 Task: Find connections with filter location Srīnagar with filter topic #Socialnetworkingwith filter profile language Potuguese with filter current company DHL Express India with filter school Kallam Harinatha Reddy Institute of Technology with filter industry Janitorial Services with filter service category Writing with filter keywords title Auditing Clerk
Action: Mouse moved to (650, 85)
Screenshot: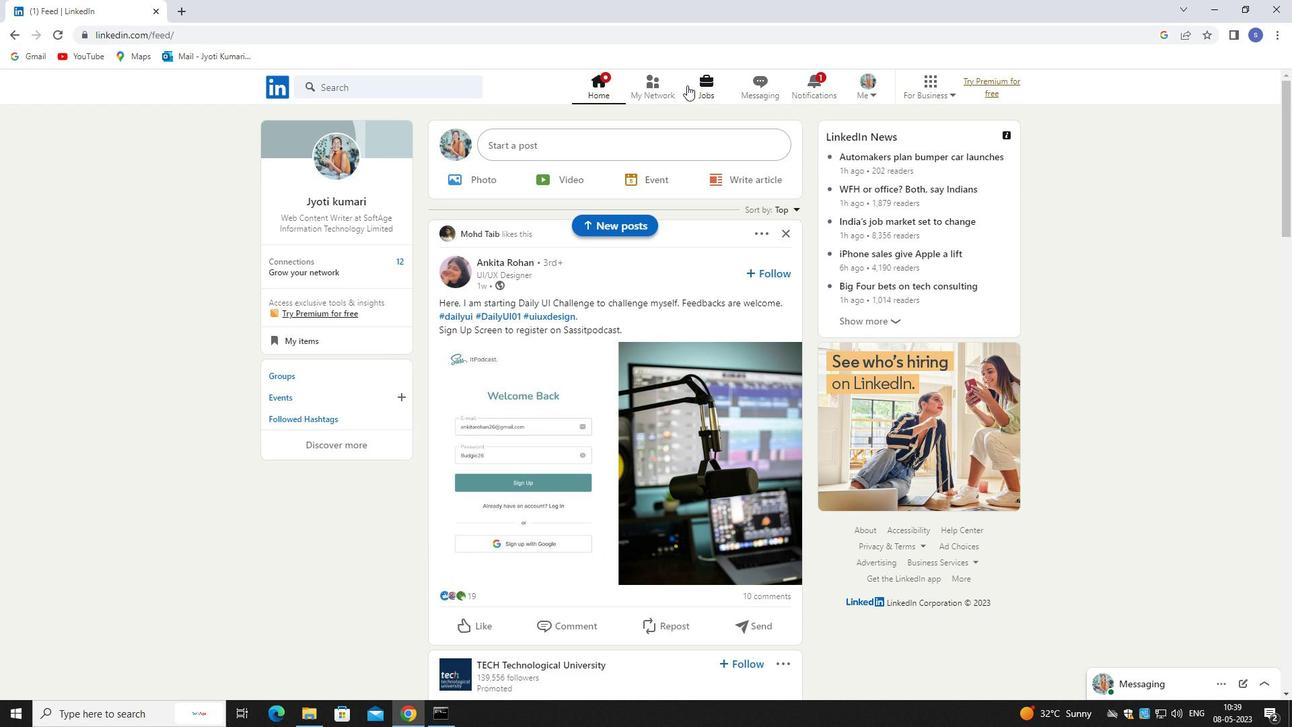 
Action: Mouse pressed left at (650, 85)
Screenshot: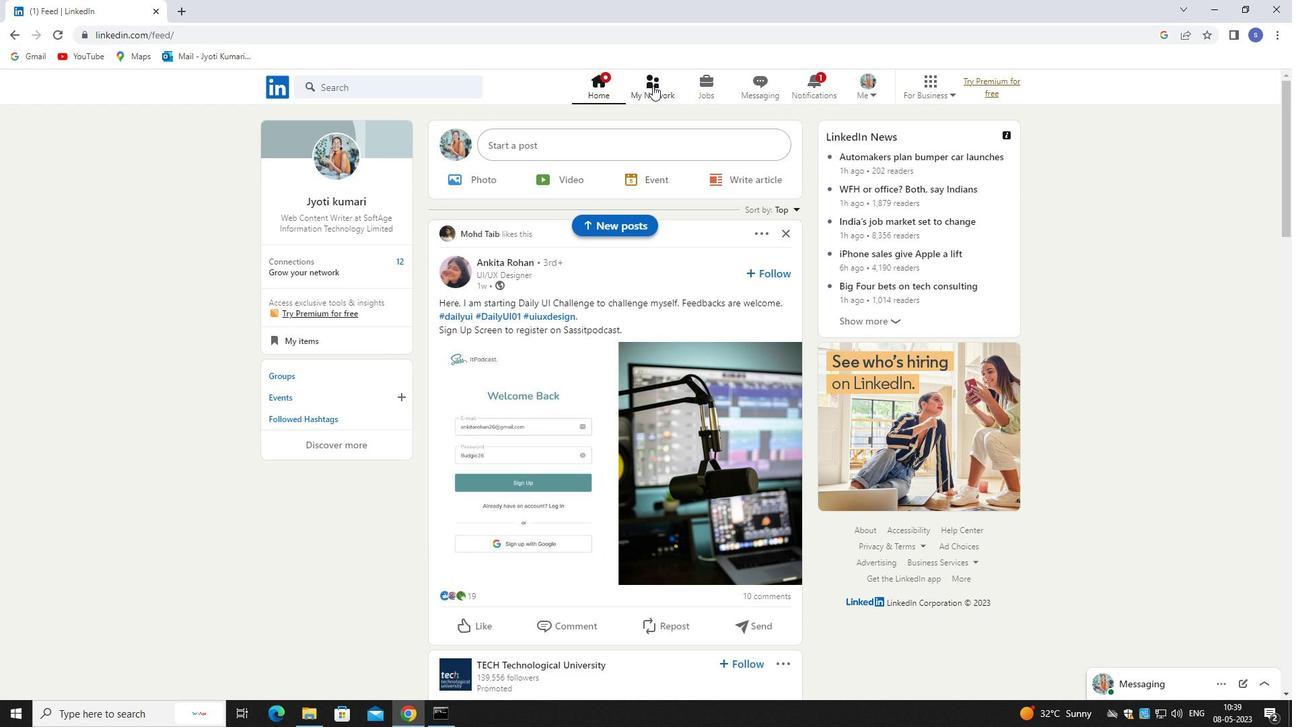 
Action: Mouse pressed left at (650, 85)
Screenshot: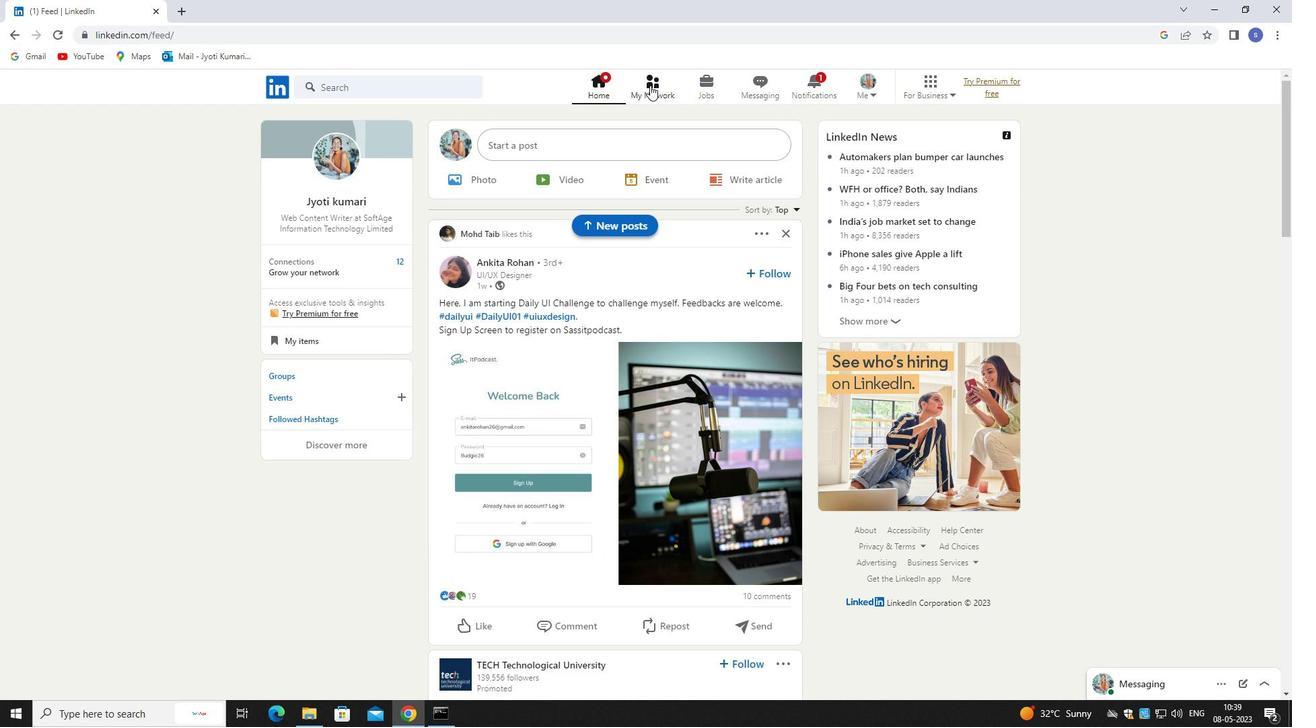 
Action: Mouse moved to (424, 154)
Screenshot: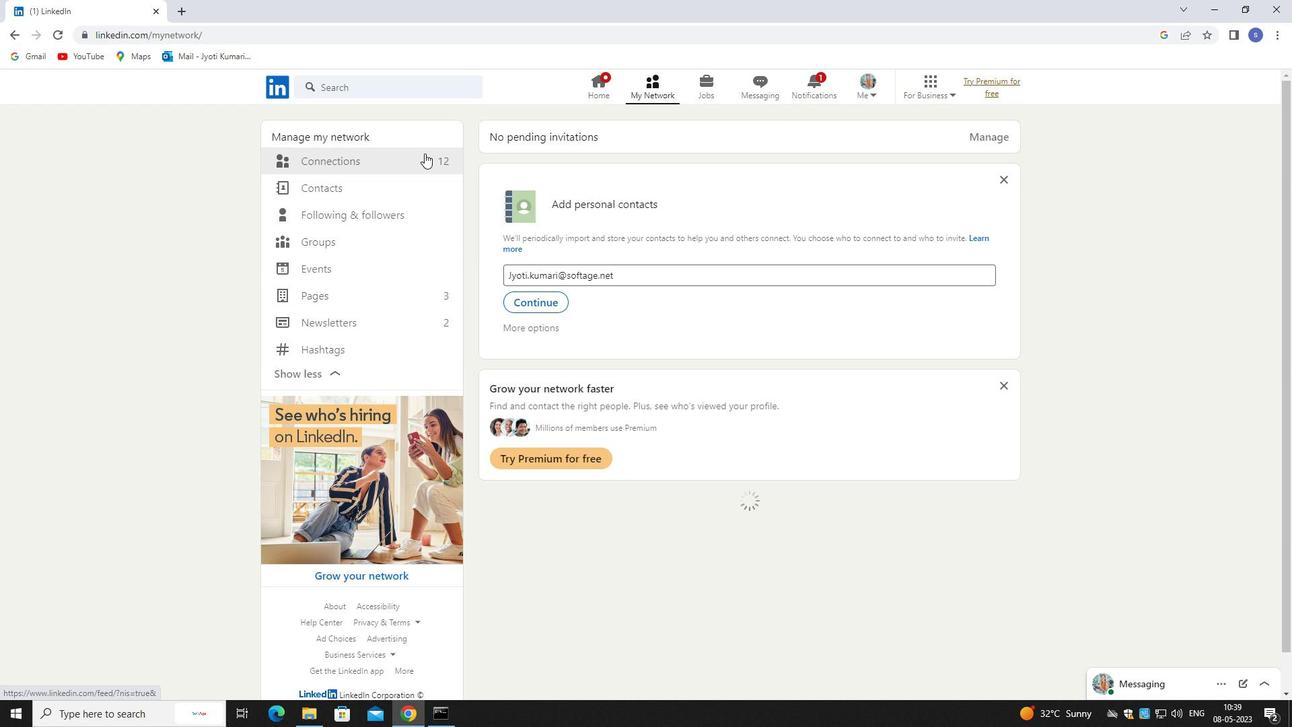 
Action: Mouse pressed left at (424, 154)
Screenshot: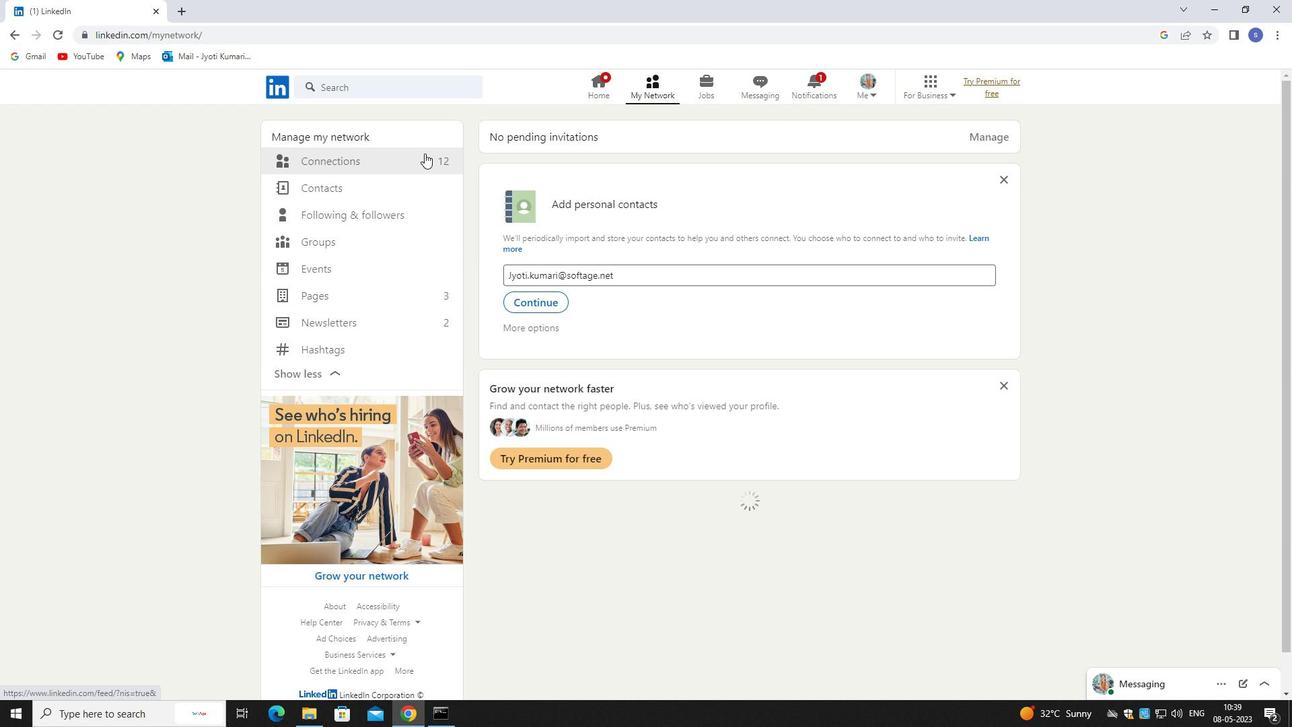 
Action: Mouse pressed left at (424, 154)
Screenshot: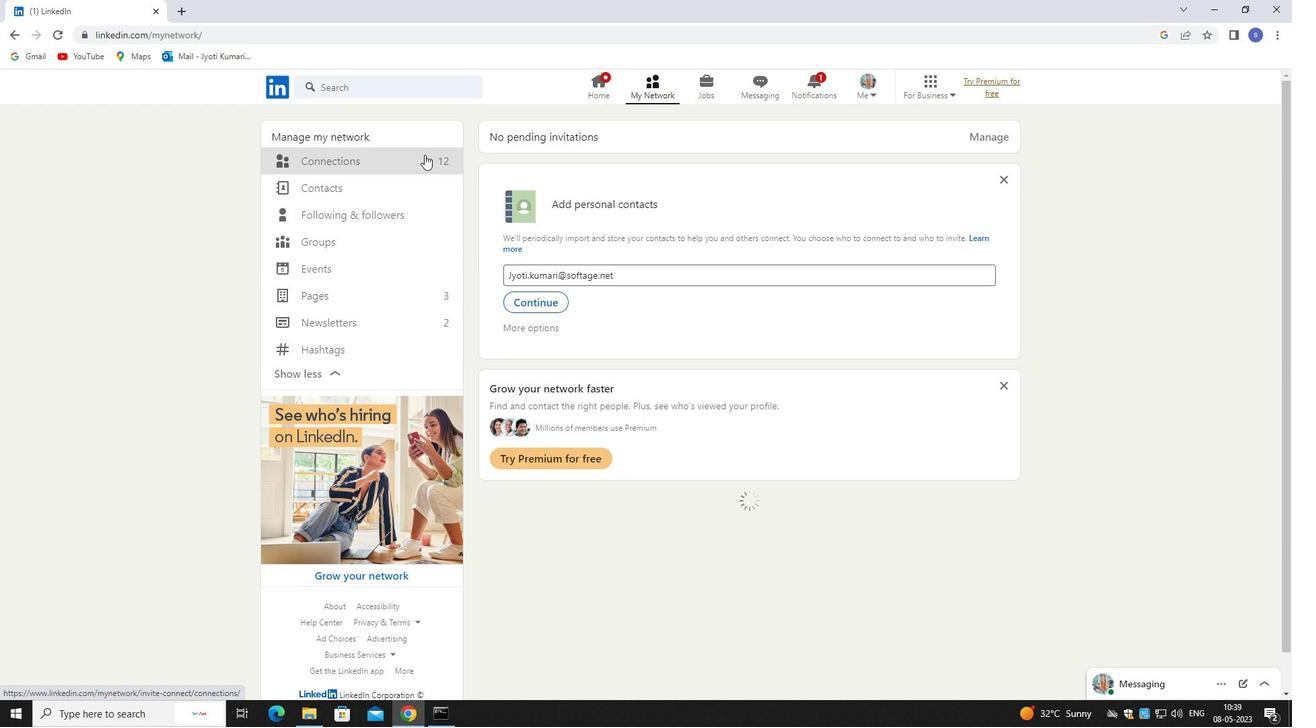 
Action: Mouse moved to (739, 156)
Screenshot: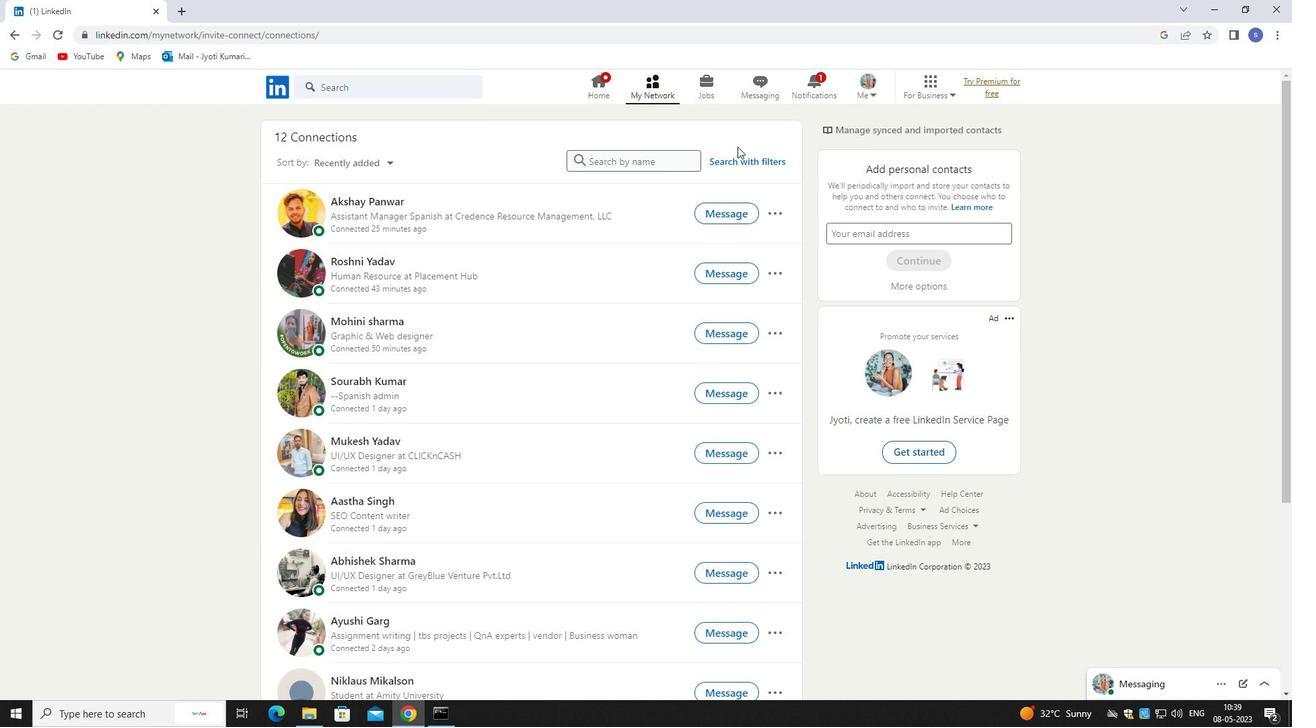 
Action: Mouse pressed left at (739, 156)
Screenshot: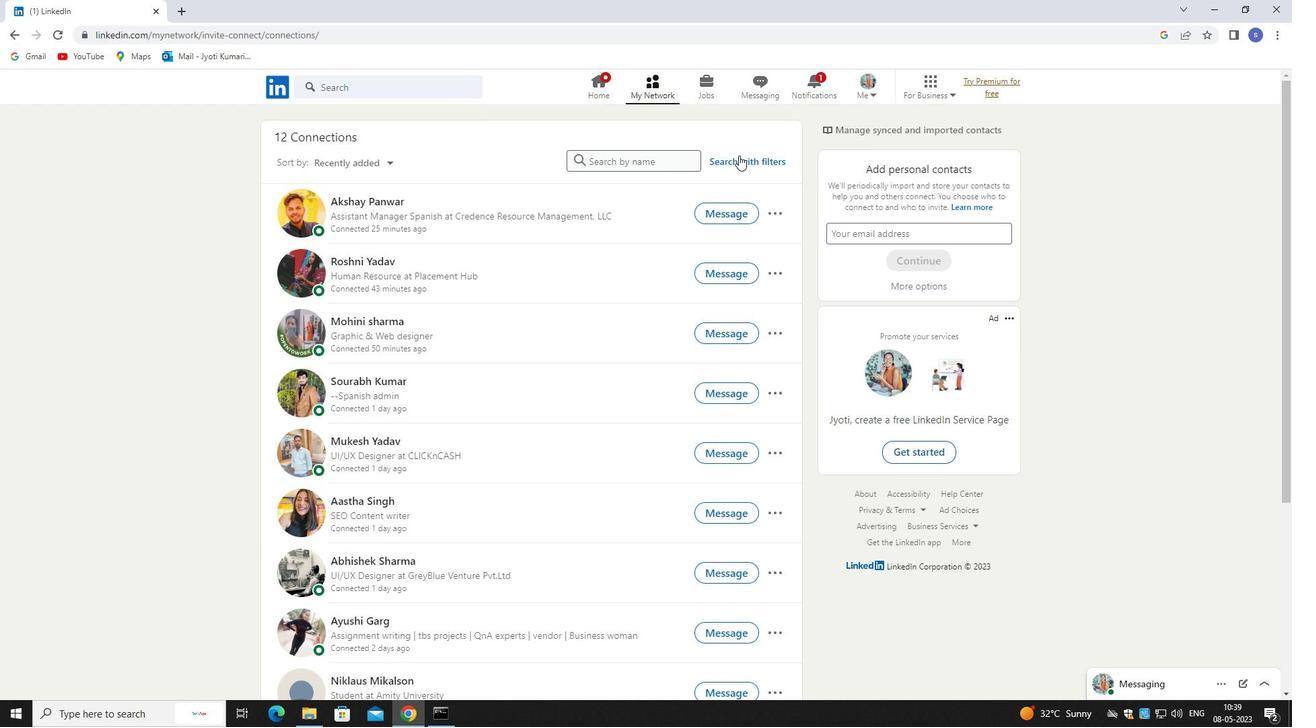 
Action: Mouse moved to (679, 123)
Screenshot: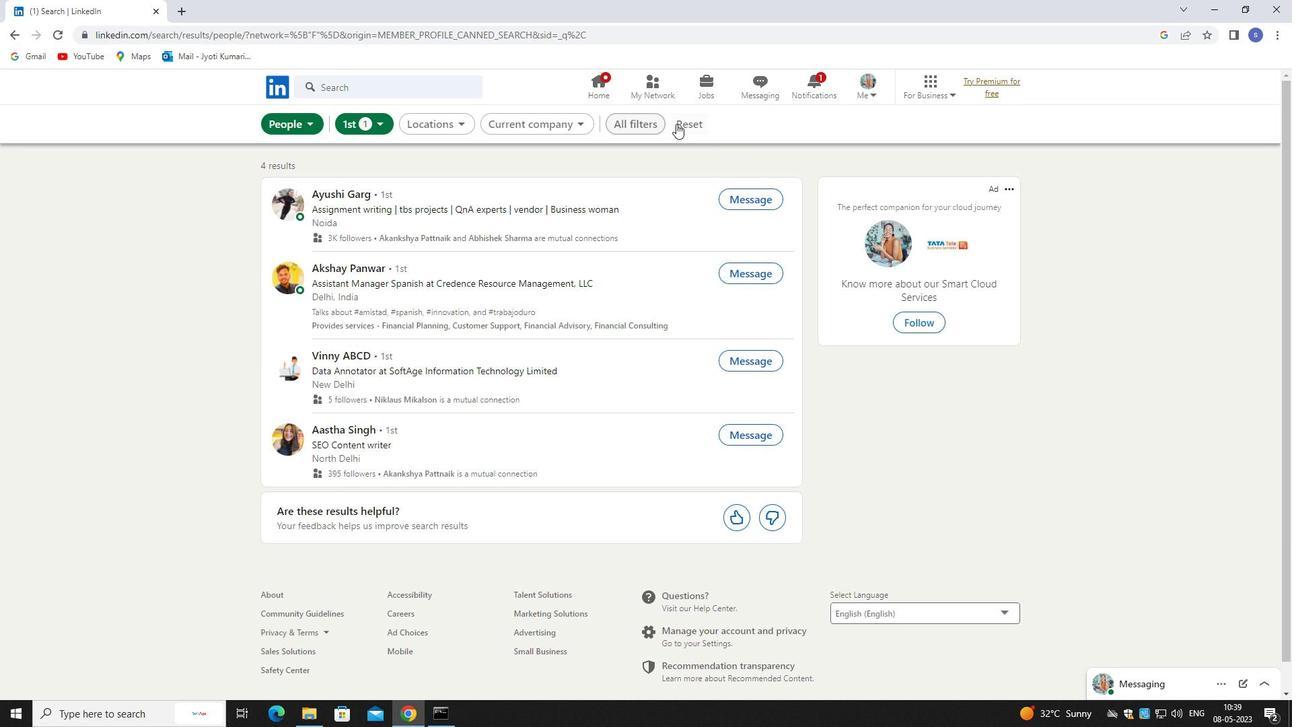 
Action: Mouse pressed left at (679, 123)
Screenshot: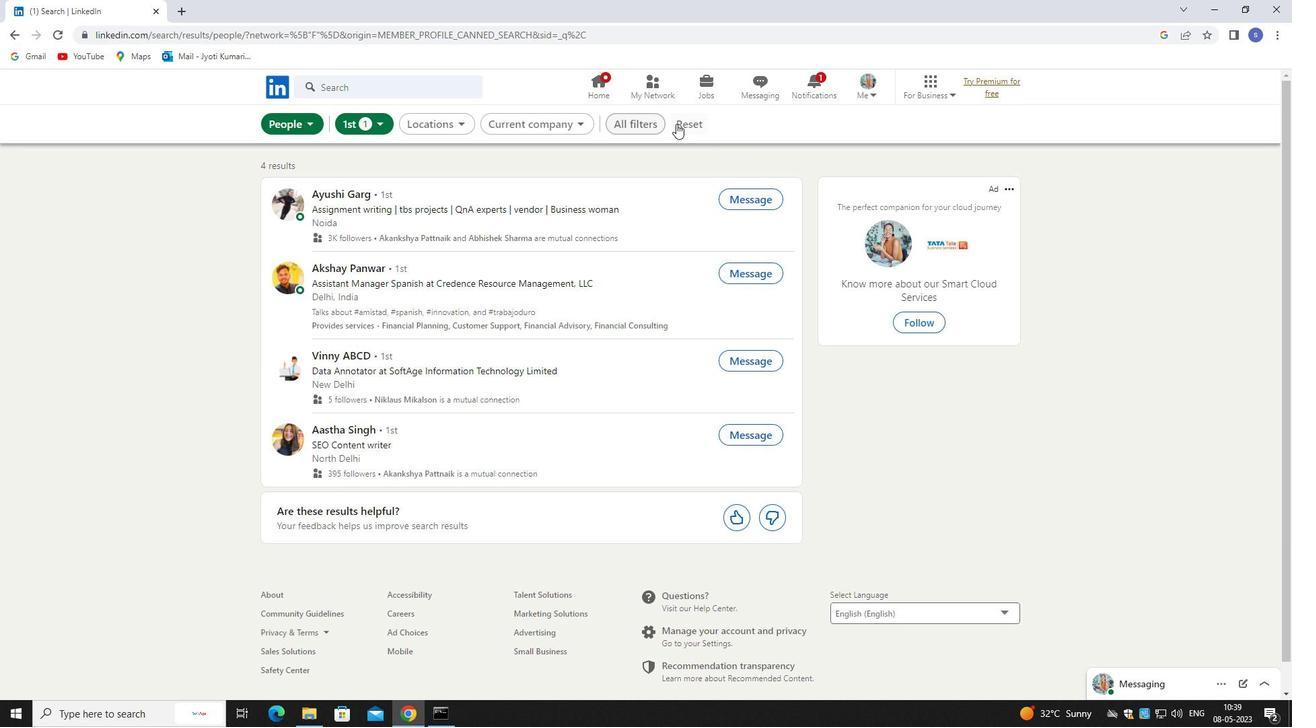 
Action: Mouse moved to (657, 121)
Screenshot: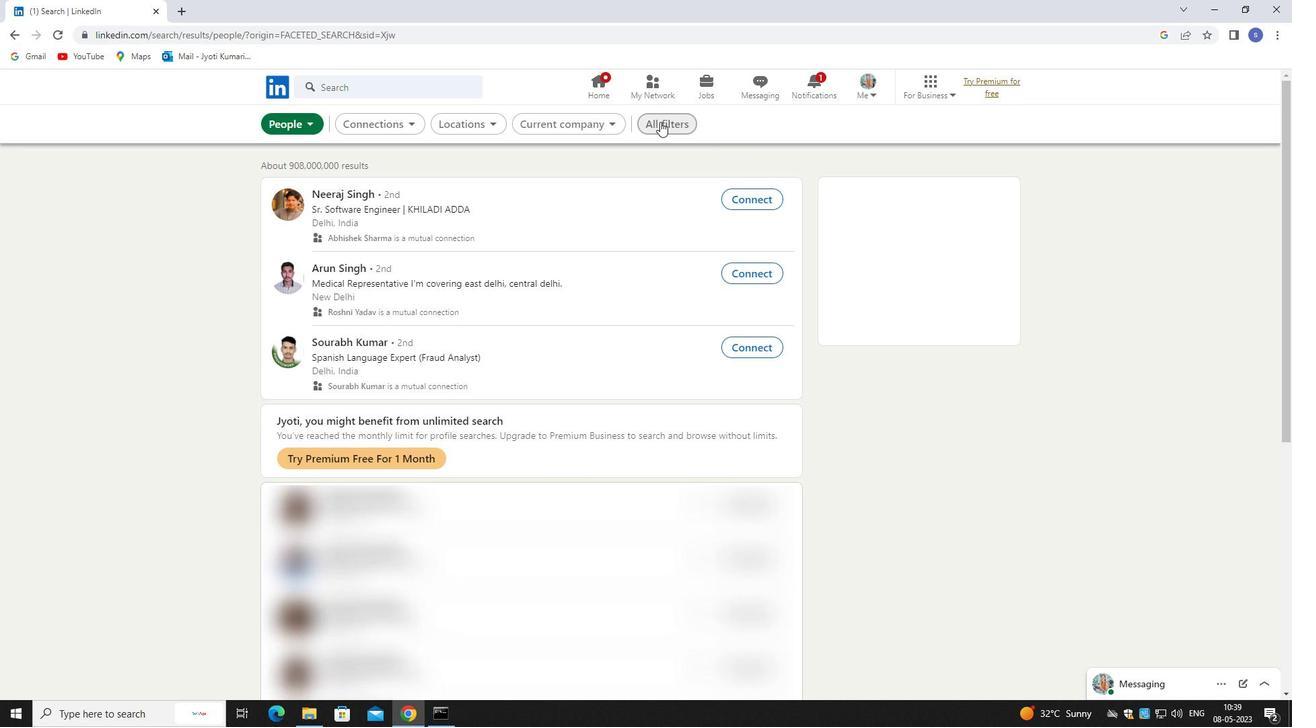 
Action: Mouse pressed left at (657, 121)
Screenshot: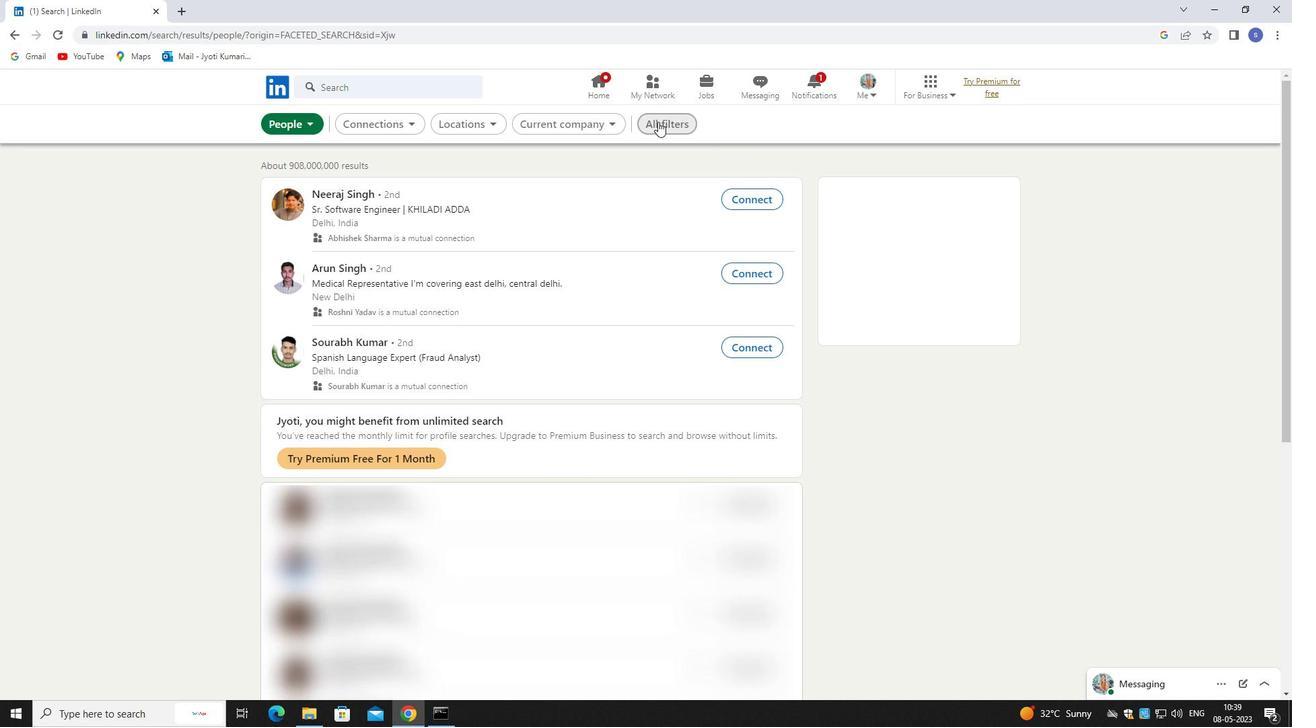 
Action: Mouse moved to (1141, 533)
Screenshot: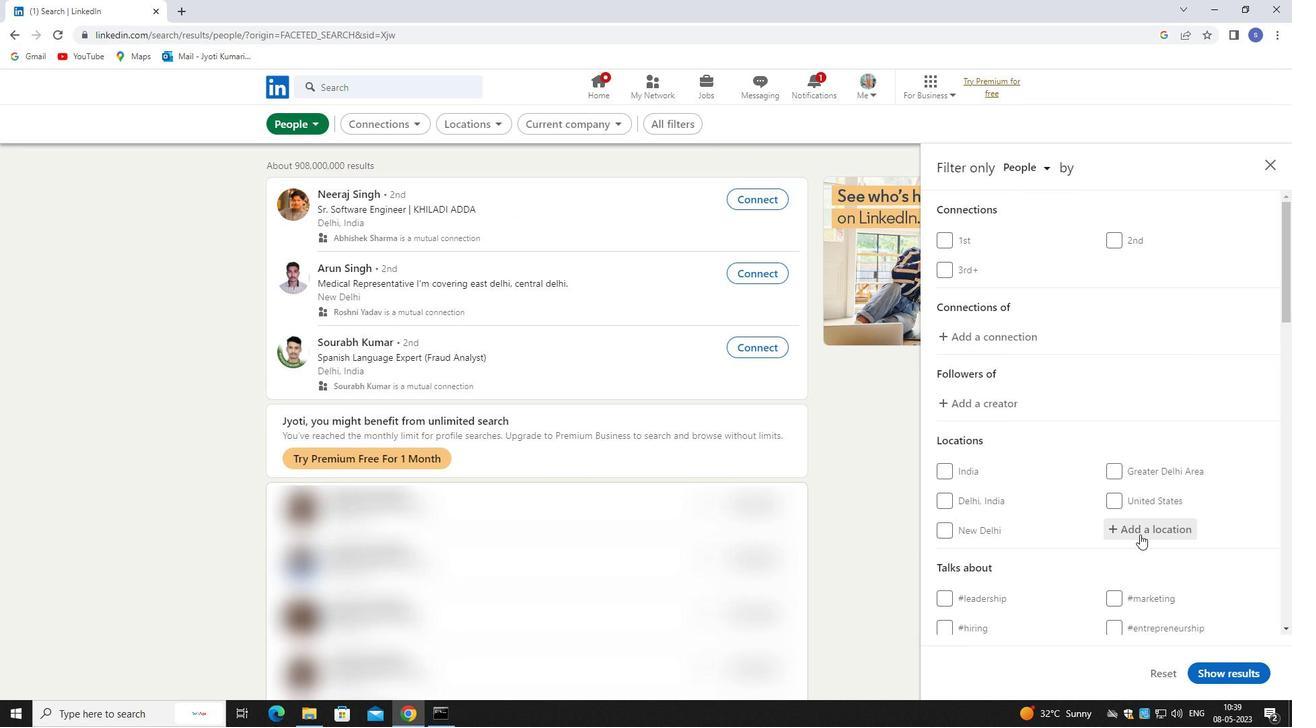 
Action: Mouse pressed left at (1141, 533)
Screenshot: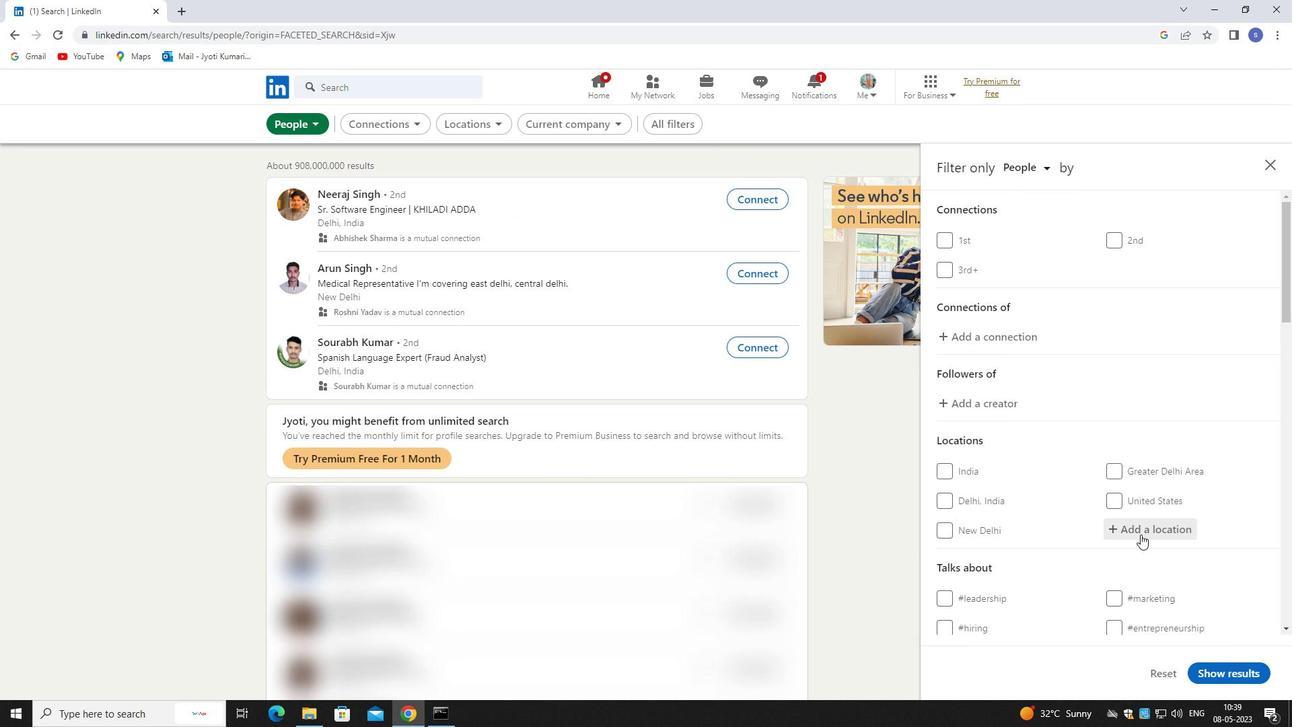 
Action: Mouse moved to (1141, 533)
Screenshot: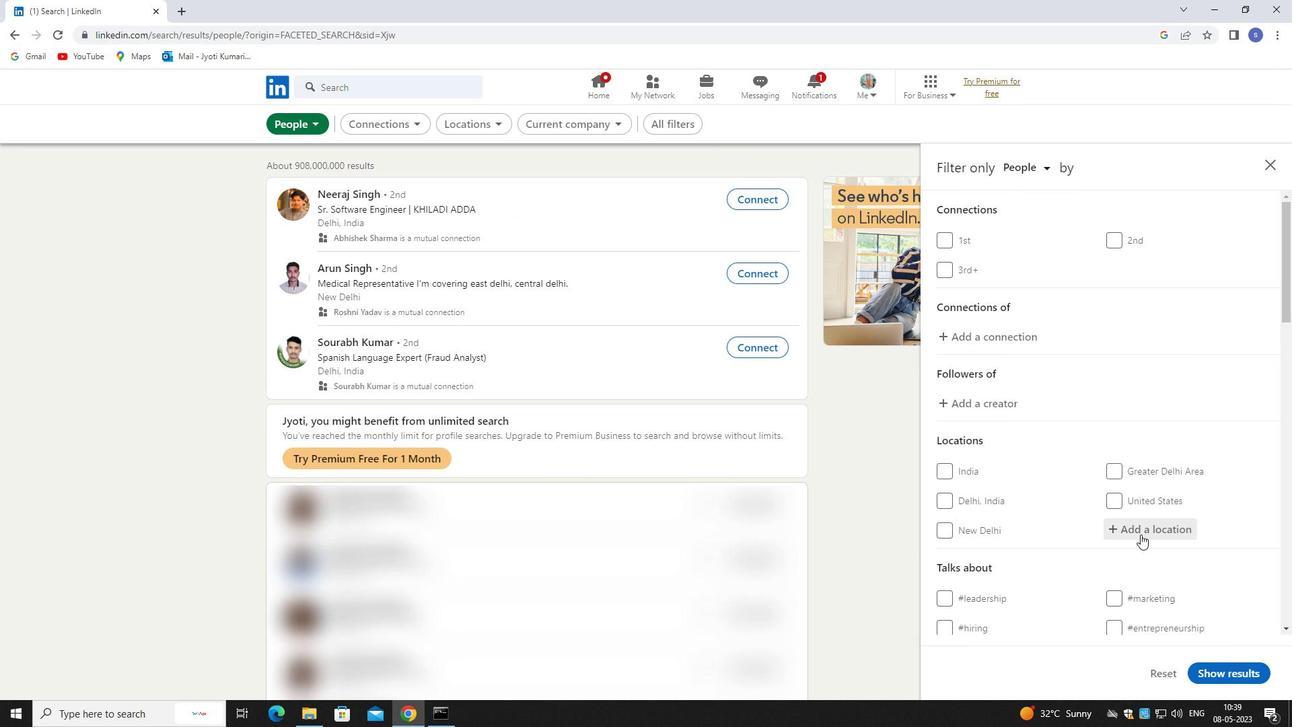 
Action: Key pressed srinag
Screenshot: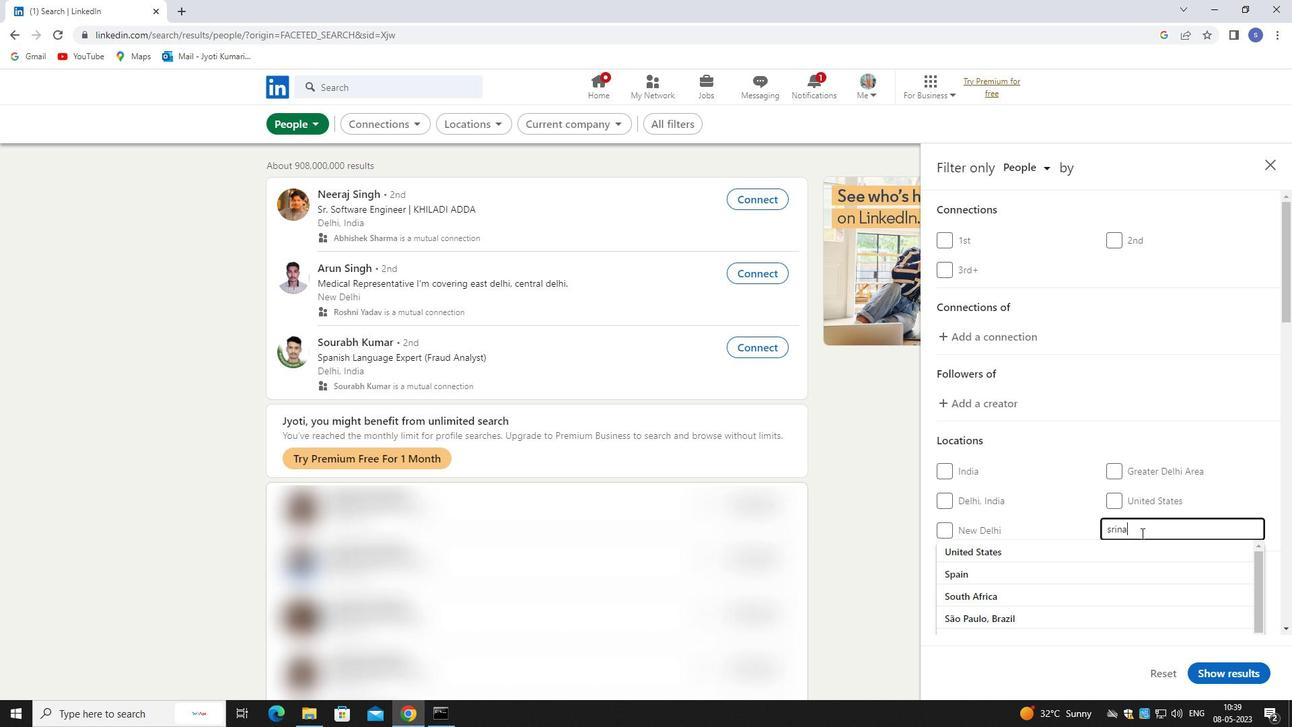 
Action: Mouse moved to (1143, 549)
Screenshot: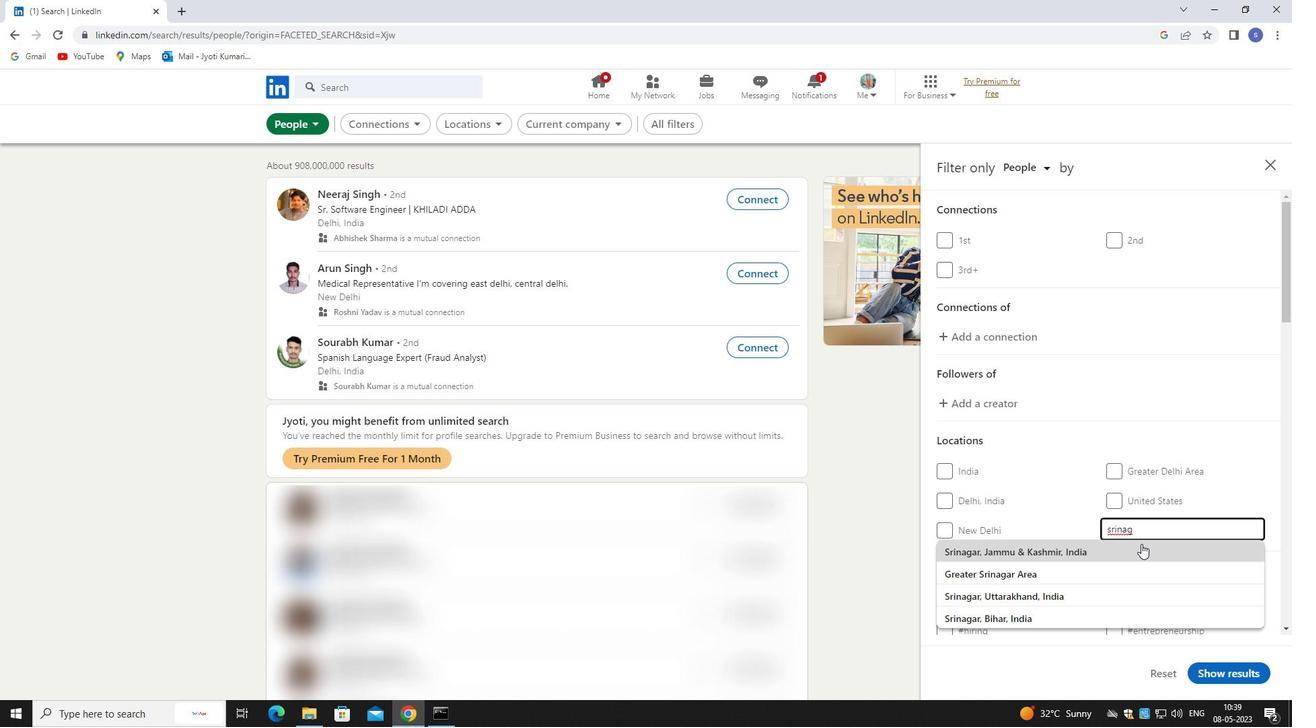 
Action: Mouse pressed left at (1143, 549)
Screenshot: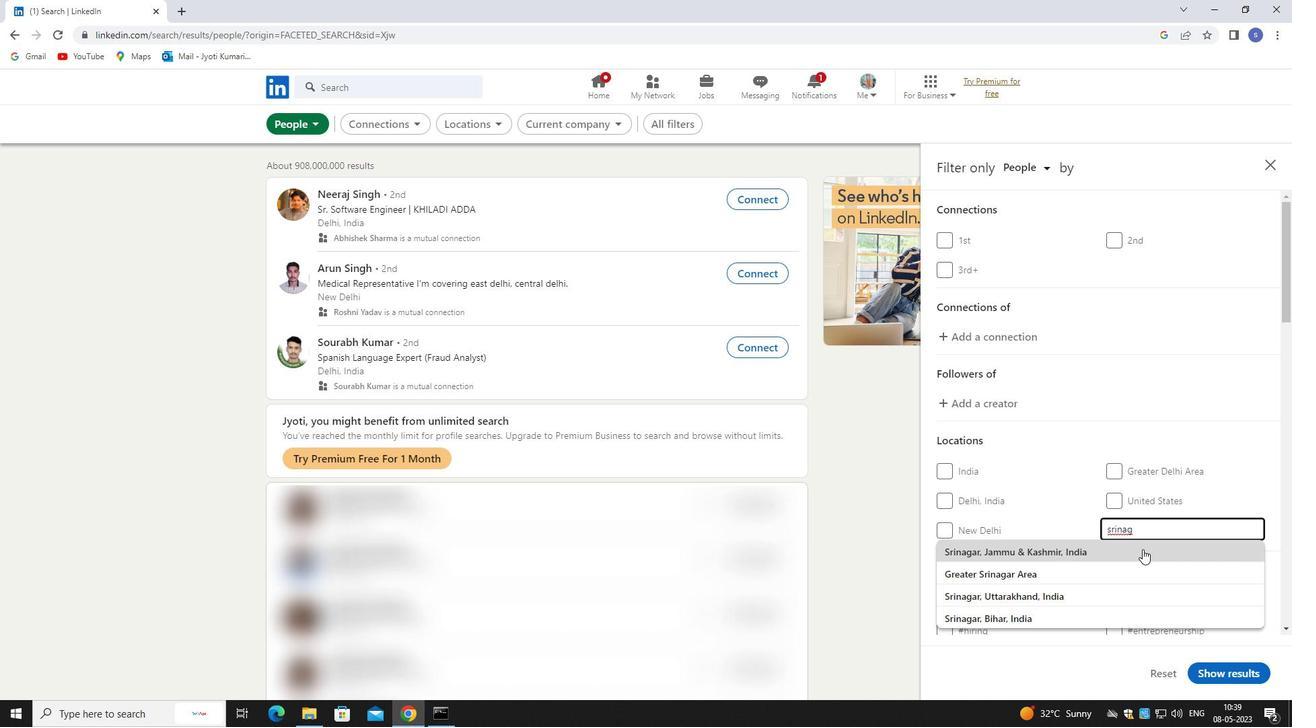 
Action: Mouse moved to (1143, 549)
Screenshot: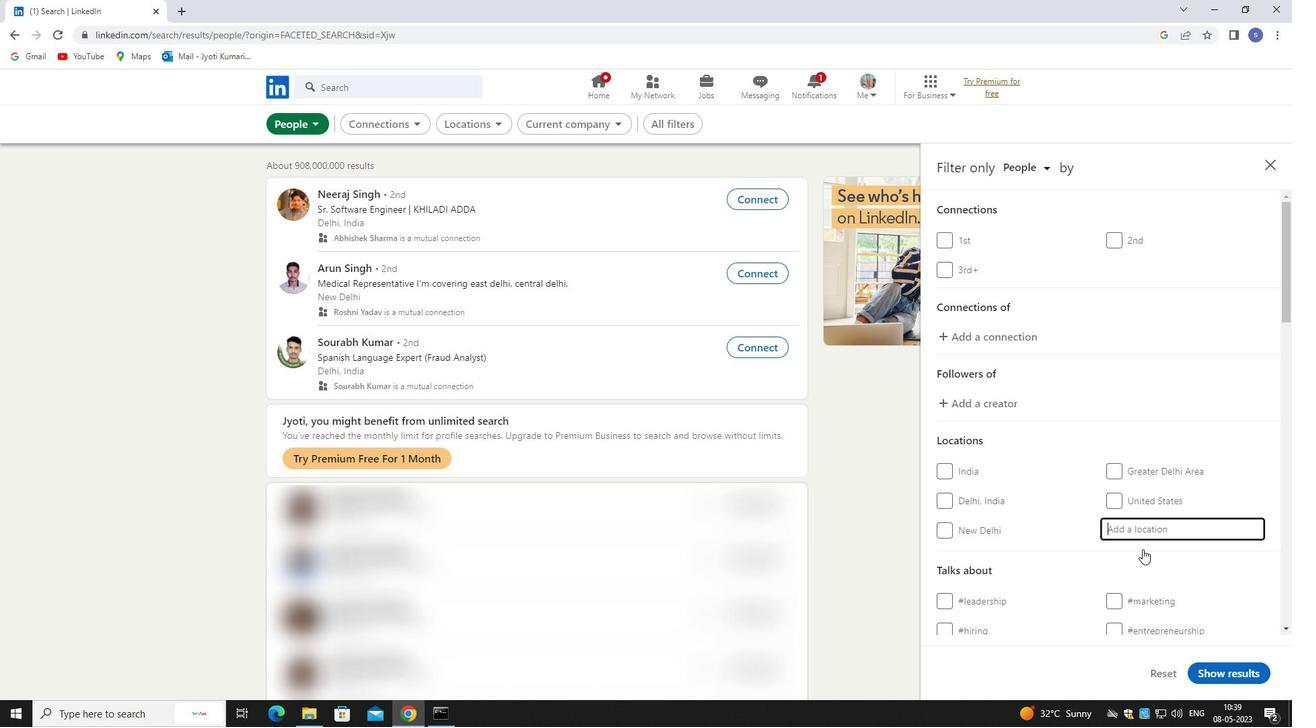 
Action: Mouse scrolled (1143, 548) with delta (0, 0)
Screenshot: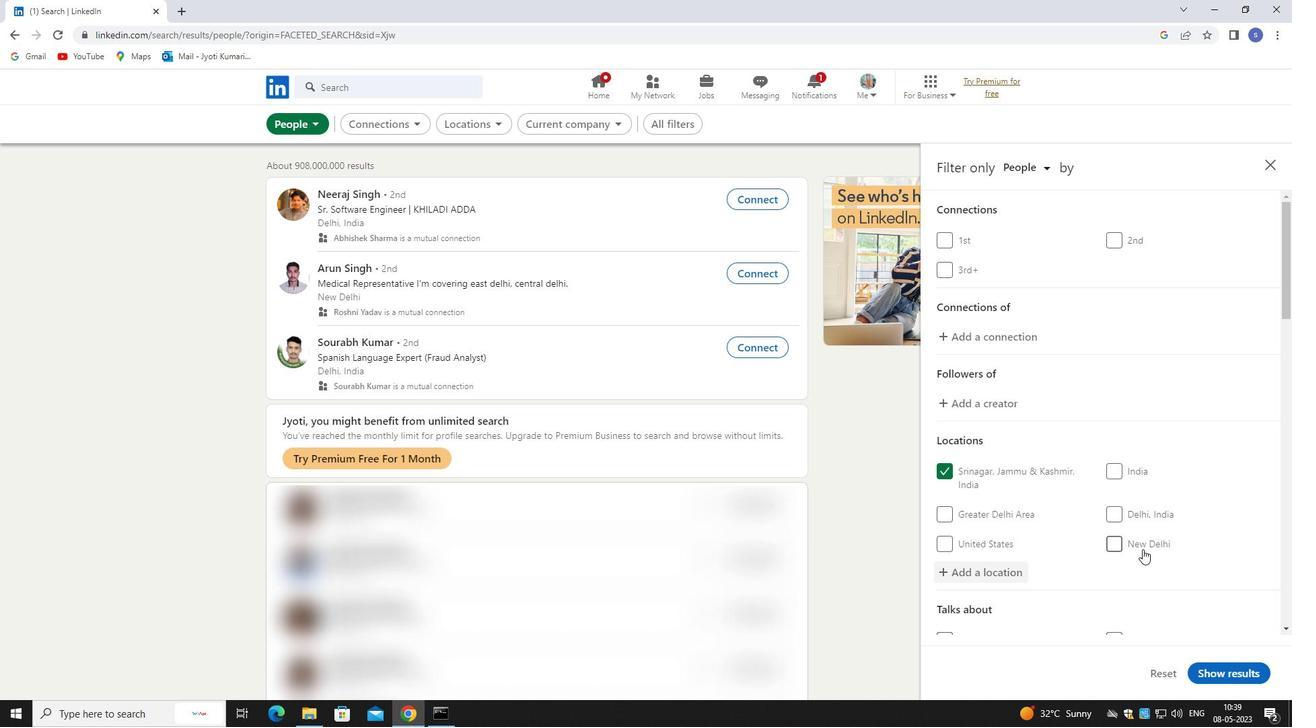 
Action: Mouse scrolled (1143, 548) with delta (0, 0)
Screenshot: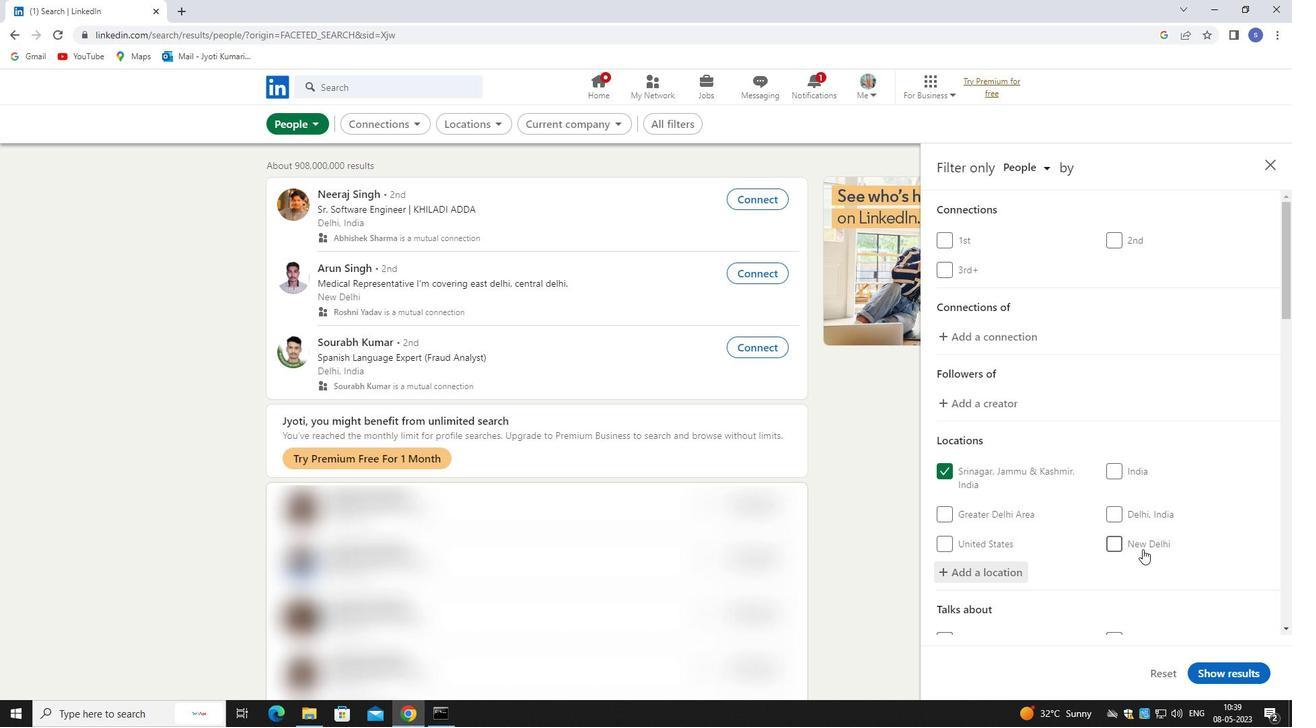 
Action: Mouse scrolled (1143, 548) with delta (0, 0)
Screenshot: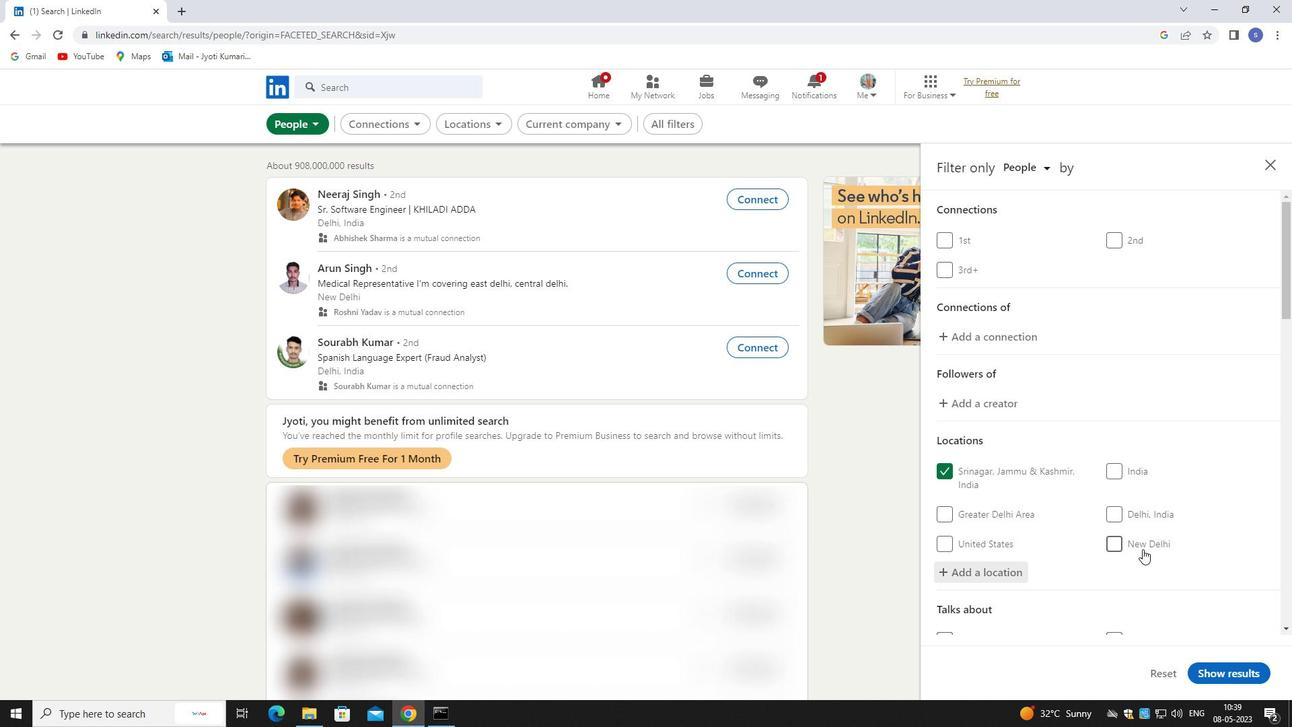 
Action: Mouse scrolled (1143, 548) with delta (0, 0)
Screenshot: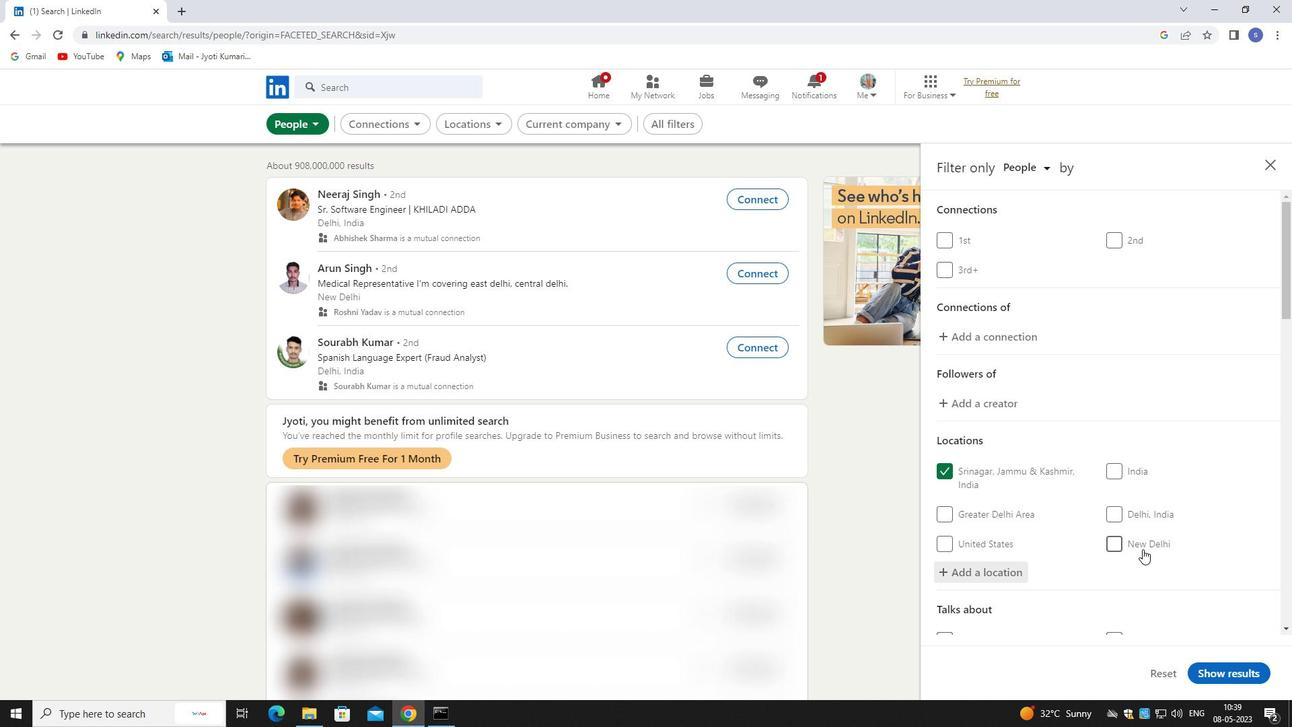 
Action: Mouse moved to (1167, 431)
Screenshot: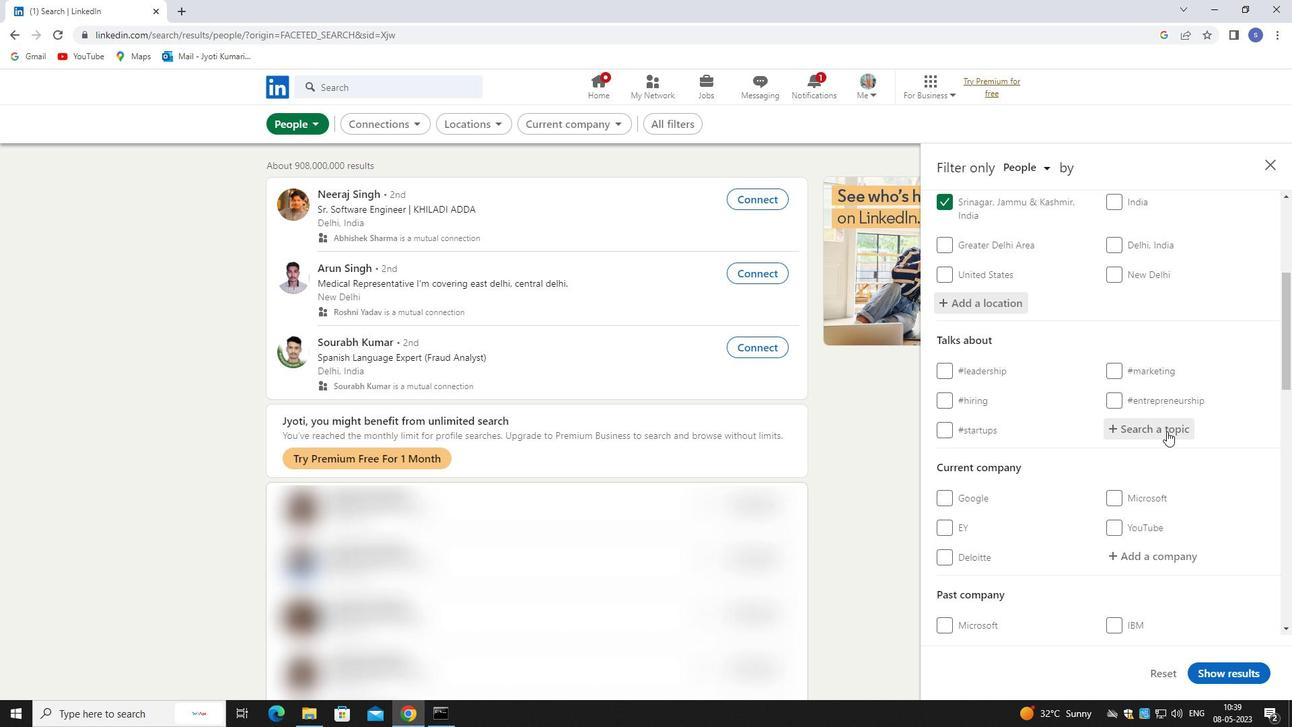 
Action: Mouse pressed left at (1167, 431)
Screenshot: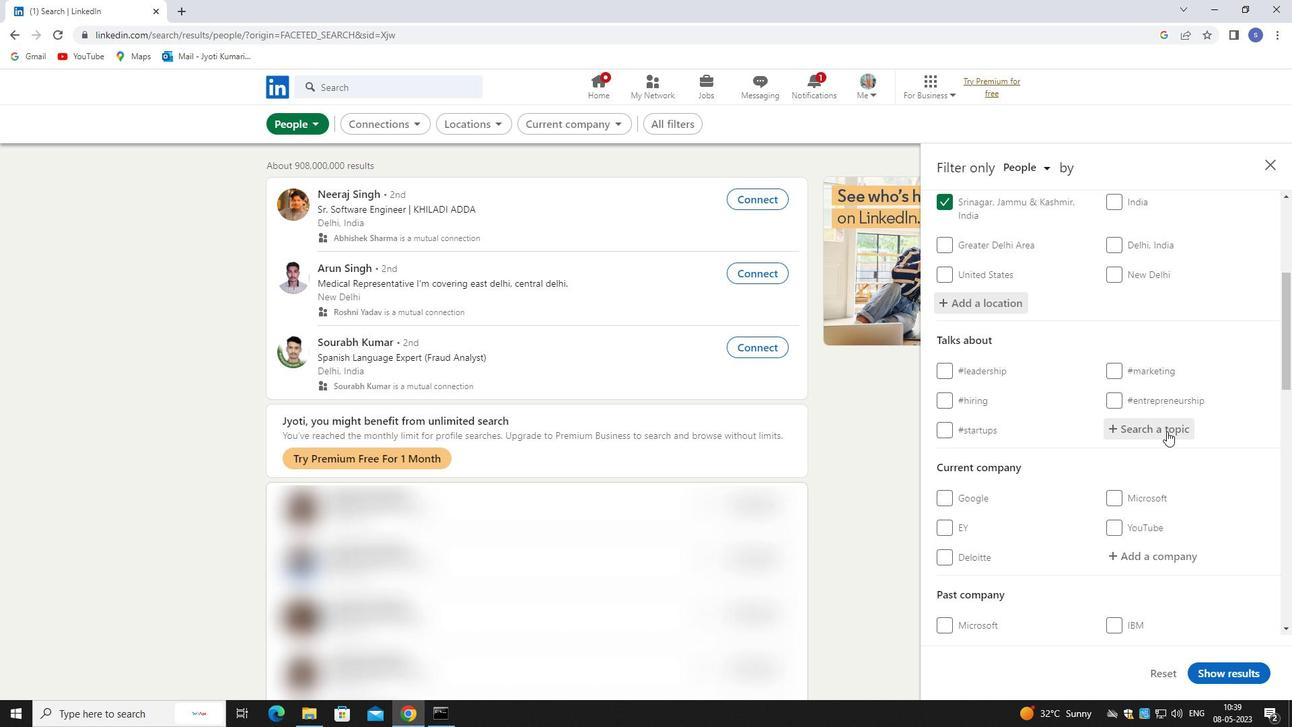 
Action: Key pressed soialne\<Key.backspace><Key.backspace><Key.backspace><Key.backspace><Key.backspace><Key.backspace>cialn
Screenshot: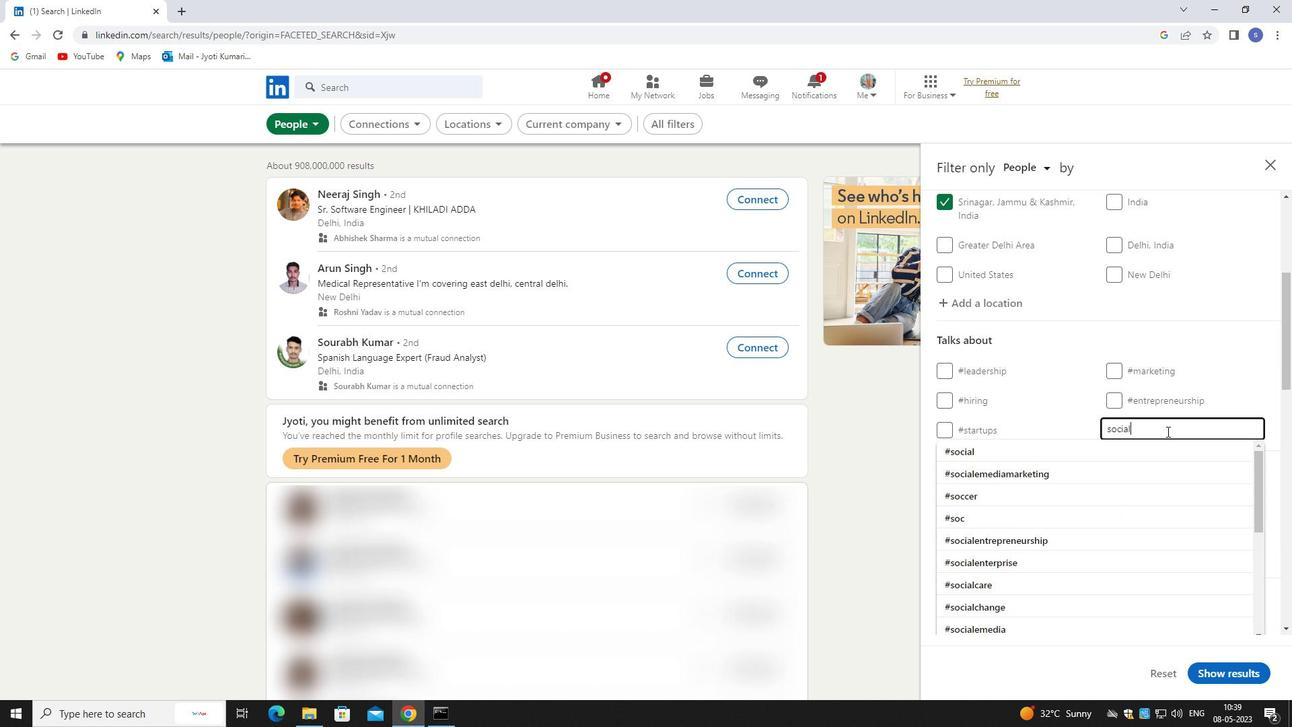 
Action: Mouse moved to (1162, 448)
Screenshot: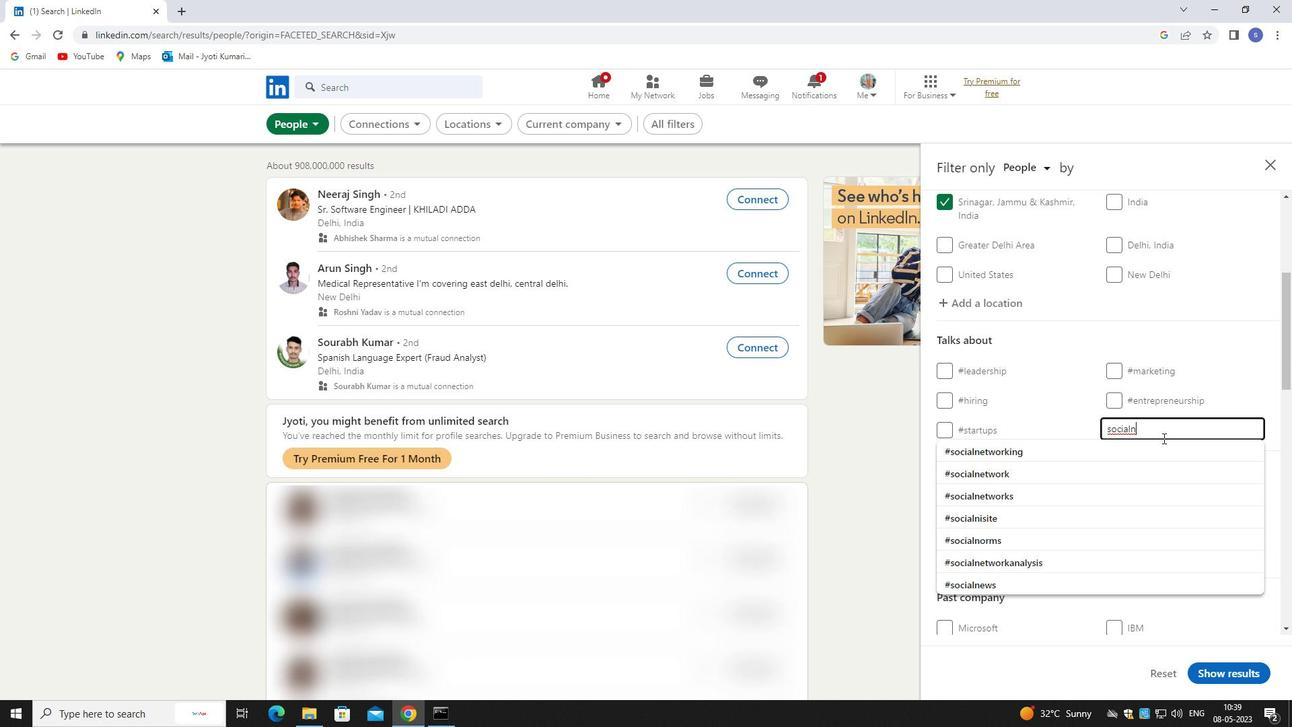 
Action: Mouse pressed left at (1162, 448)
Screenshot: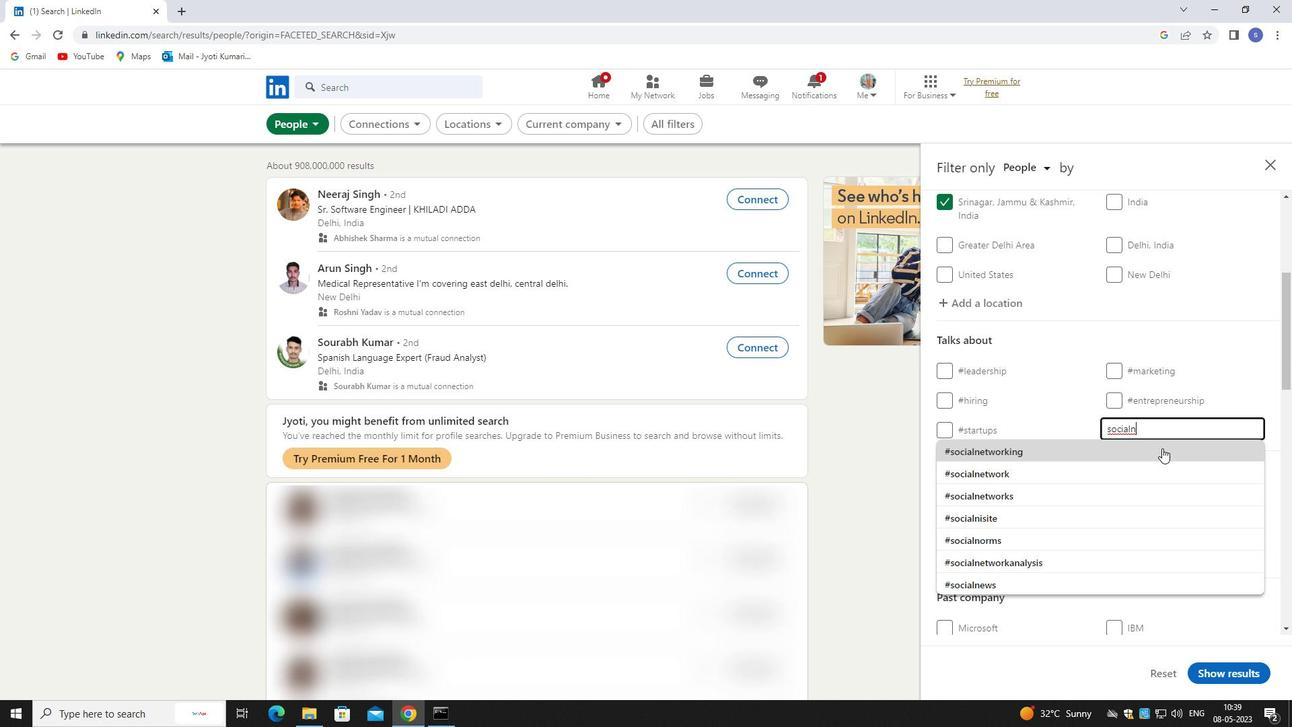 
Action: Mouse moved to (1162, 448)
Screenshot: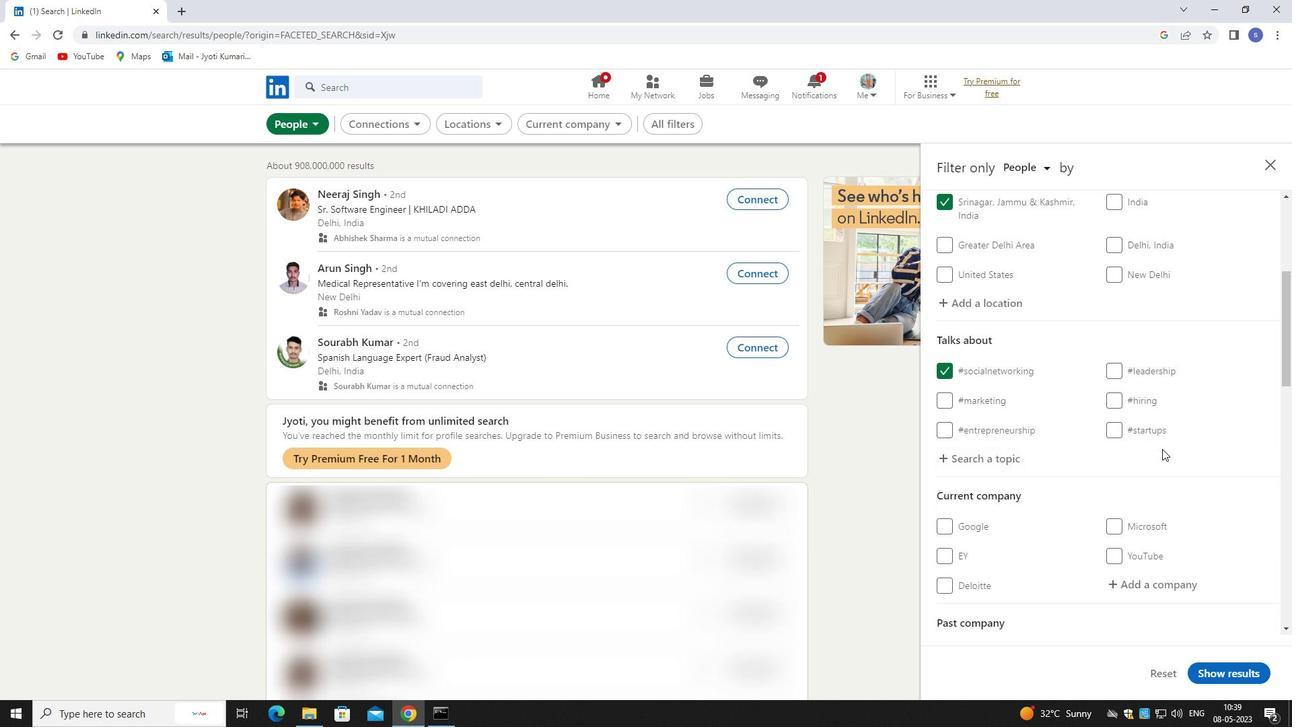 
Action: Mouse scrolled (1162, 447) with delta (0, 0)
Screenshot: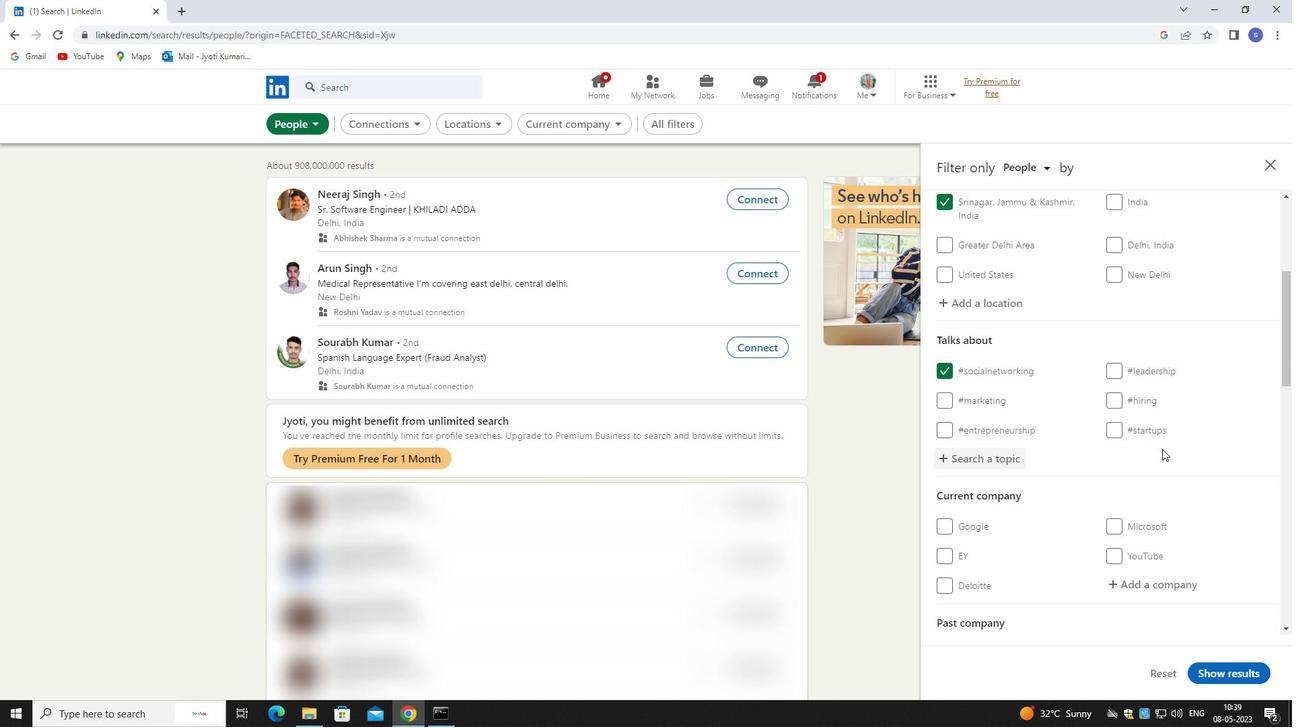 
Action: Mouse moved to (1162, 448)
Screenshot: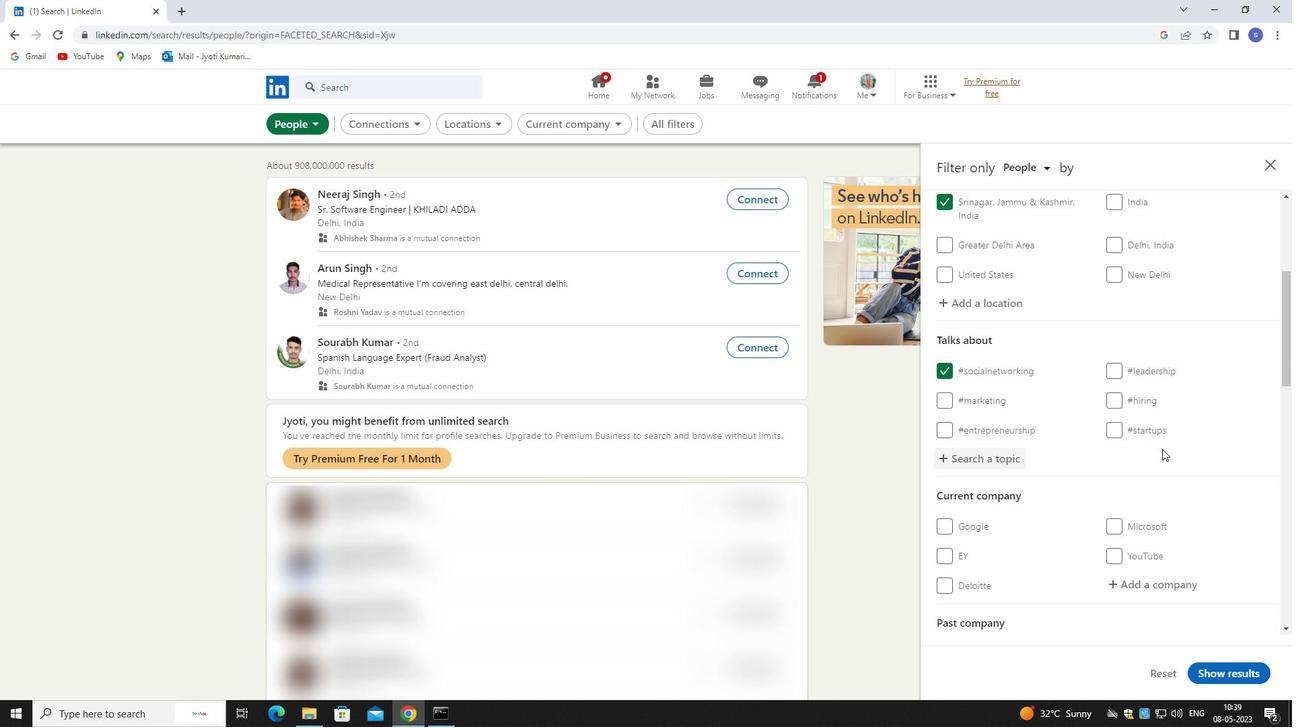 
Action: Mouse scrolled (1162, 447) with delta (0, 0)
Screenshot: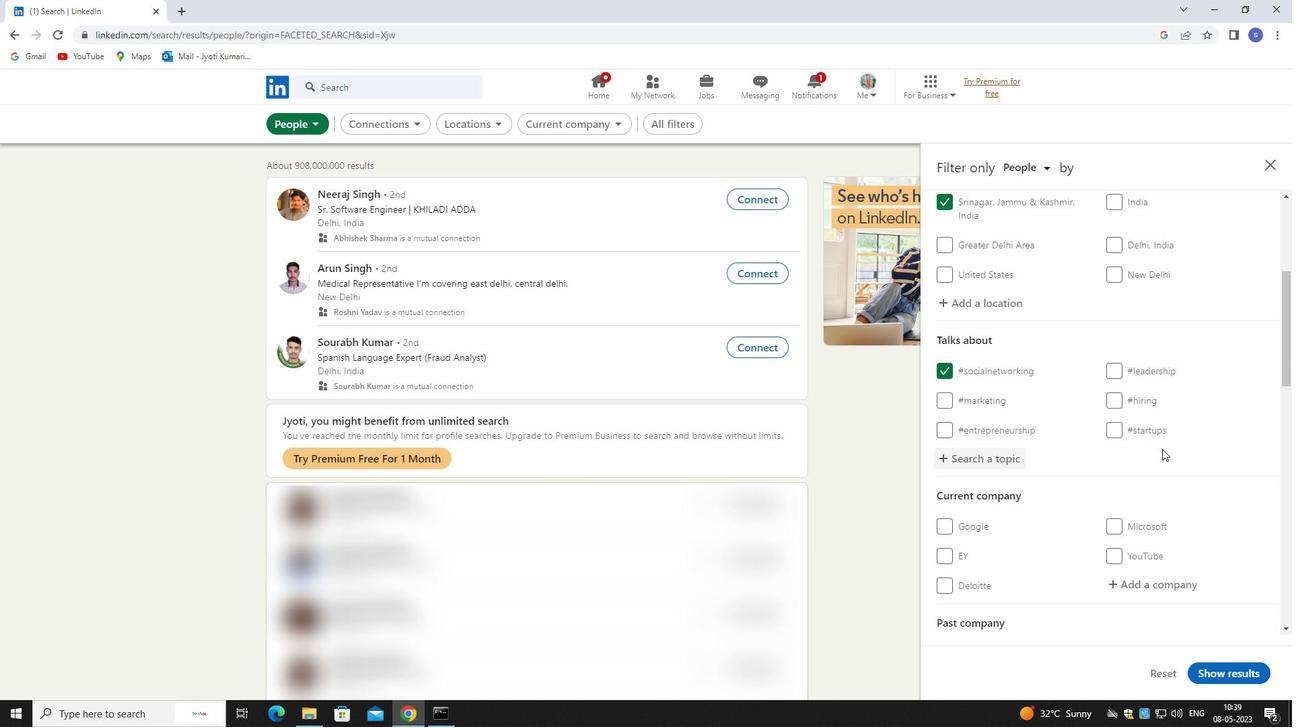 
Action: Mouse moved to (1163, 448)
Screenshot: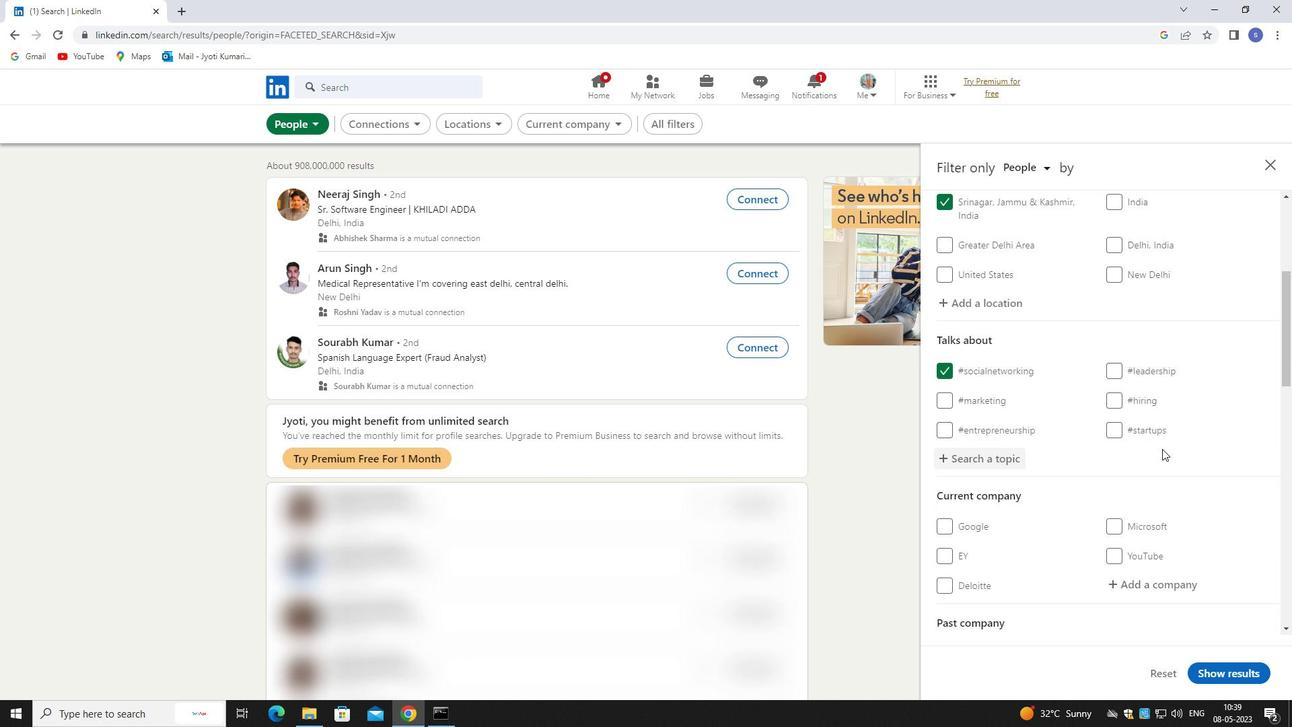 
Action: Mouse scrolled (1163, 447) with delta (0, 0)
Screenshot: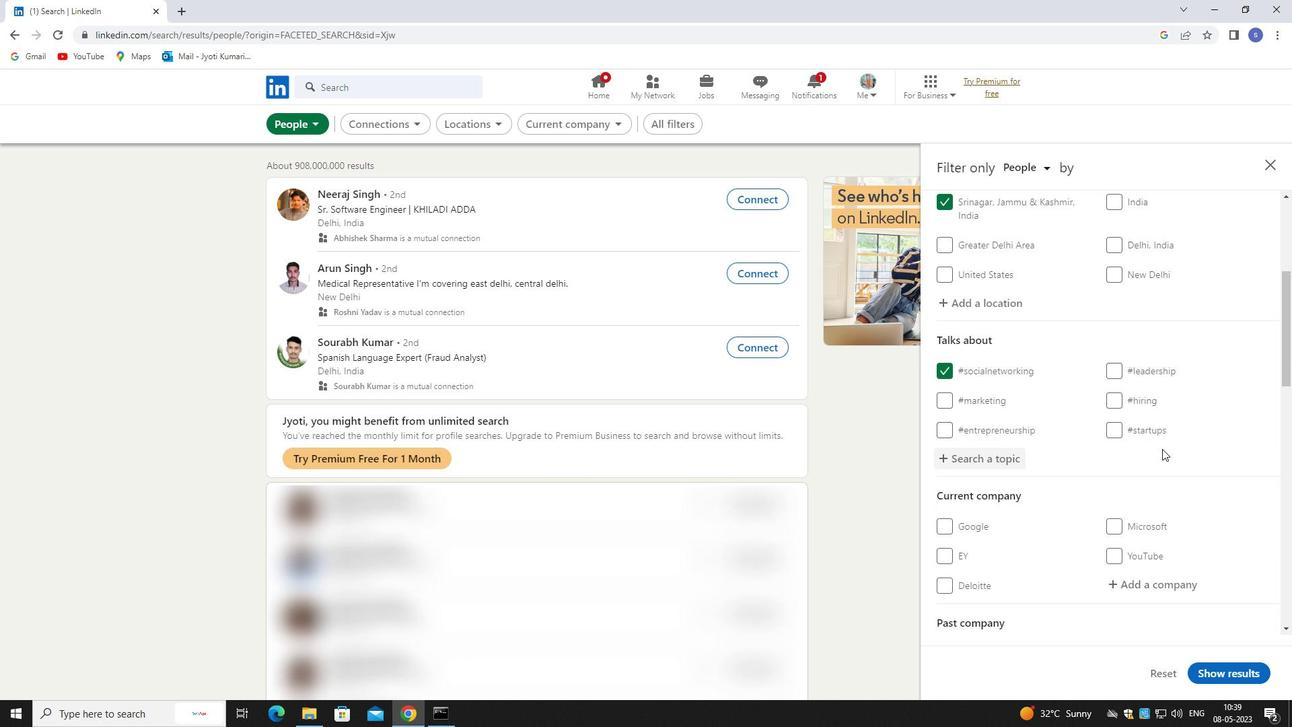 
Action: Mouse moved to (1163, 448)
Screenshot: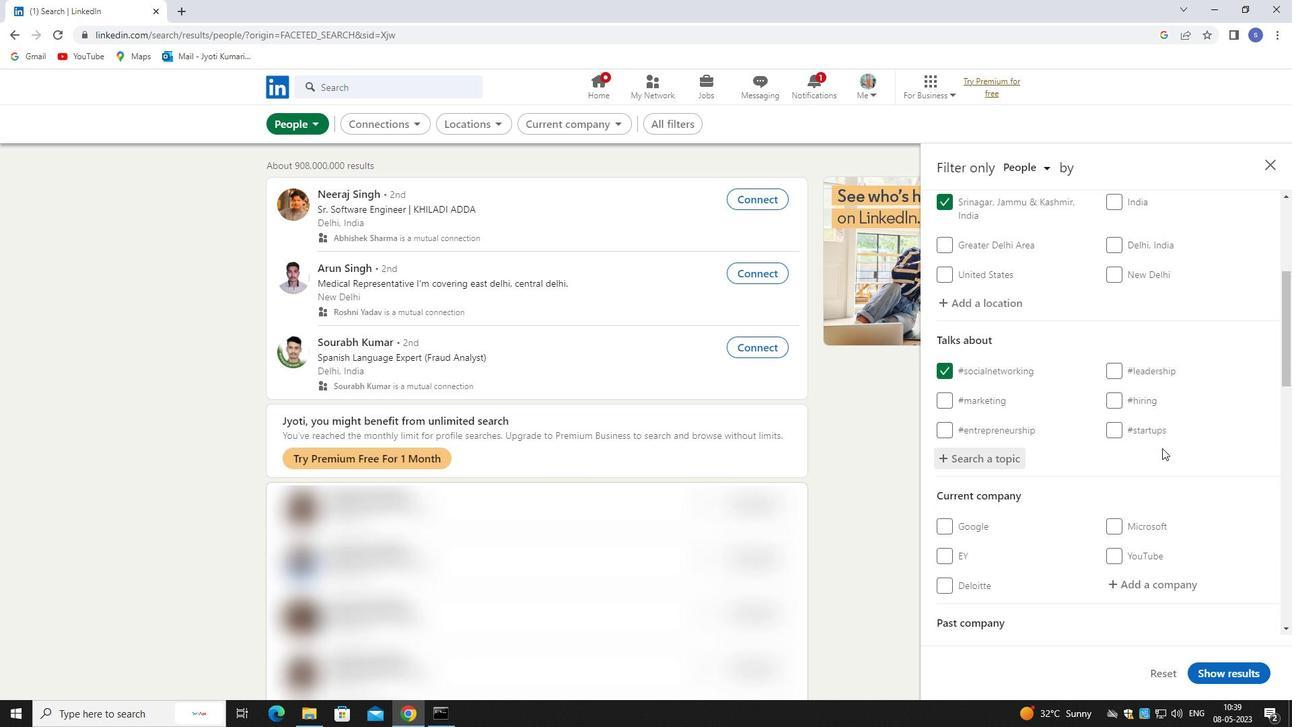 
Action: Mouse scrolled (1163, 447) with delta (0, 0)
Screenshot: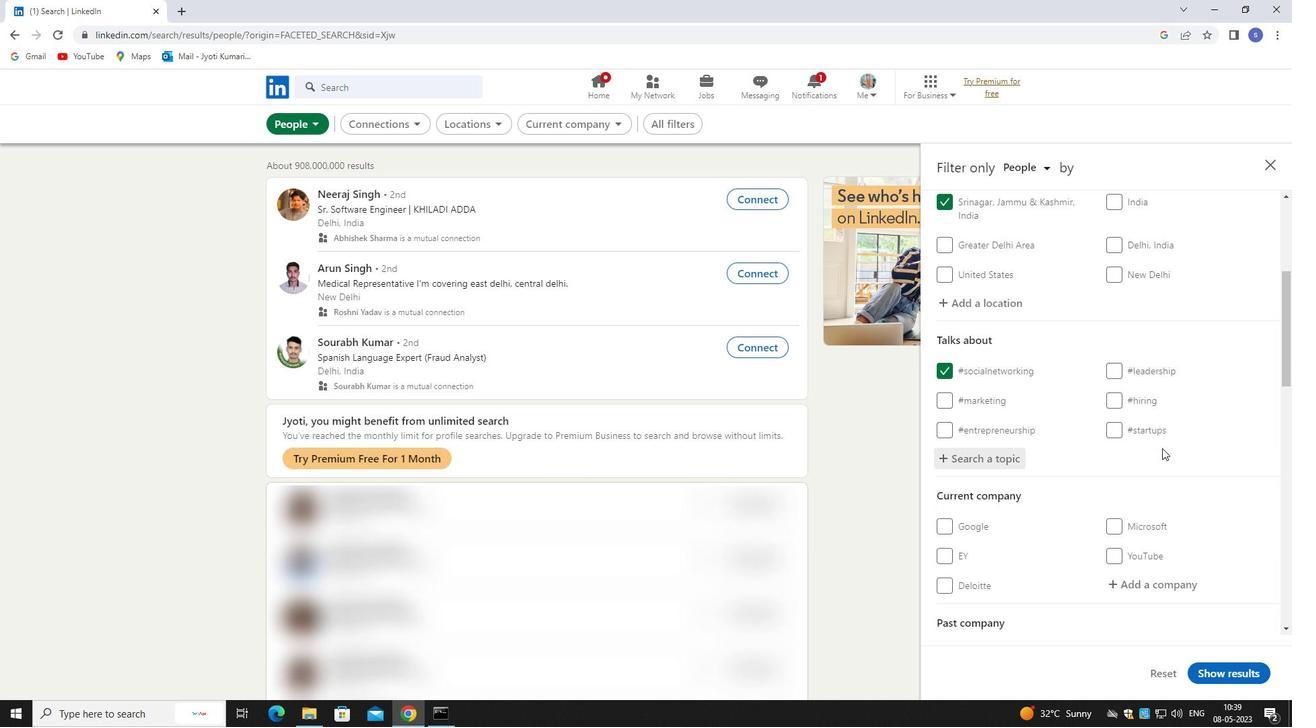 
Action: Mouse moved to (1157, 318)
Screenshot: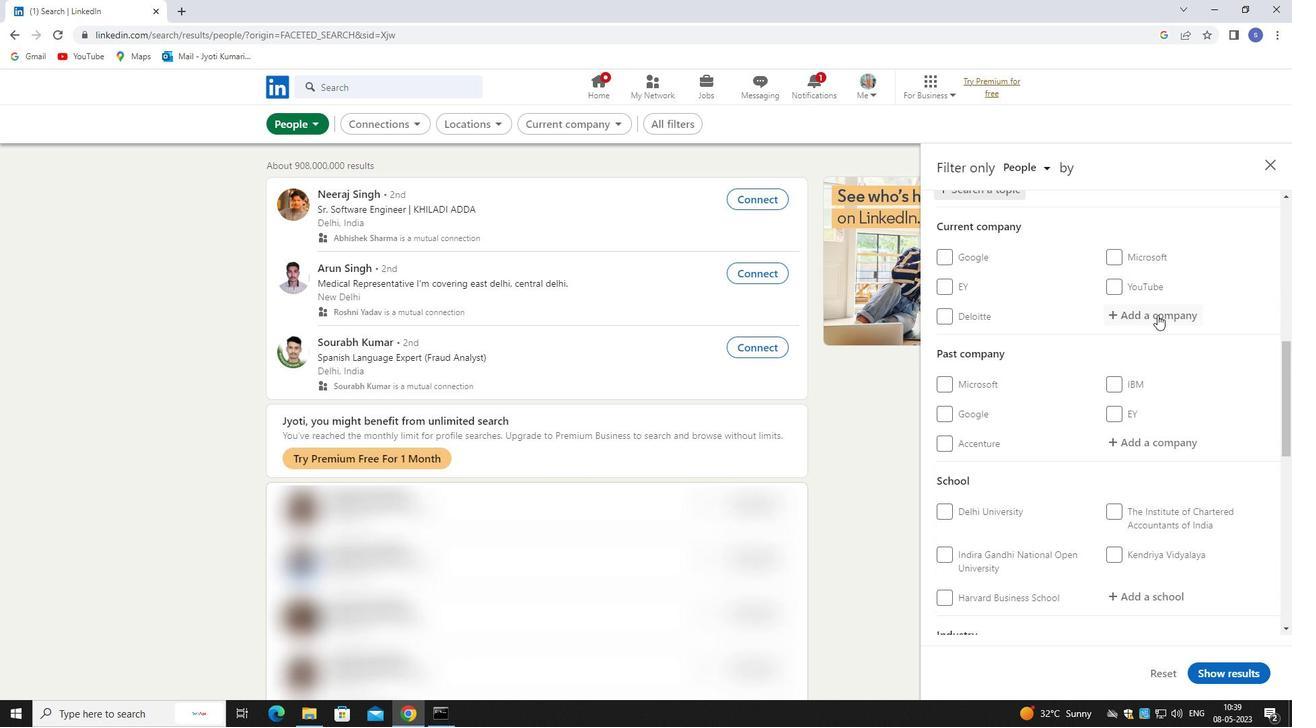 
Action: Mouse scrolled (1157, 319) with delta (0, 0)
Screenshot: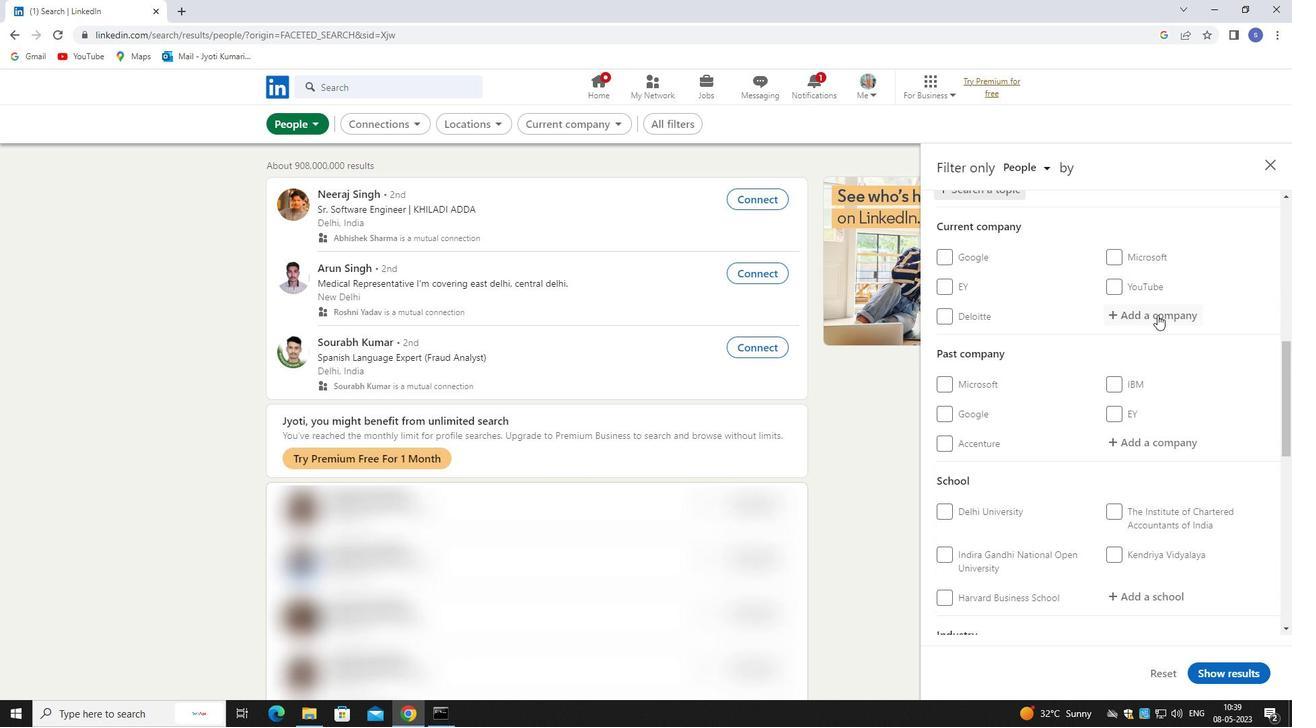 
Action: Mouse scrolled (1157, 319) with delta (0, 0)
Screenshot: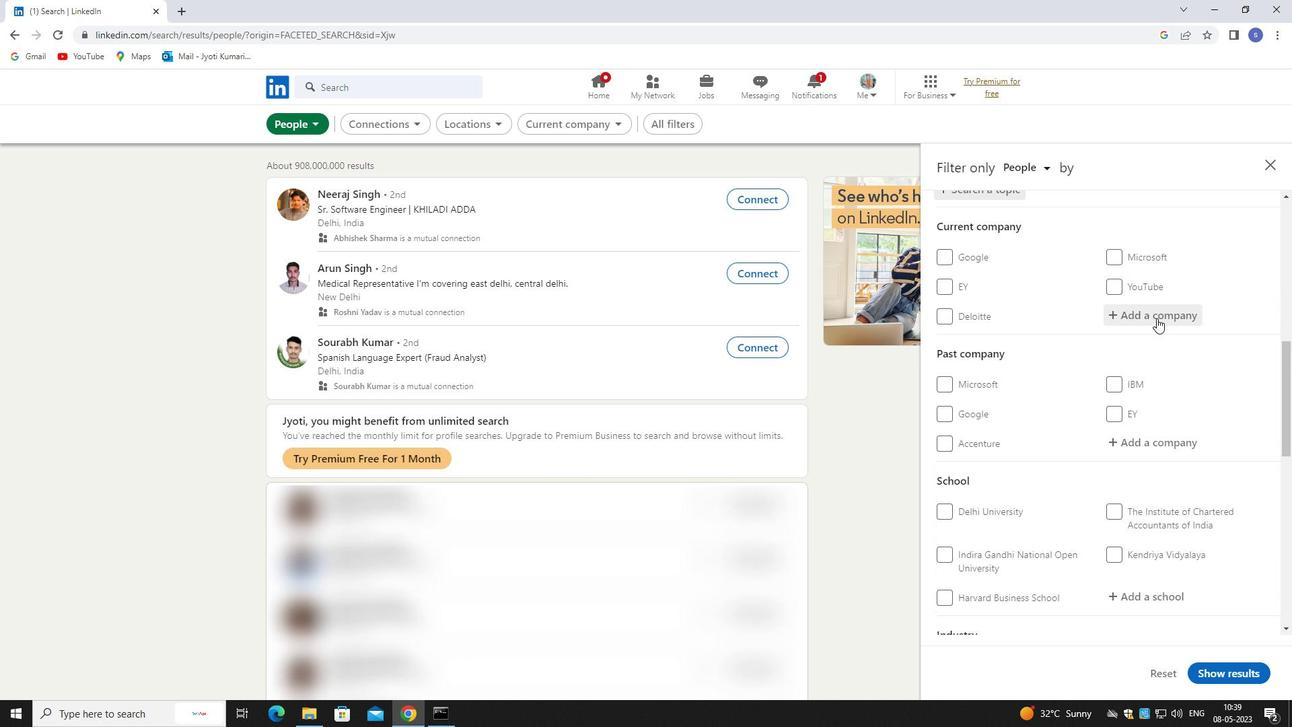 
Action: Mouse moved to (1159, 321)
Screenshot: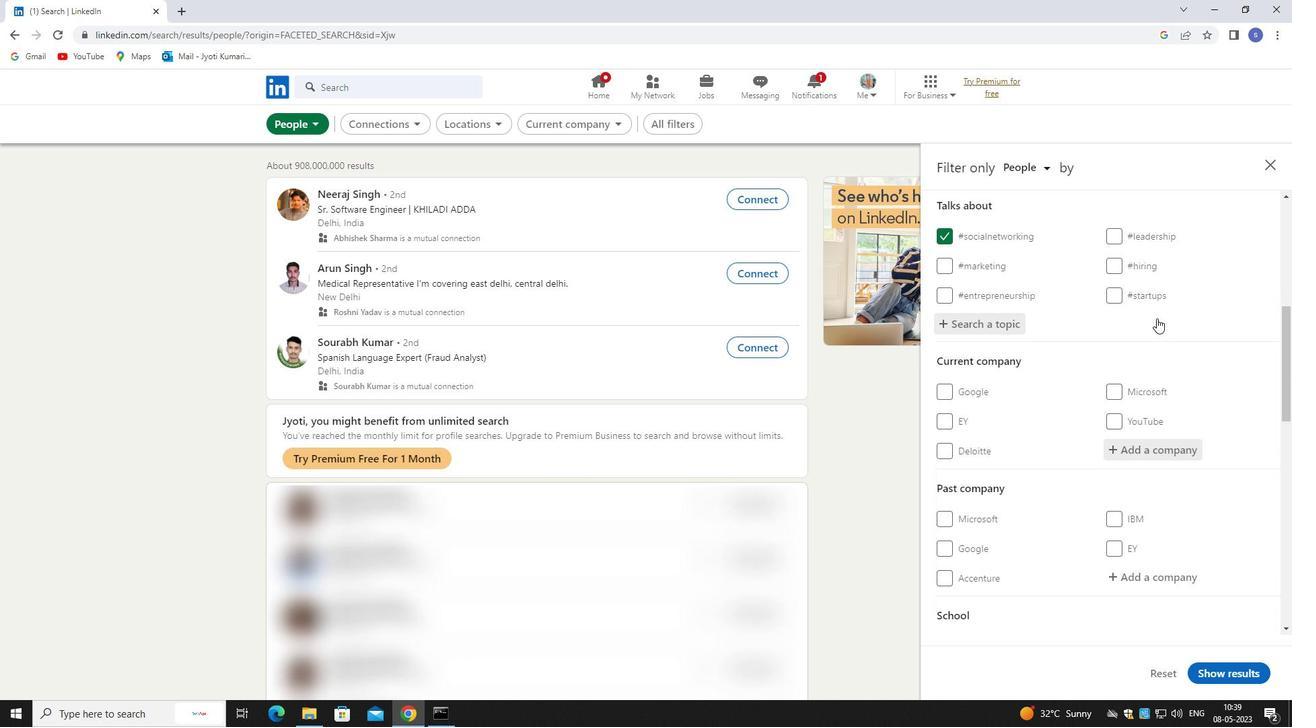 
Action: Mouse scrolled (1159, 320) with delta (0, 0)
Screenshot: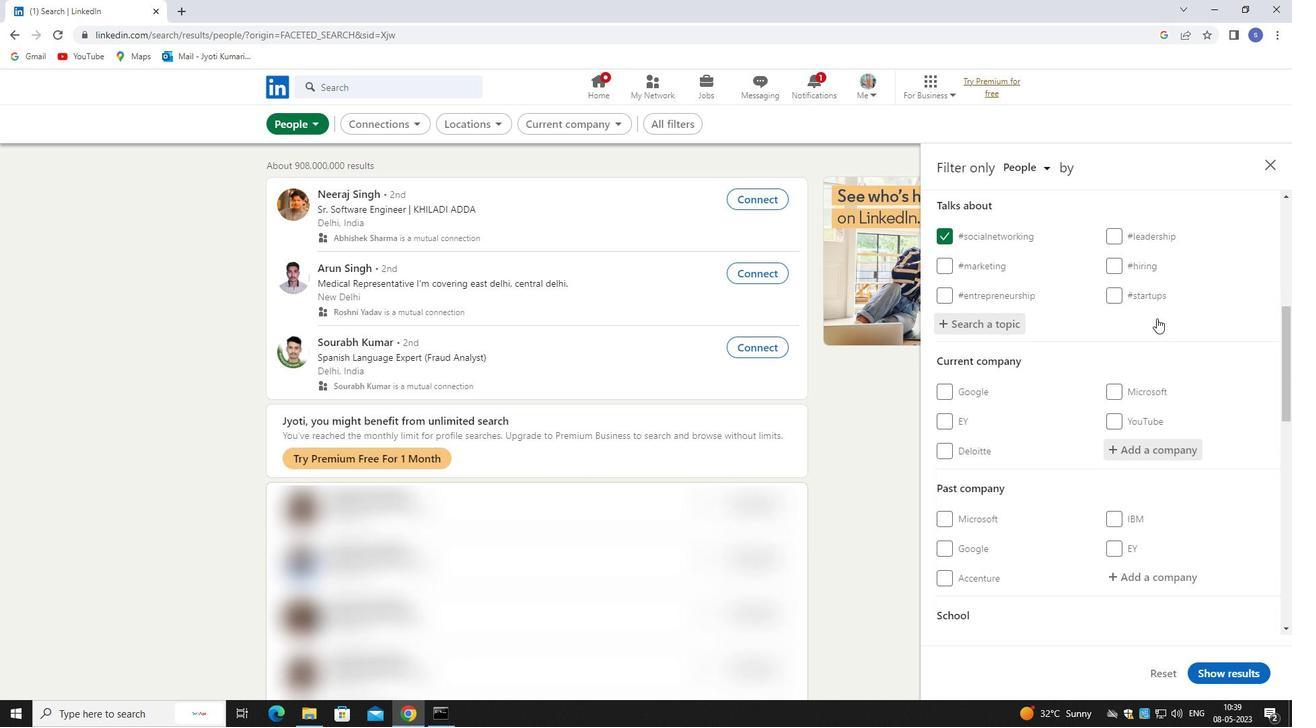 
Action: Mouse moved to (1160, 324)
Screenshot: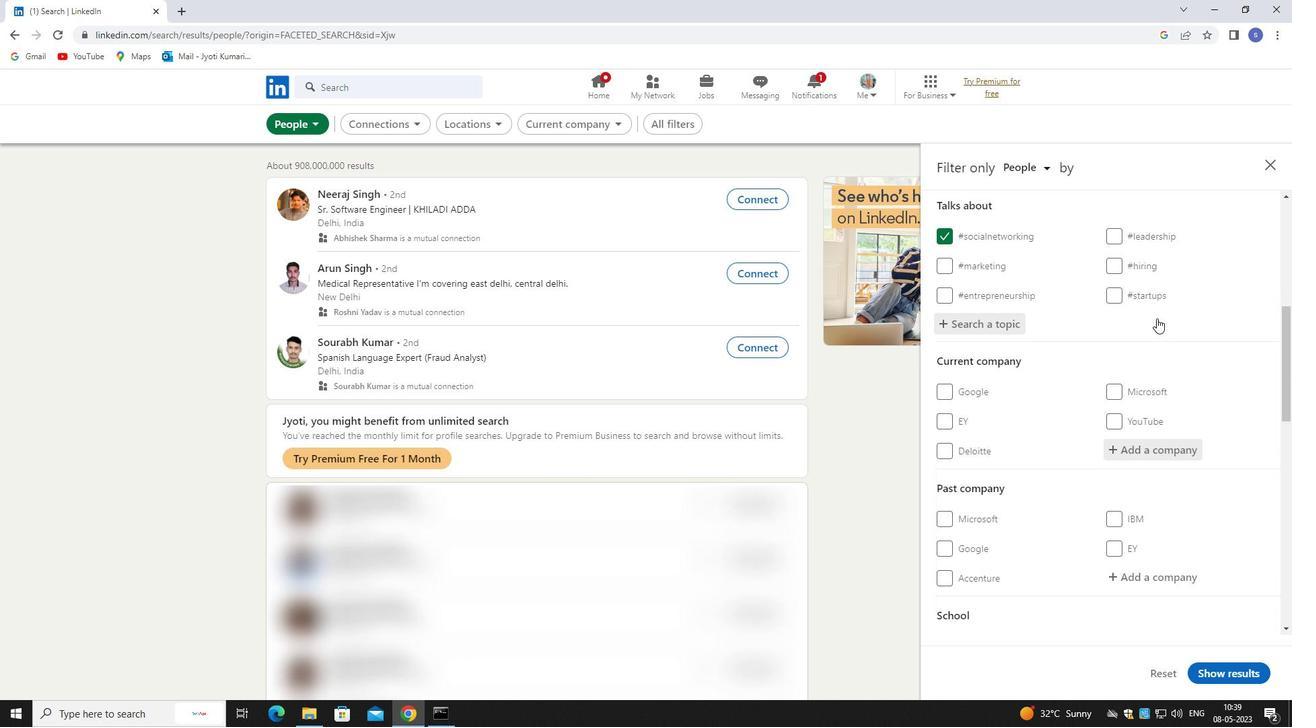 
Action: Mouse scrolled (1160, 323) with delta (0, 0)
Screenshot: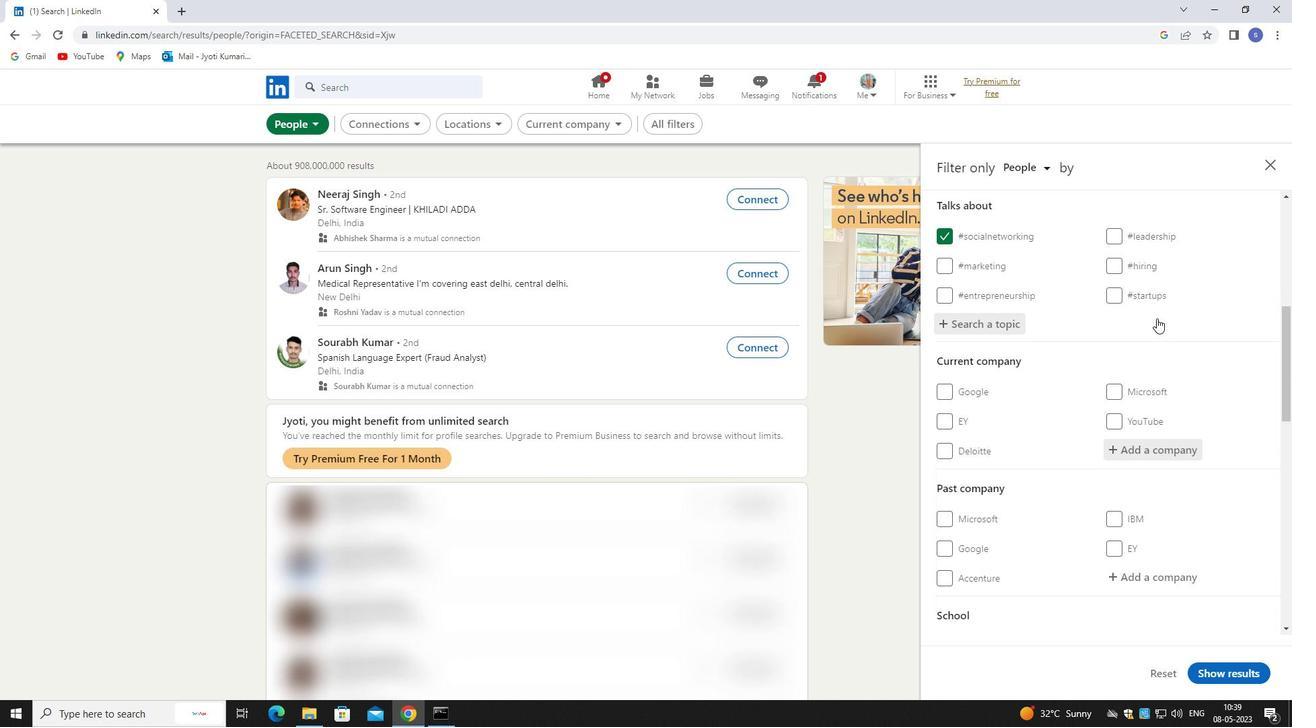 
Action: Mouse moved to (1168, 317)
Screenshot: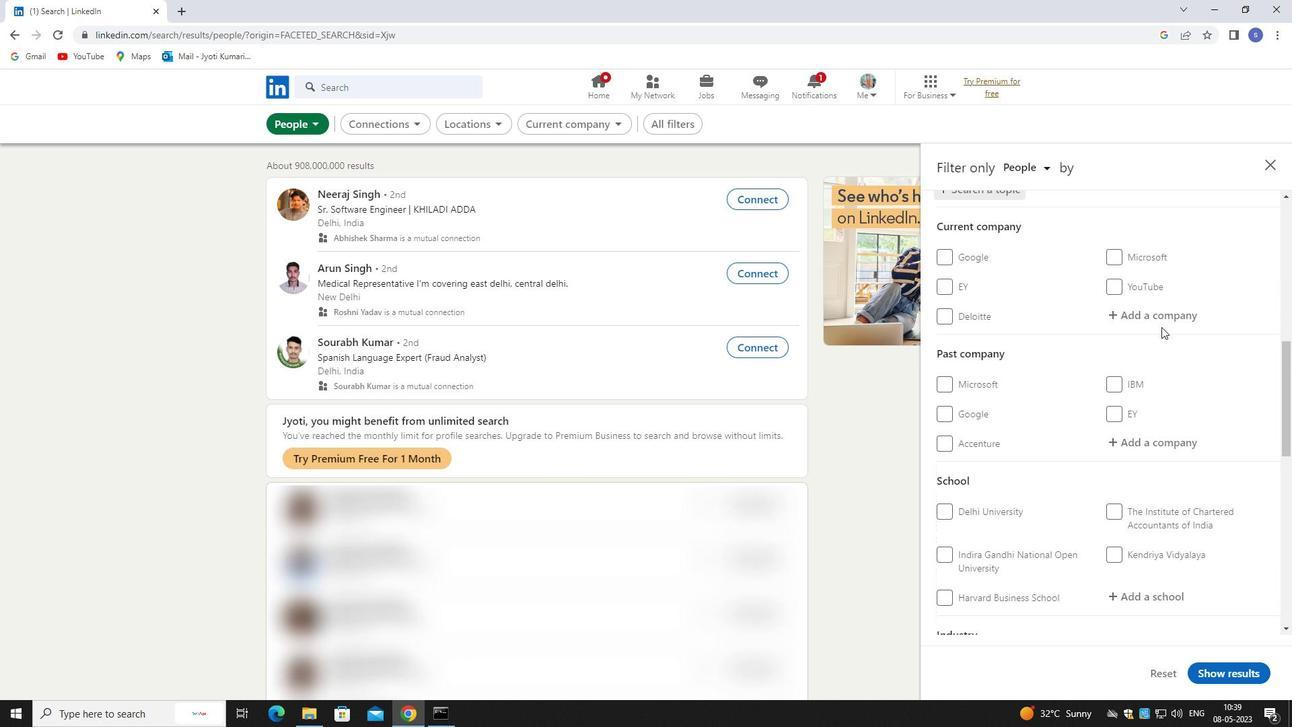 
Action: Mouse pressed left at (1168, 317)
Screenshot: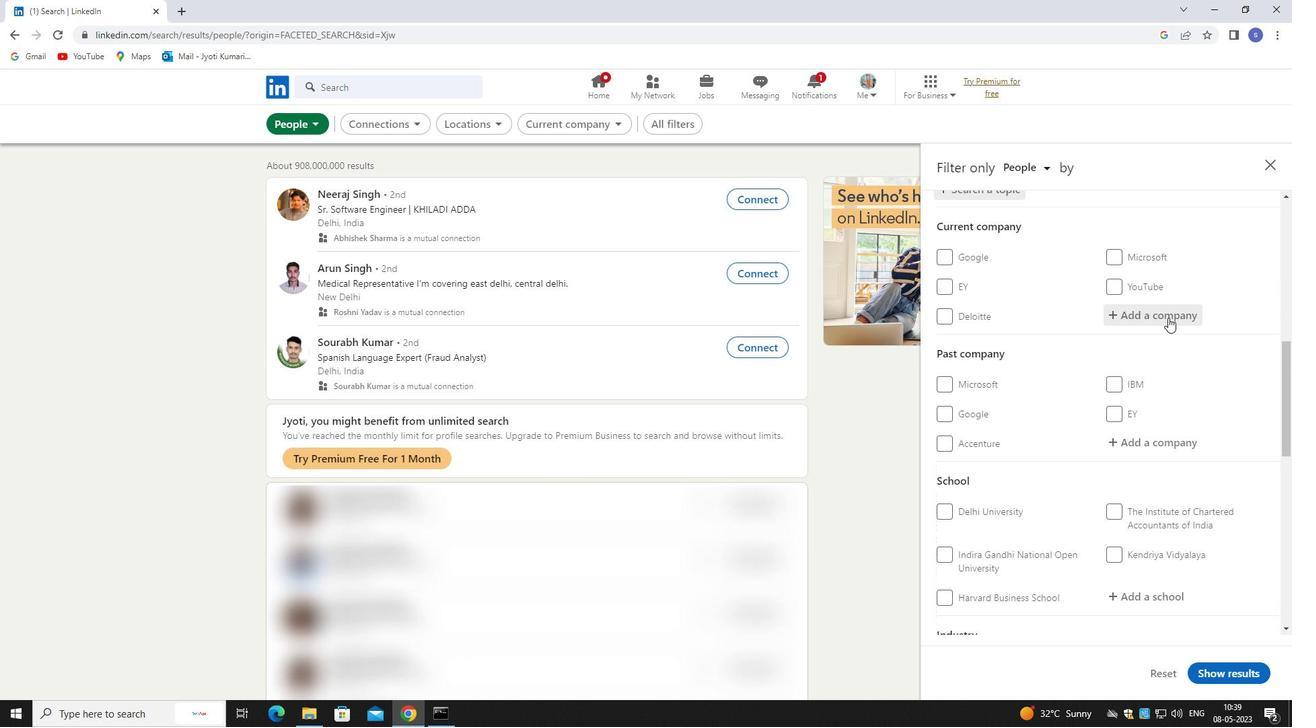 
Action: Mouse moved to (1168, 317)
Screenshot: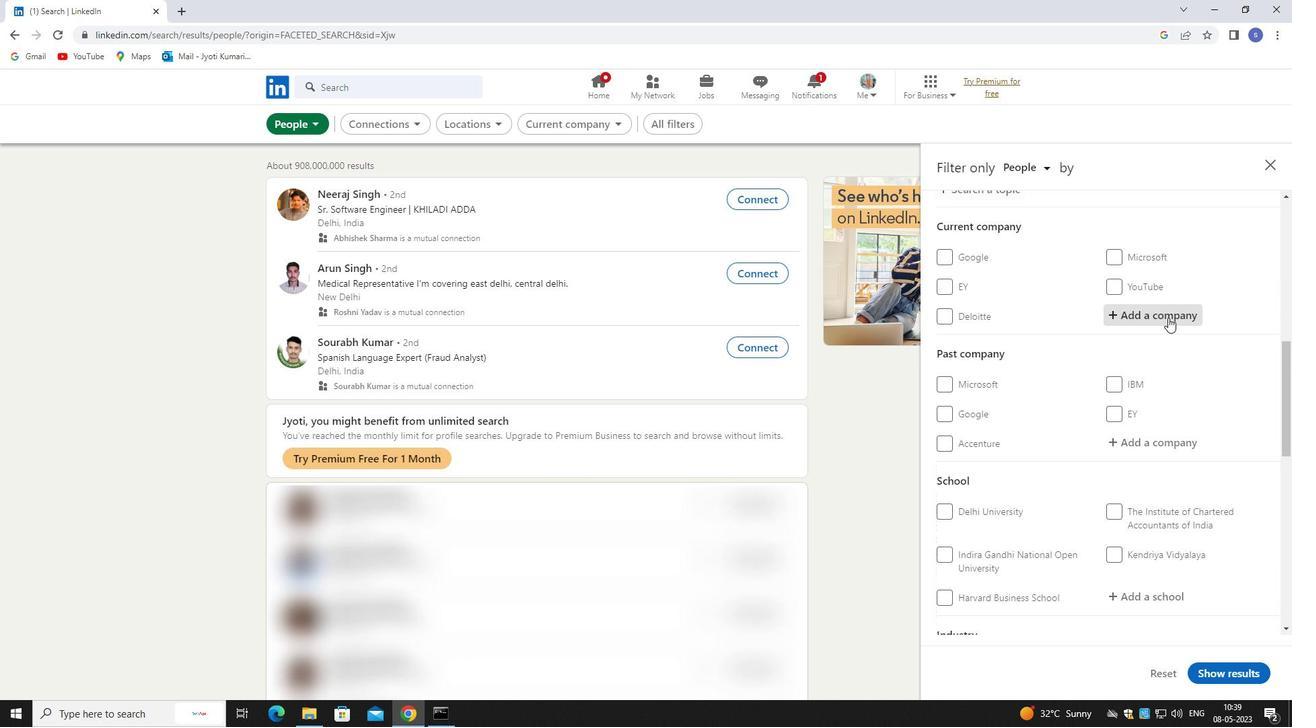 
Action: Key pressed dhl<Key.space>e
Screenshot: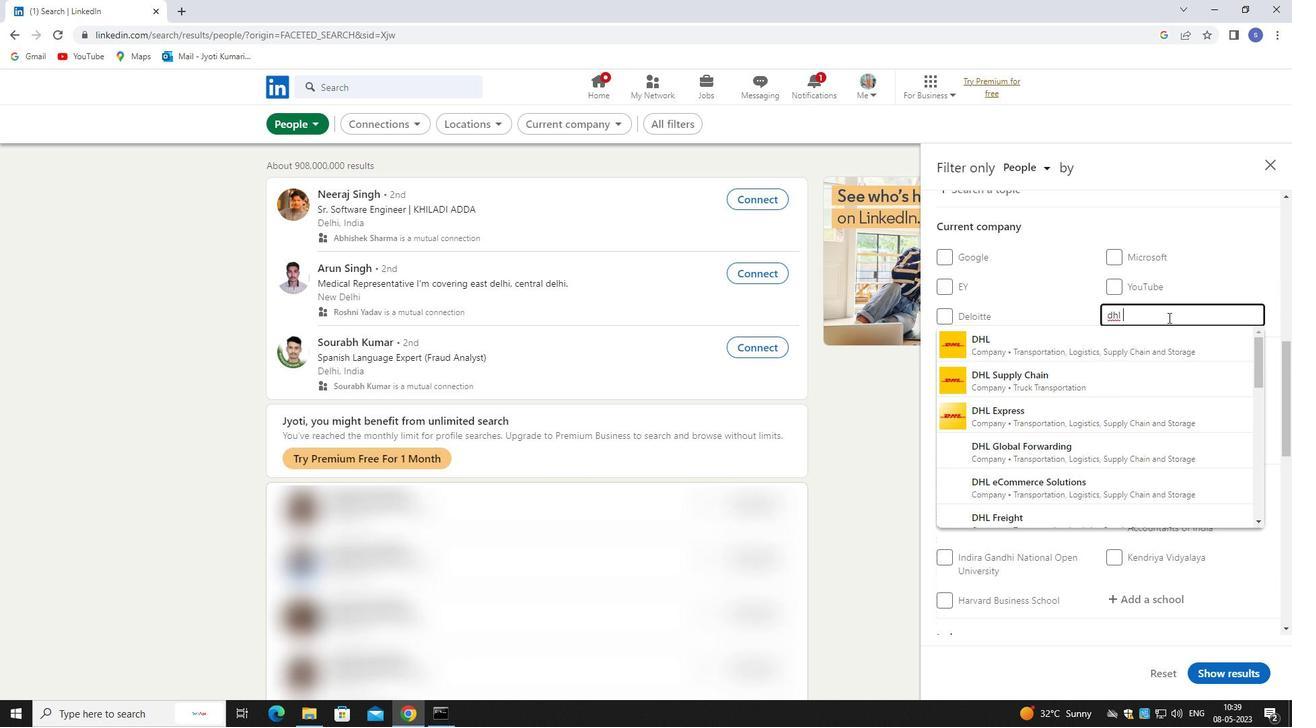 
Action: Mouse moved to (1127, 498)
Screenshot: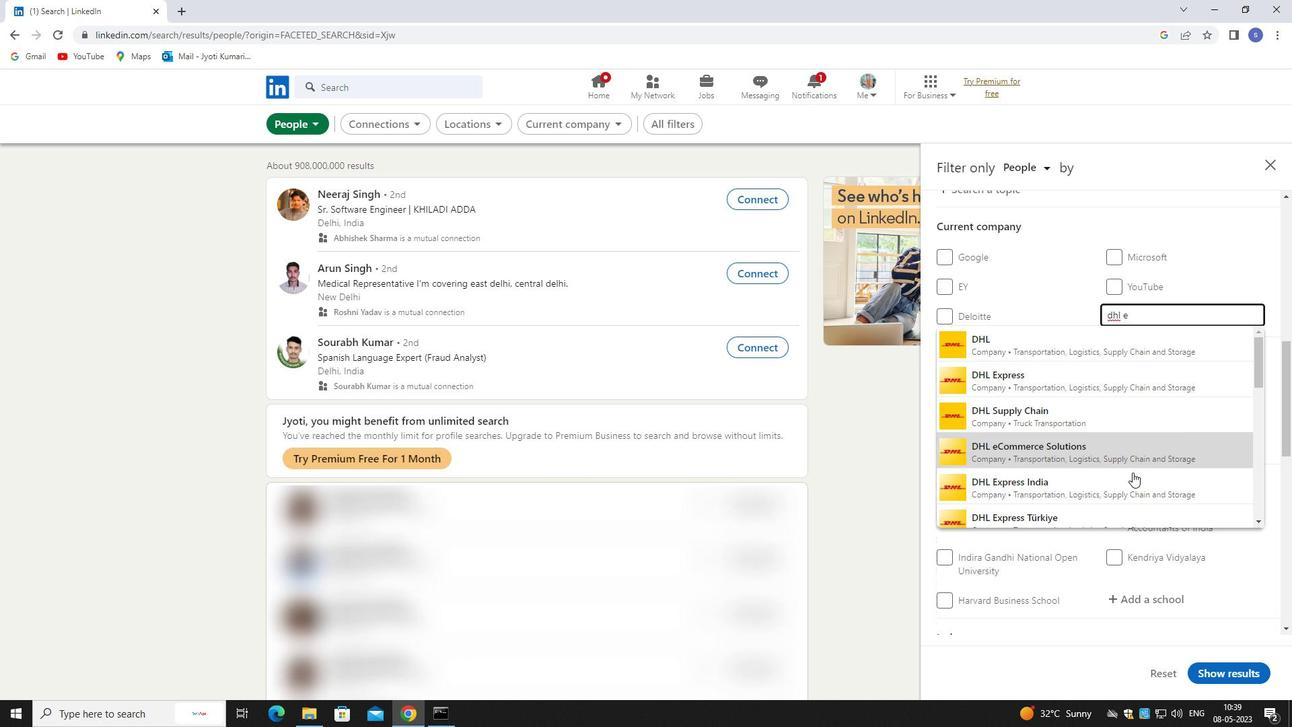
Action: Mouse pressed left at (1127, 498)
Screenshot: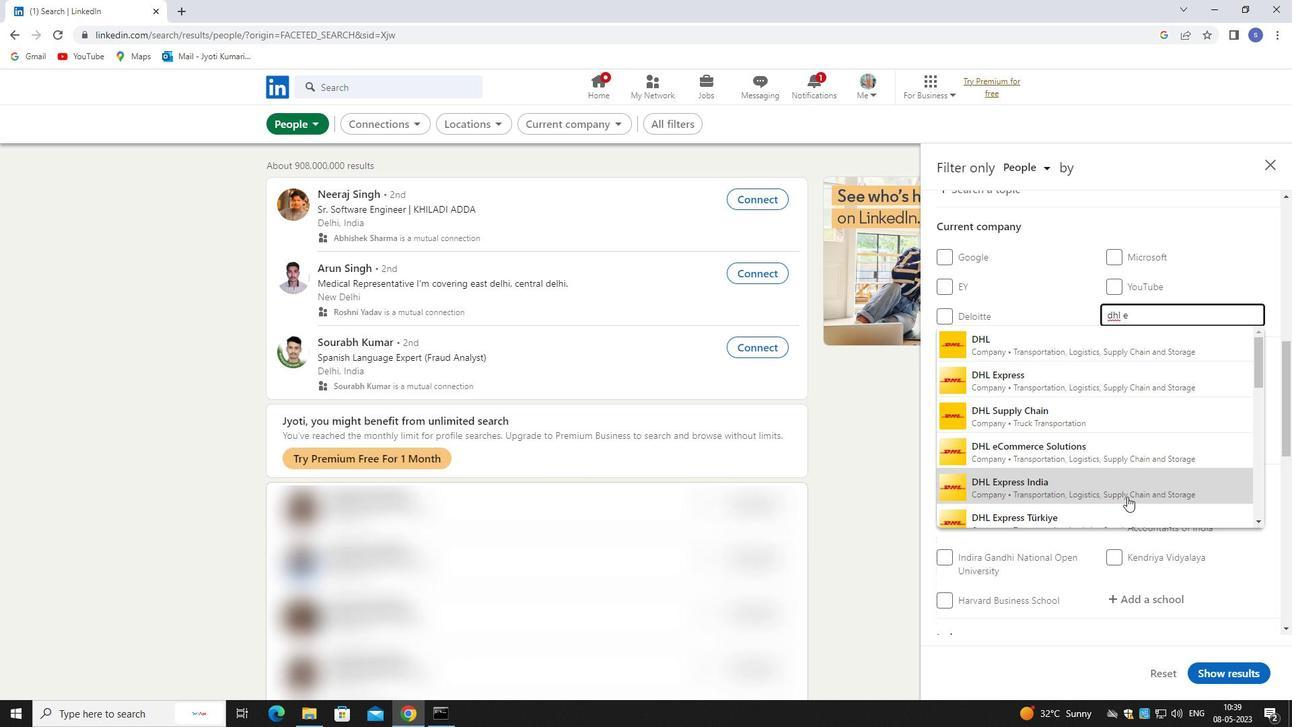 
Action: Mouse moved to (1126, 484)
Screenshot: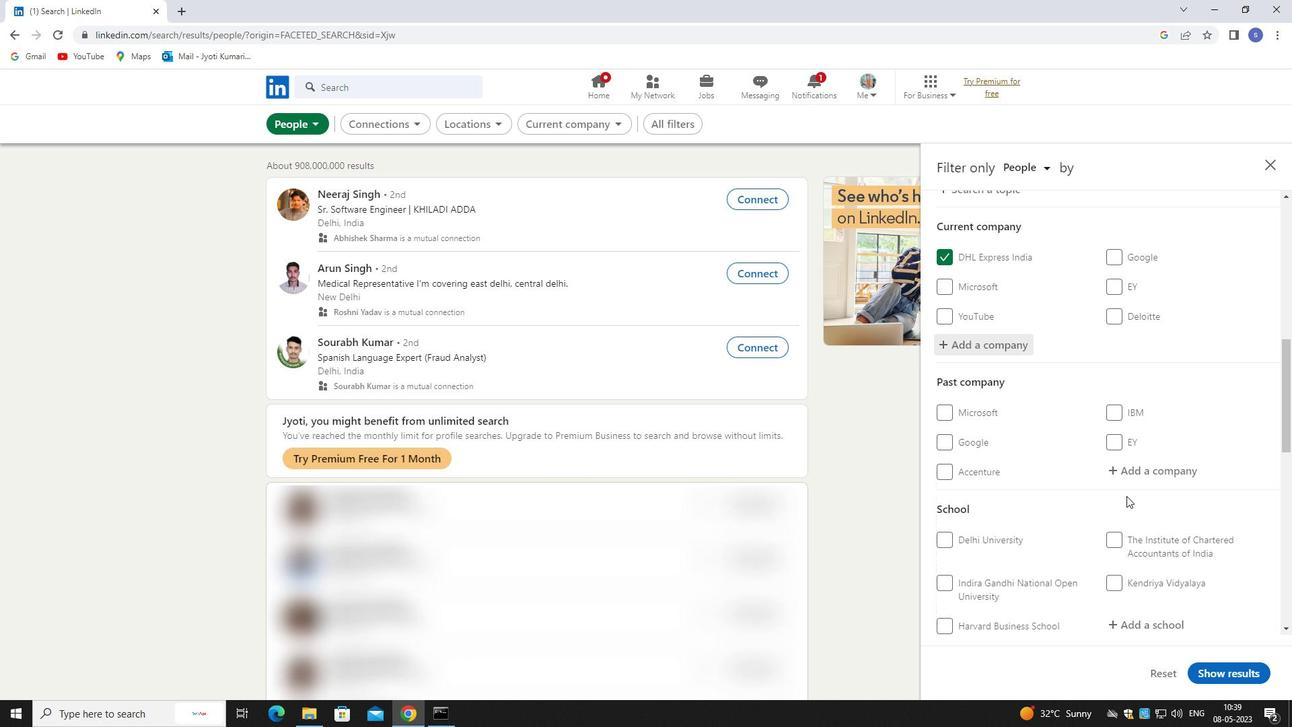 
Action: Mouse scrolled (1126, 483) with delta (0, 0)
Screenshot: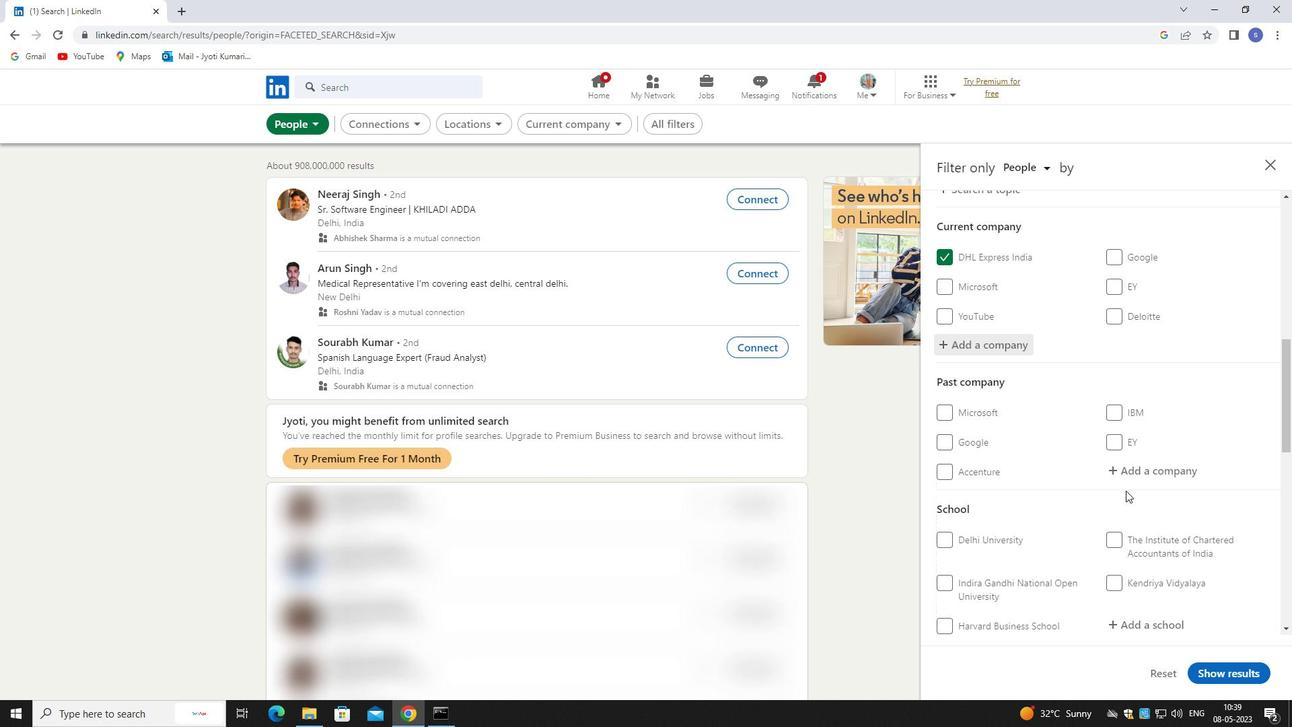 
Action: Mouse scrolled (1126, 483) with delta (0, 0)
Screenshot: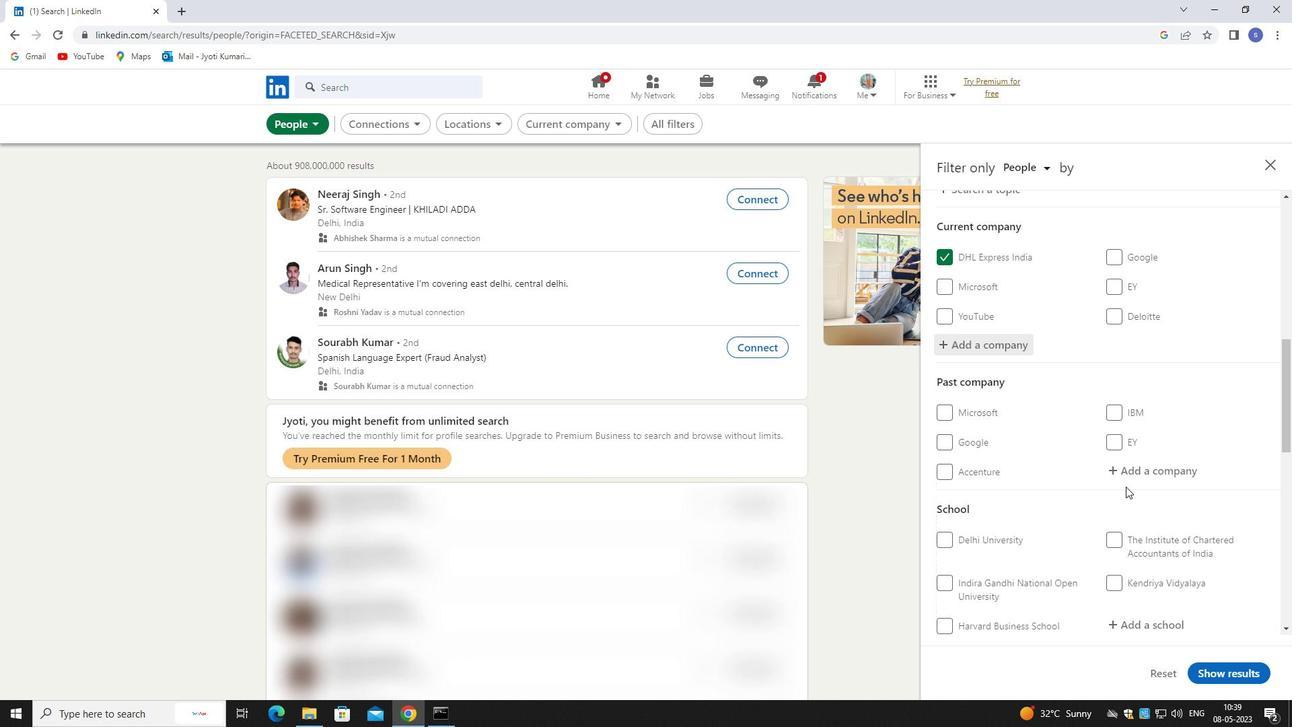 
Action: Mouse scrolled (1126, 483) with delta (0, 0)
Screenshot: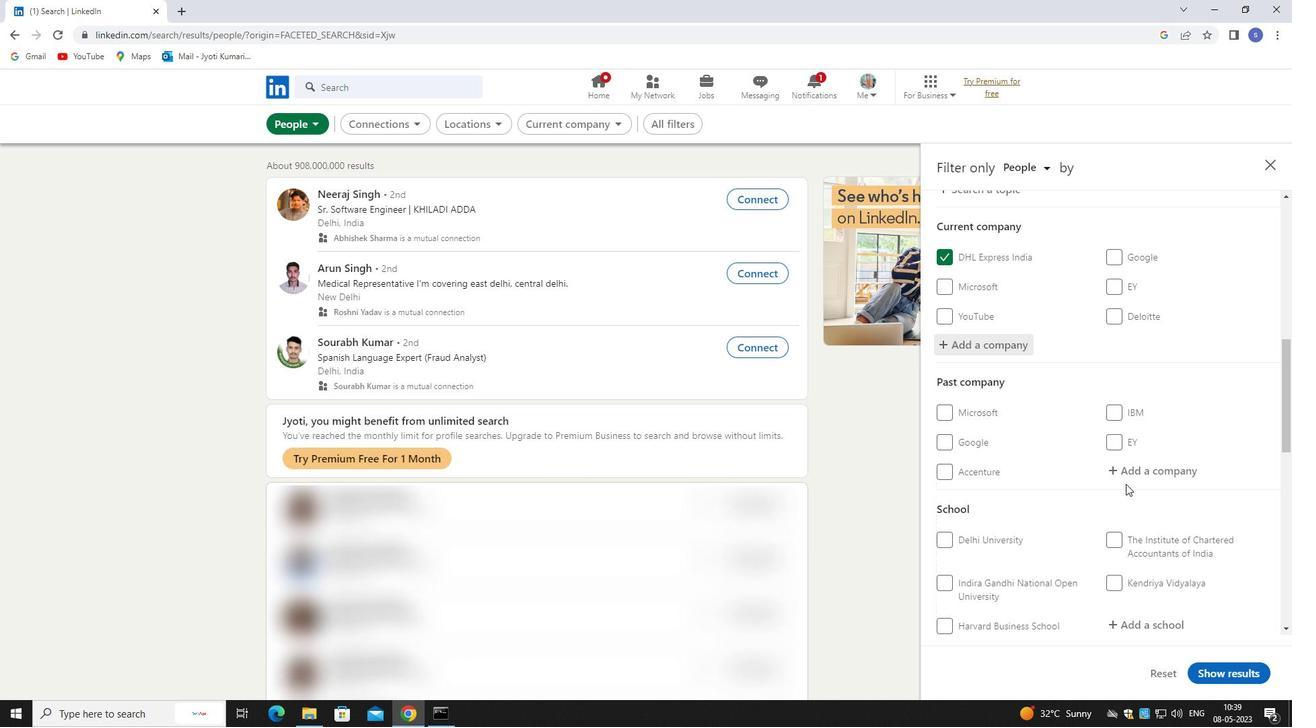 
Action: Mouse moved to (1130, 418)
Screenshot: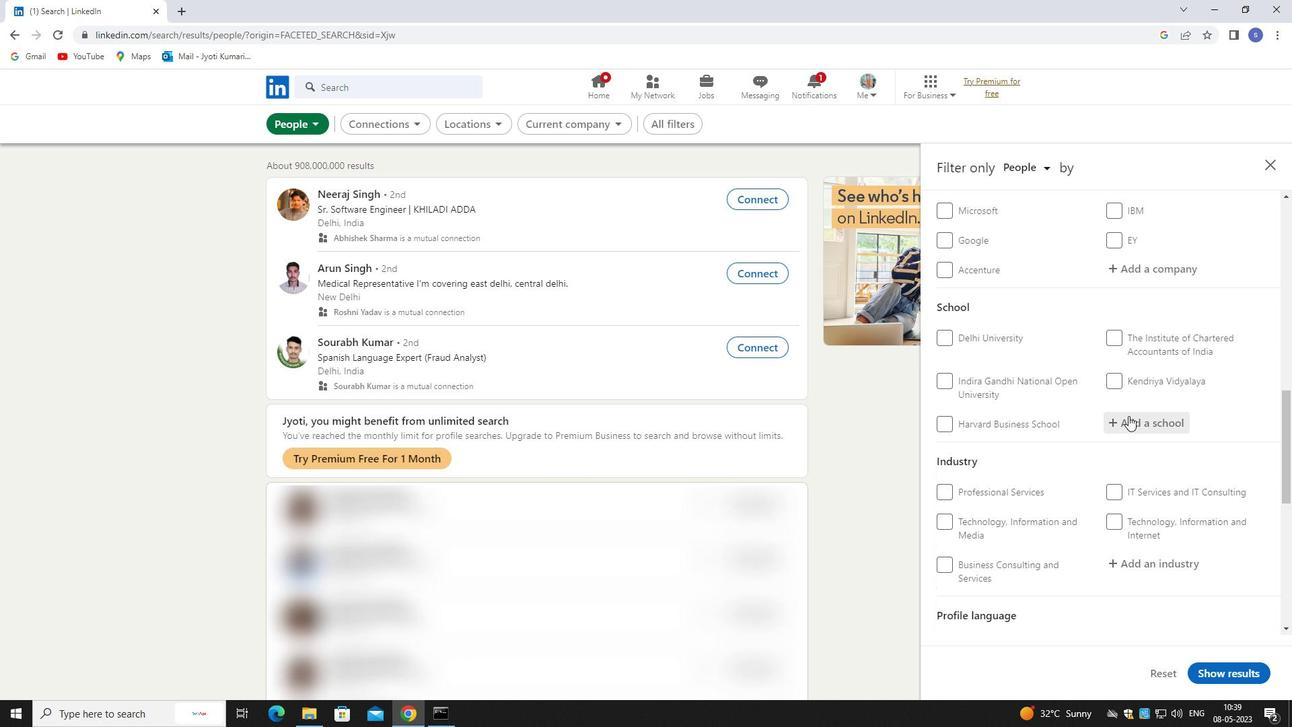 
Action: Mouse pressed left at (1130, 418)
Screenshot: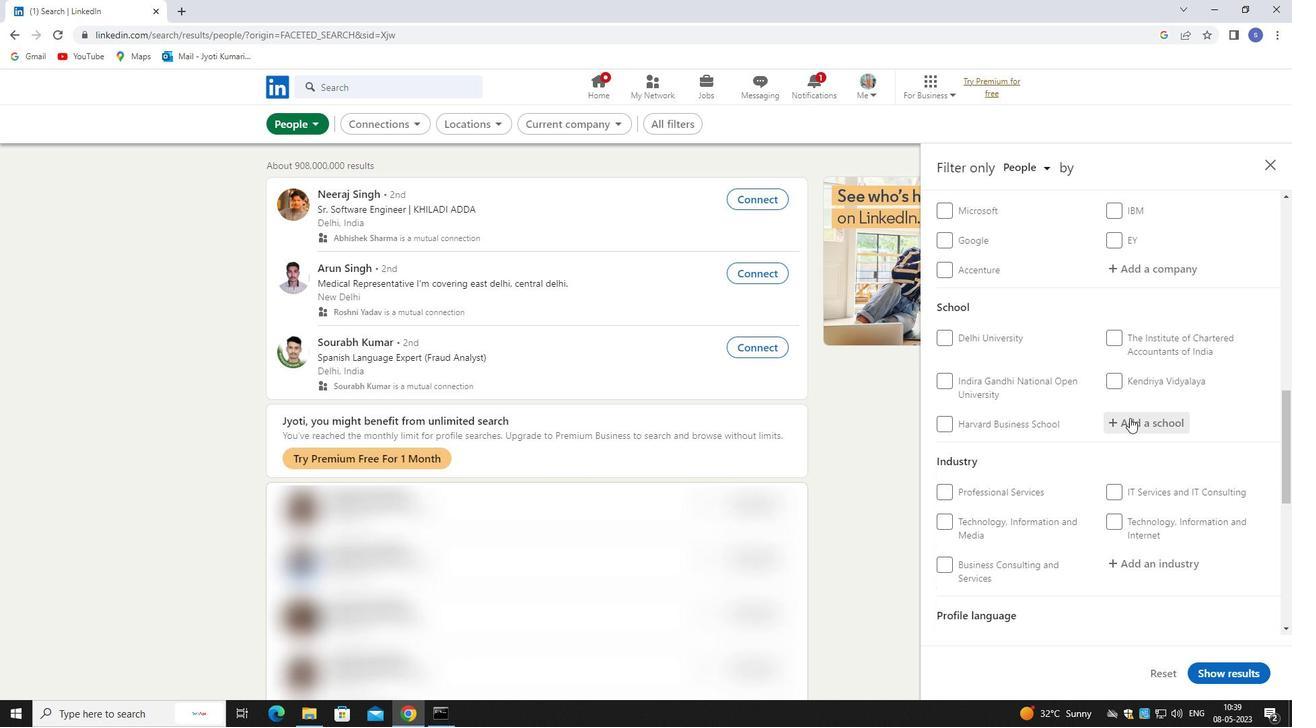 
Action: Mouse moved to (1130, 418)
Screenshot: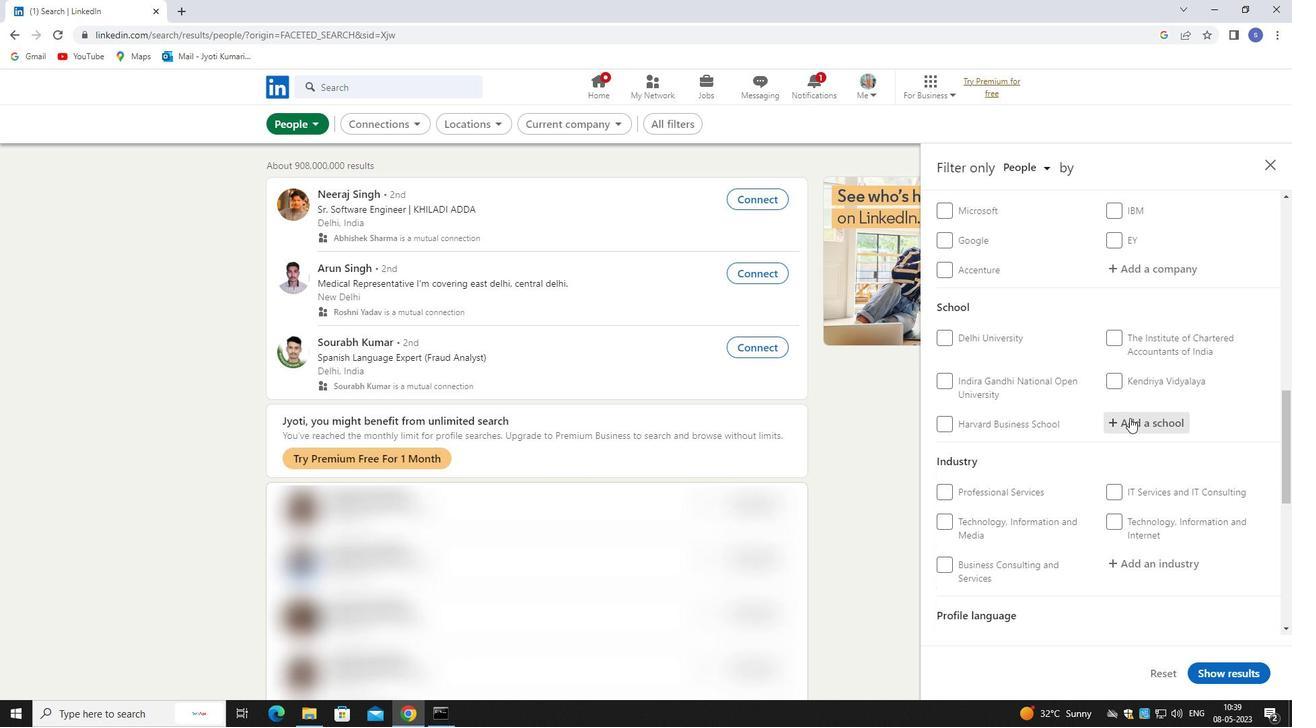 
Action: Key pressed kallam
Screenshot: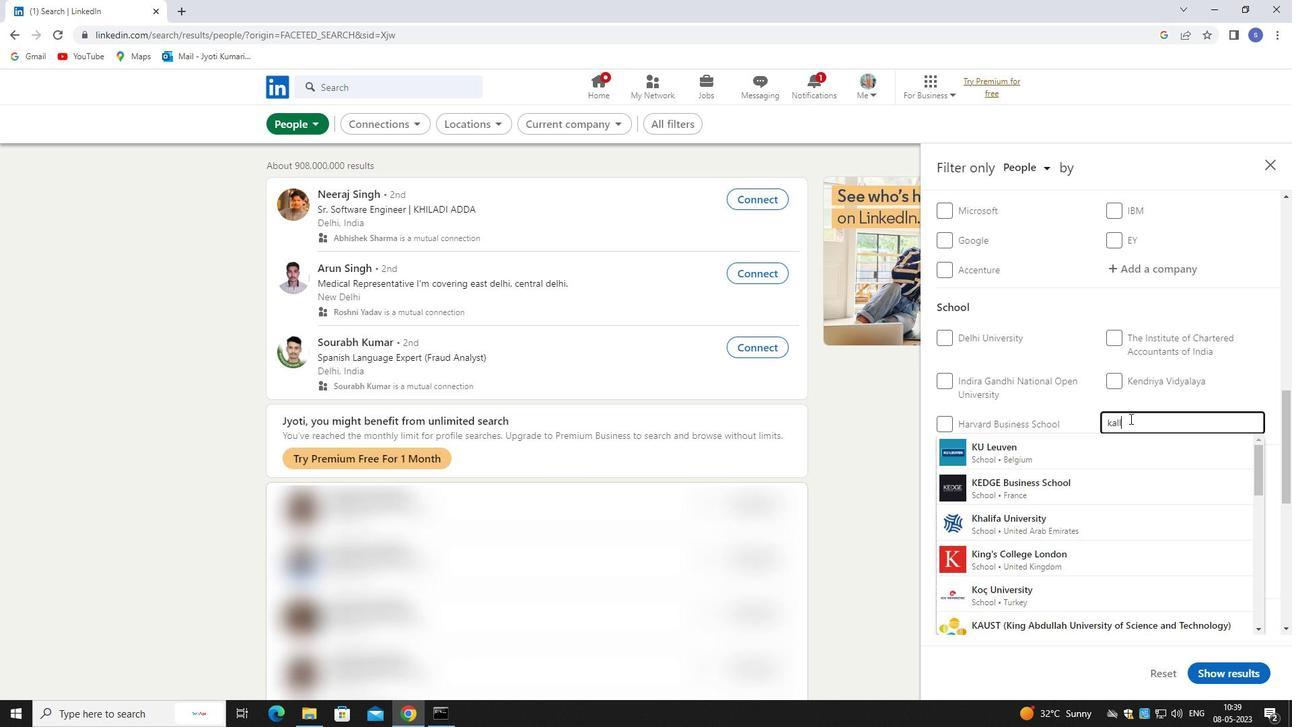 
Action: Mouse moved to (1125, 448)
Screenshot: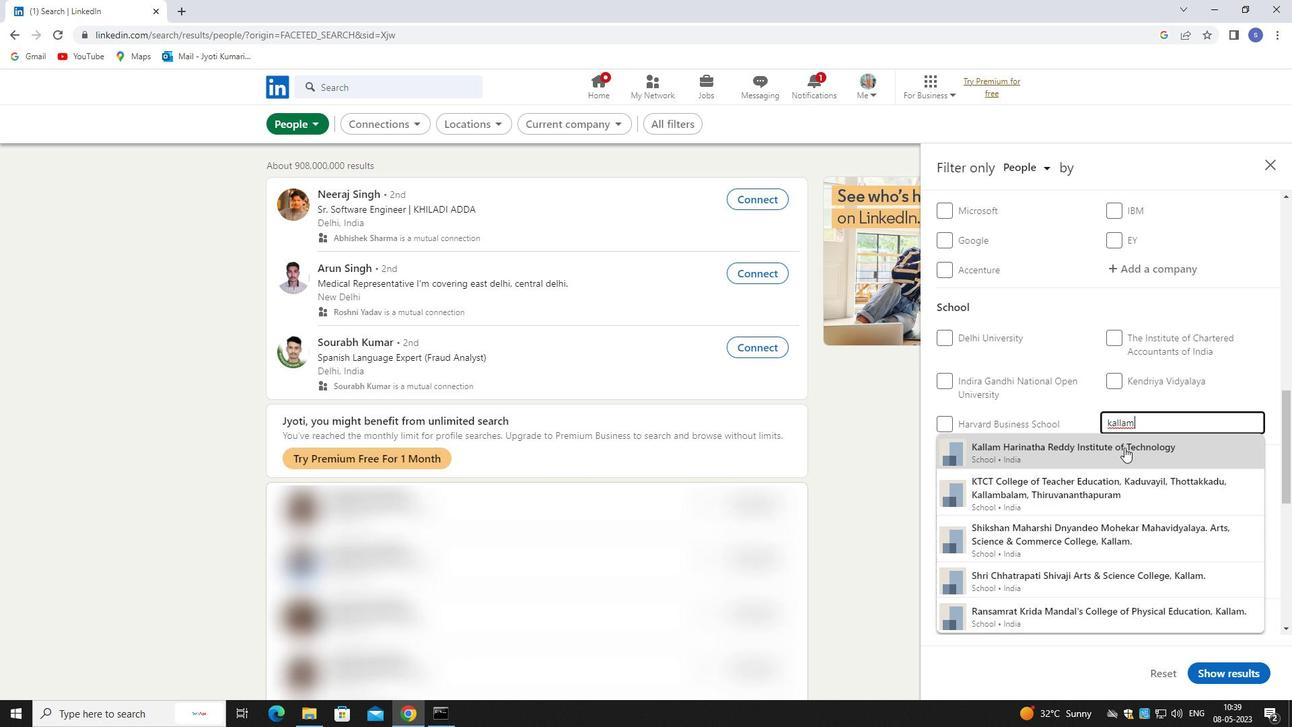 
Action: Mouse pressed left at (1125, 448)
Screenshot: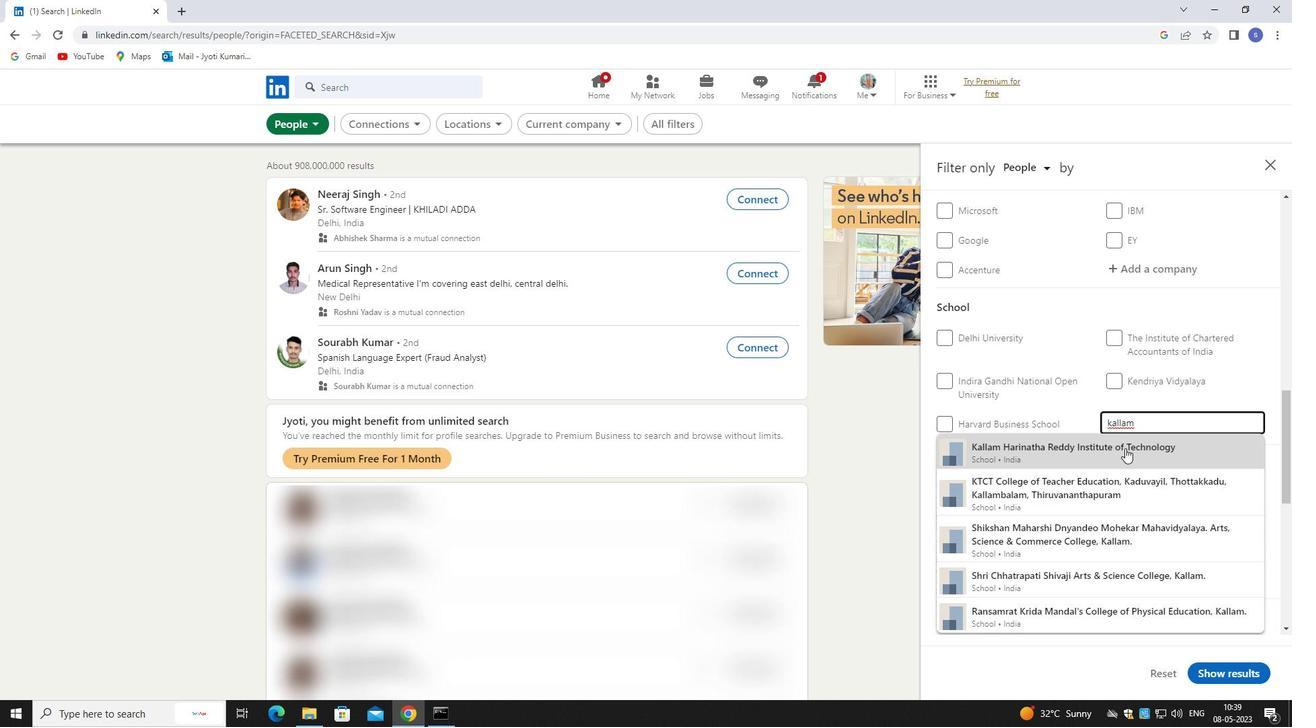 
Action: Mouse moved to (1124, 429)
Screenshot: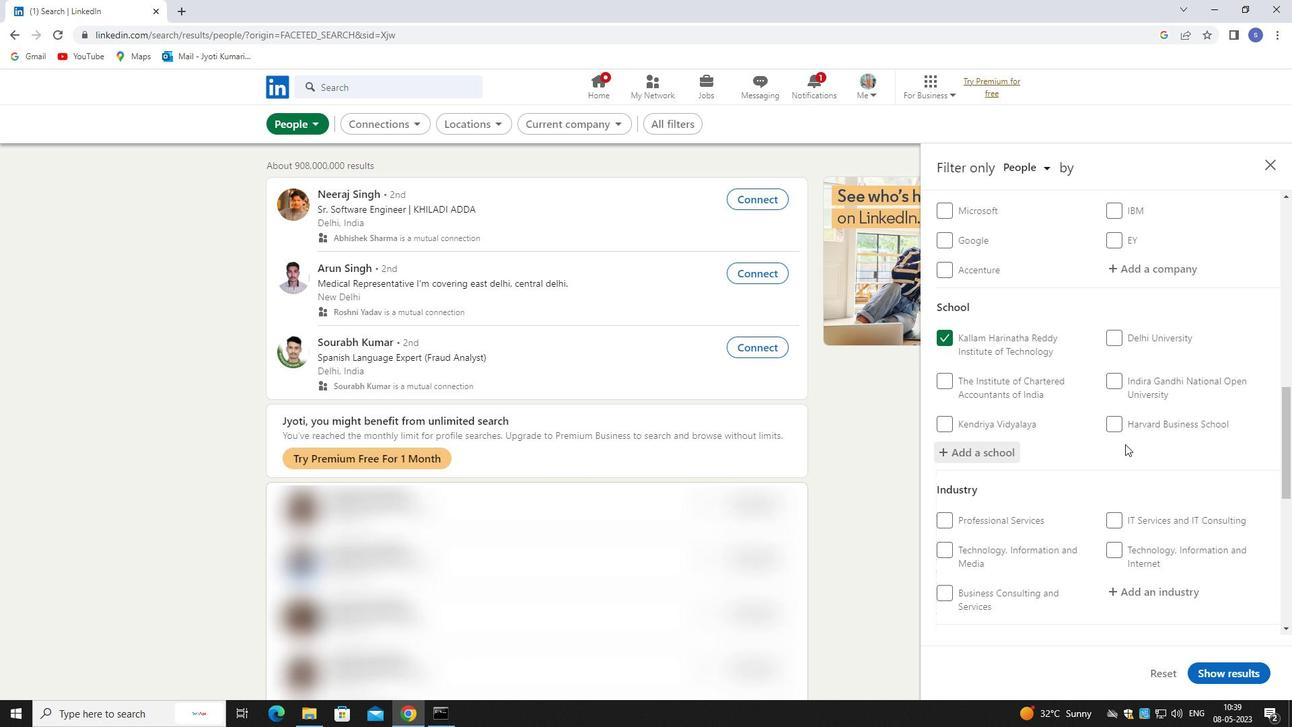 
Action: Mouse scrolled (1124, 428) with delta (0, 0)
Screenshot: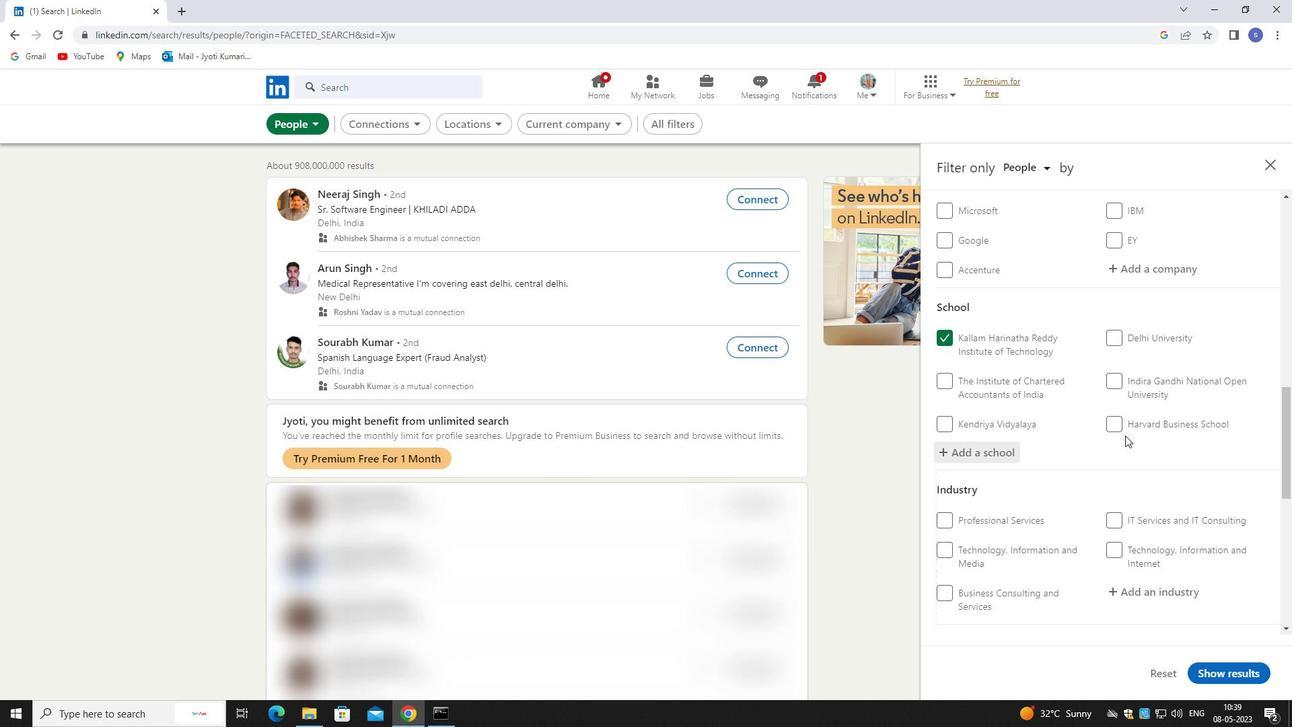 
Action: Mouse scrolled (1124, 428) with delta (0, 0)
Screenshot: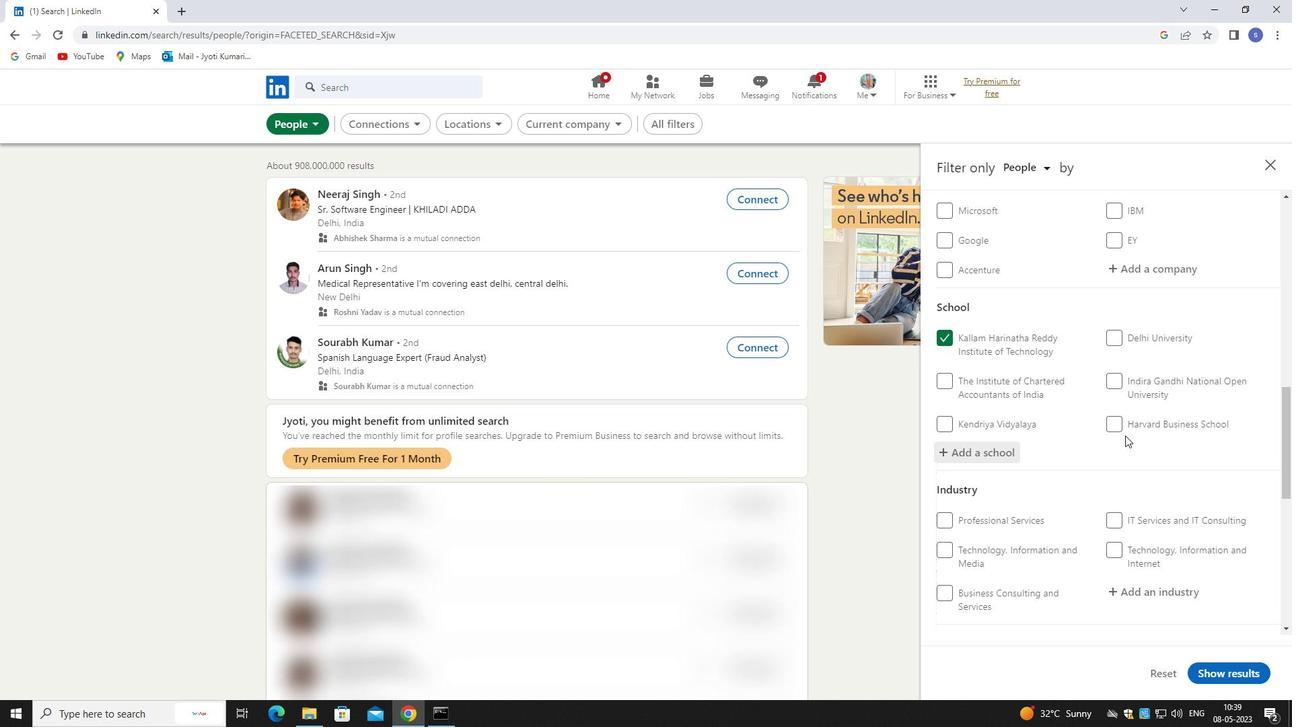 
Action: Mouse scrolled (1124, 428) with delta (0, 0)
Screenshot: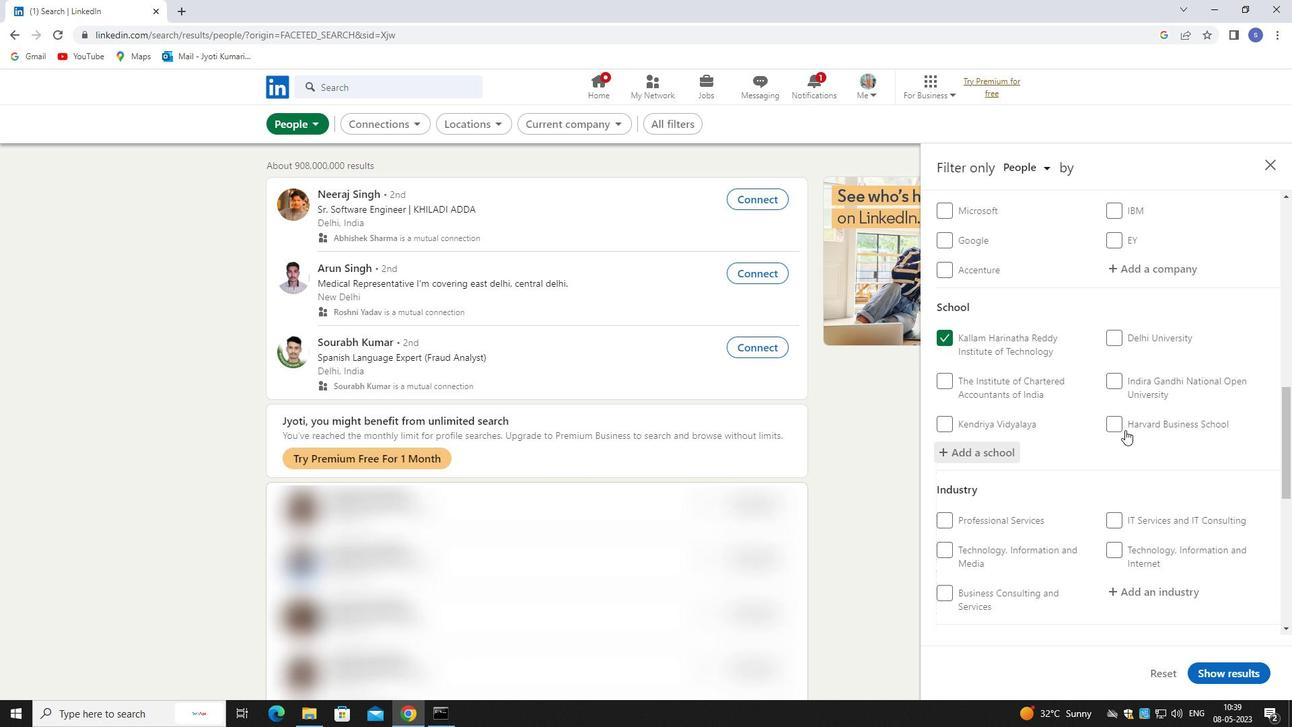 
Action: Mouse scrolled (1124, 428) with delta (0, 0)
Screenshot: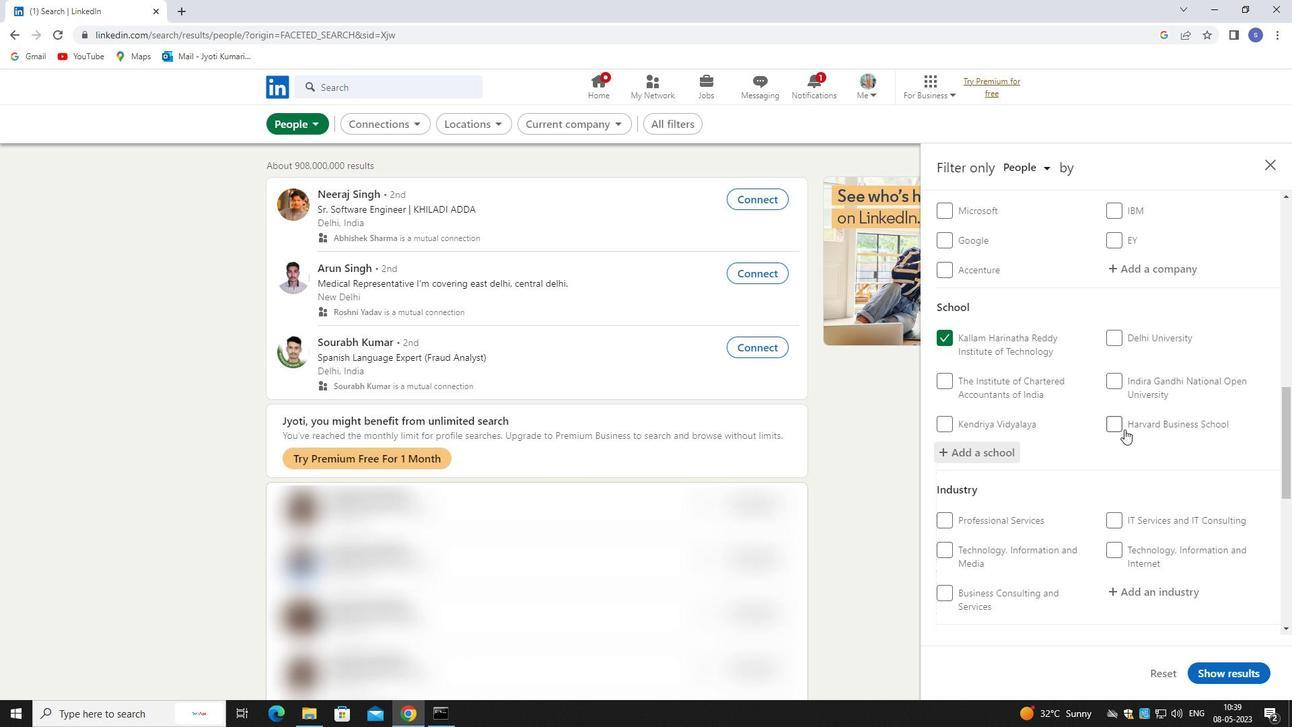 
Action: Mouse moved to (1179, 325)
Screenshot: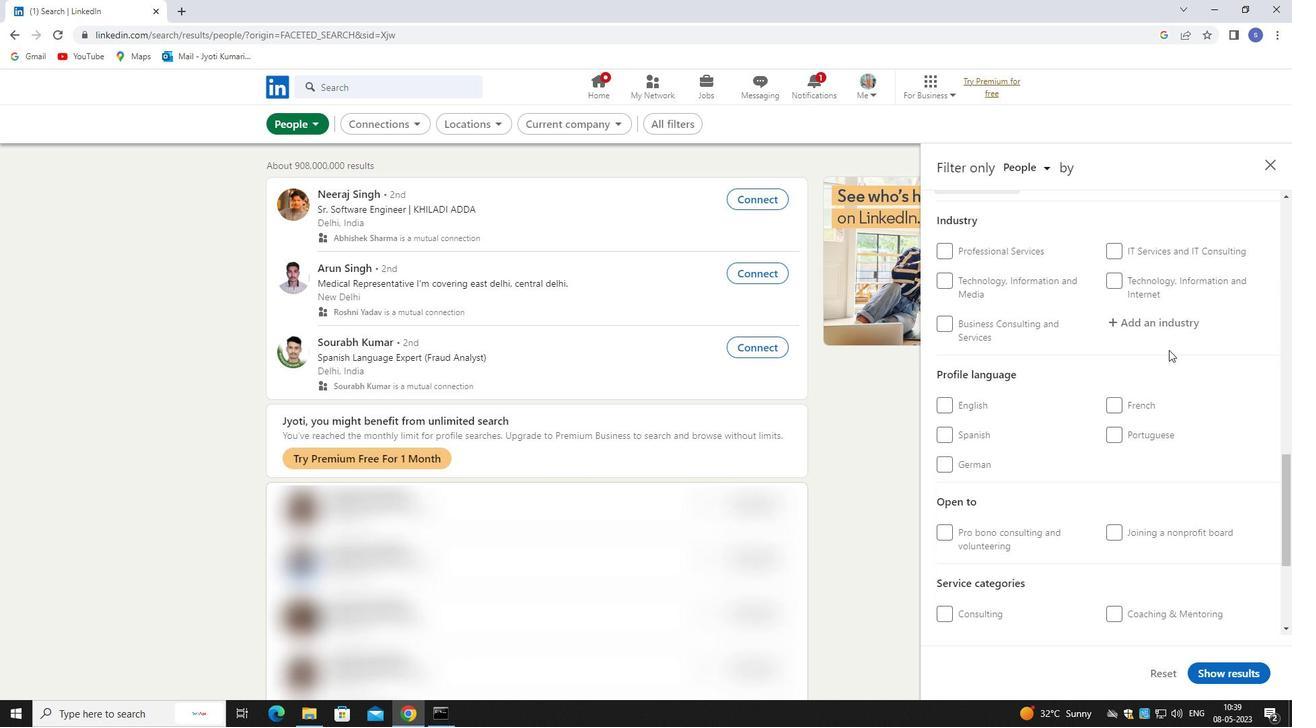 
Action: Mouse pressed left at (1179, 325)
Screenshot: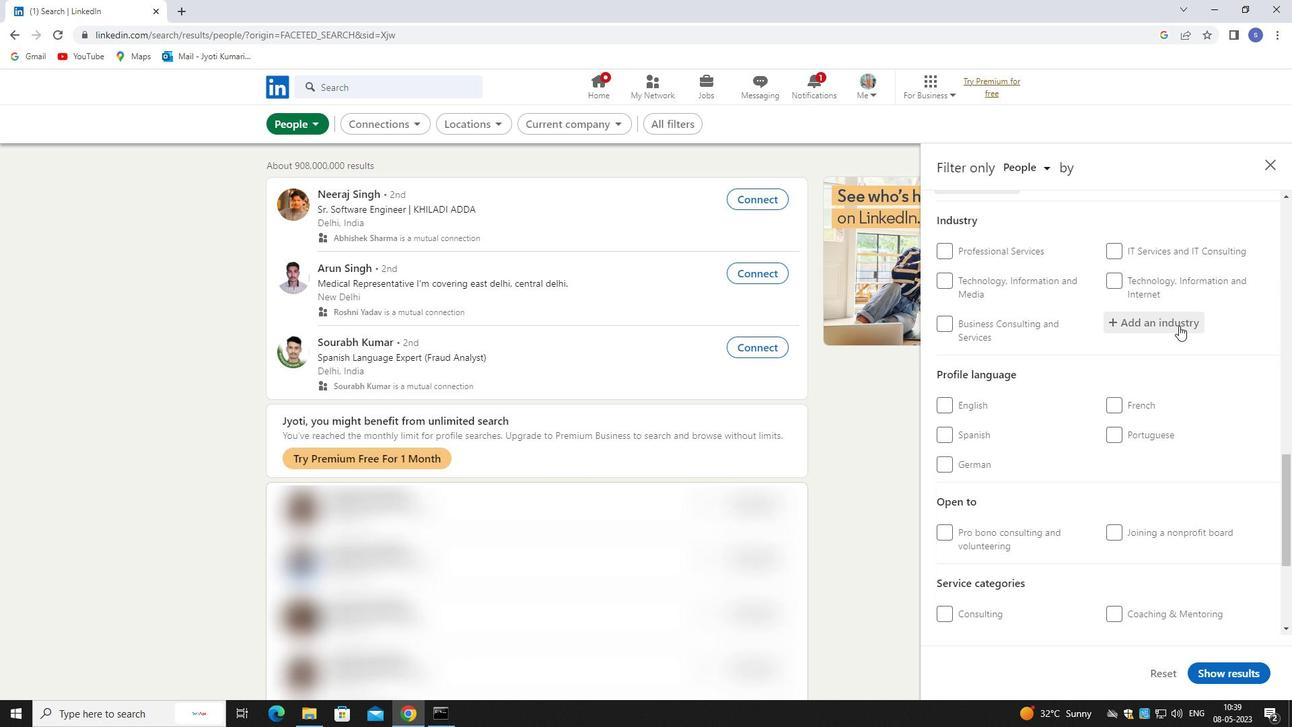 
Action: Key pressed janitor
Screenshot: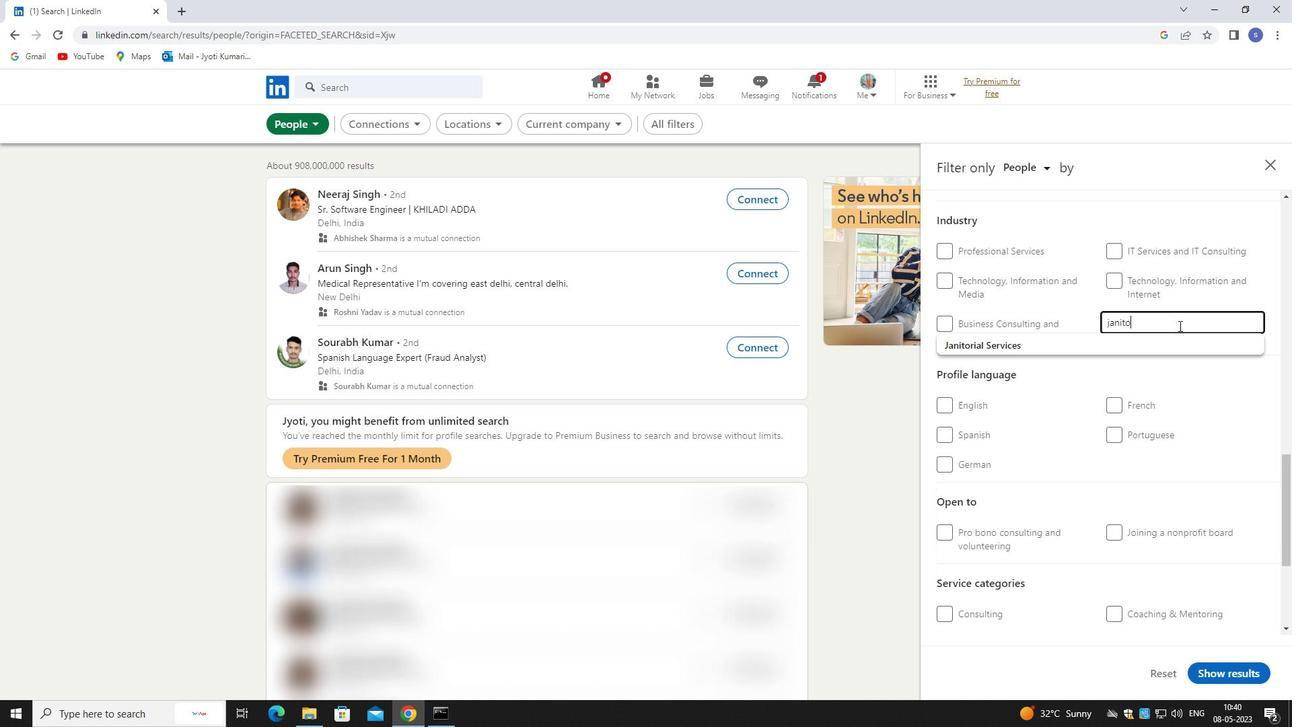 
Action: Mouse moved to (1180, 343)
Screenshot: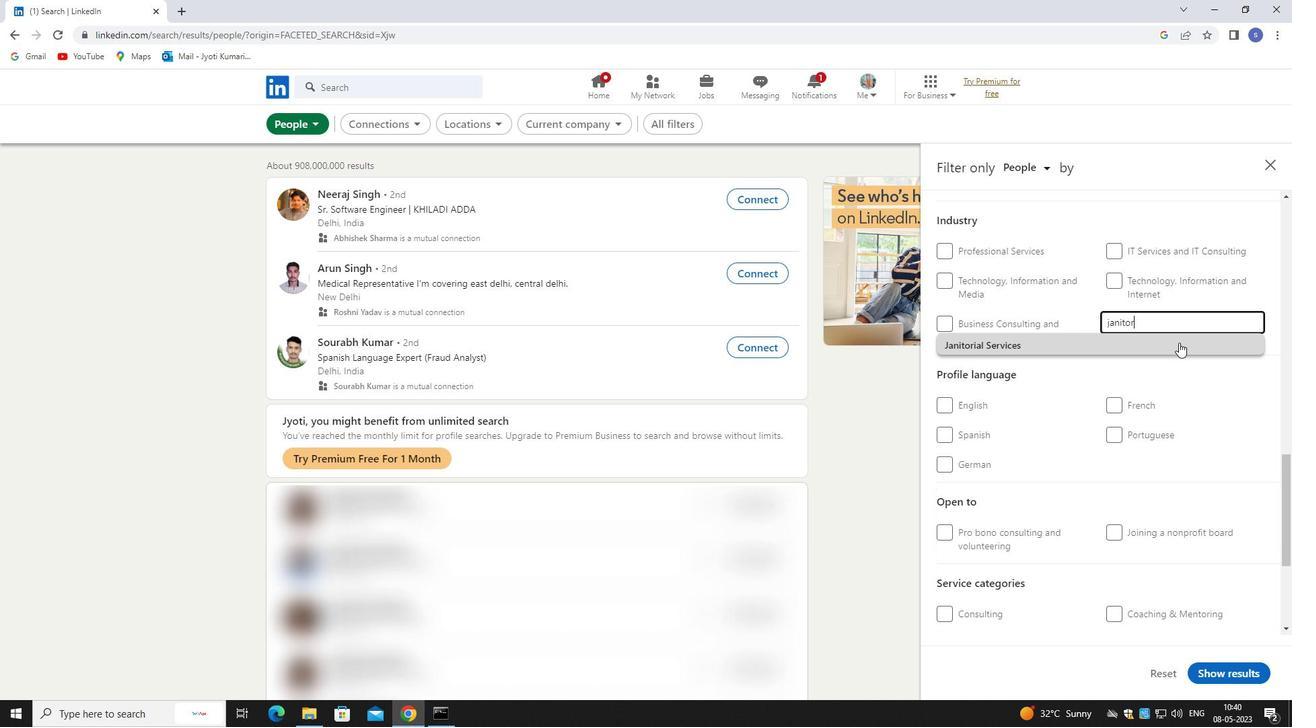 
Action: Mouse pressed left at (1180, 343)
Screenshot: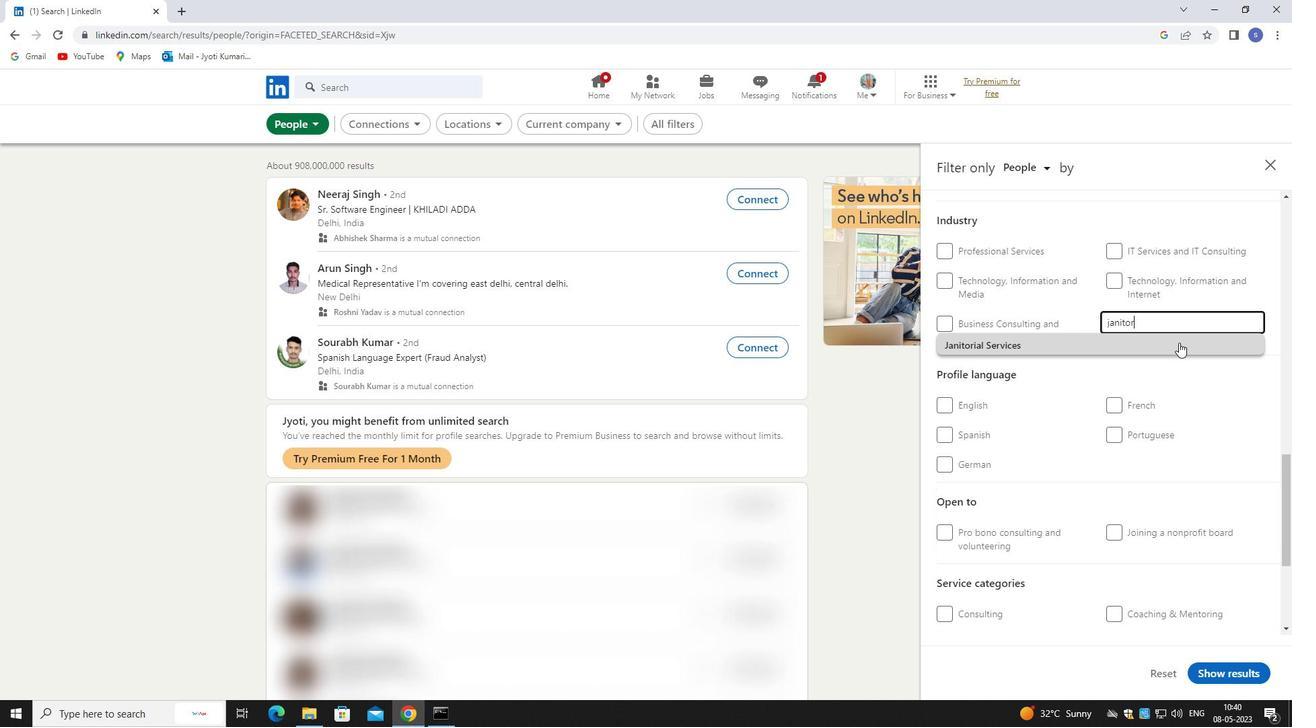 
Action: Mouse moved to (1181, 346)
Screenshot: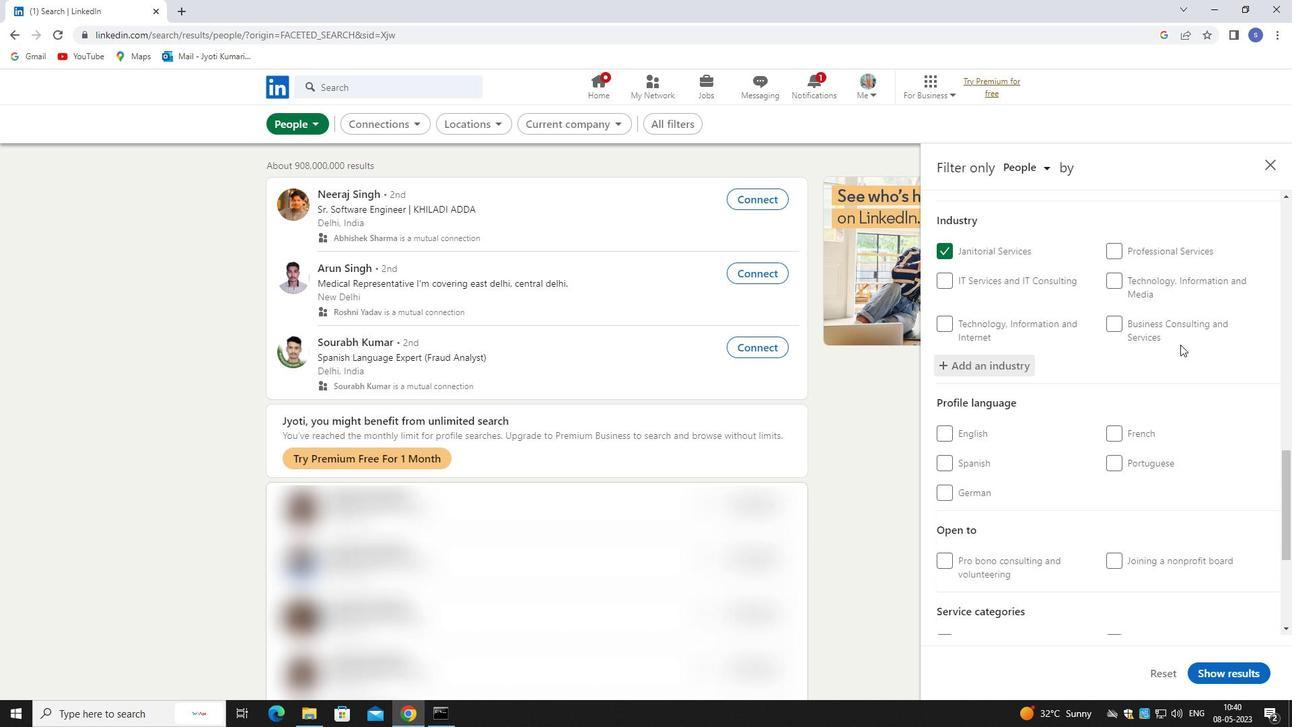 
Action: Mouse scrolled (1181, 345) with delta (0, 0)
Screenshot: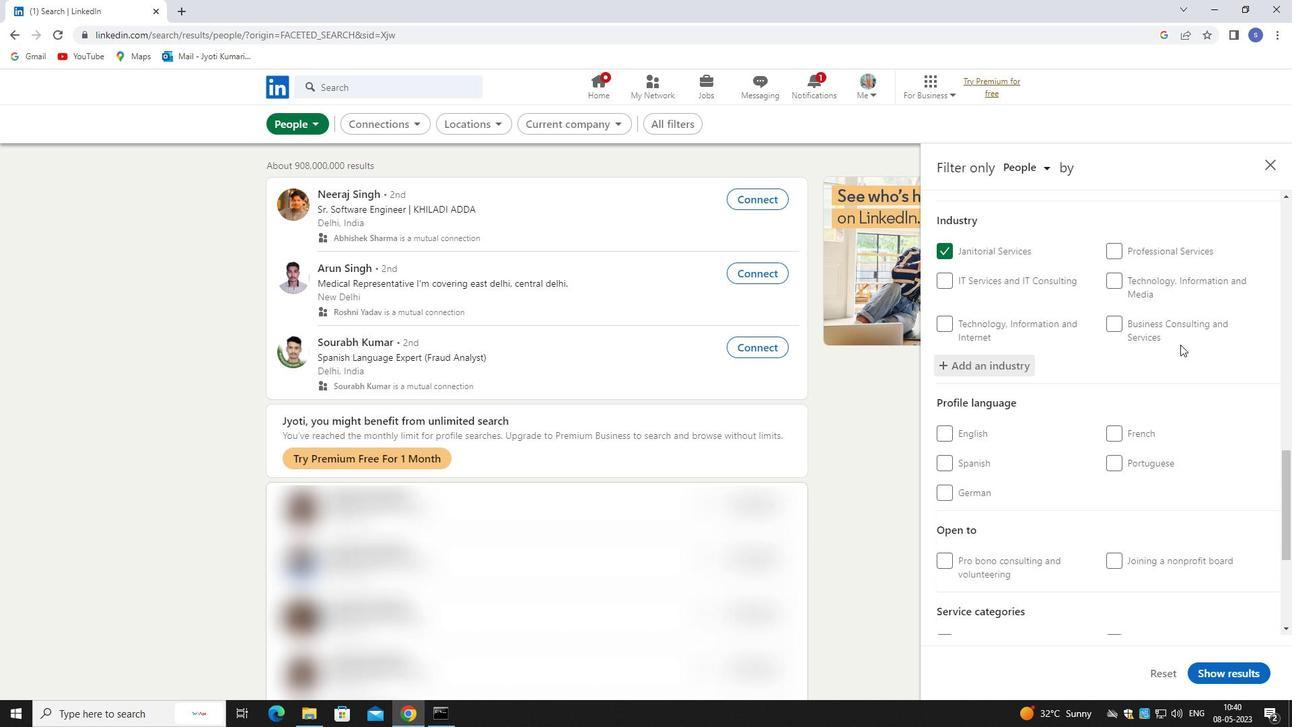 
Action: Mouse moved to (1181, 347)
Screenshot: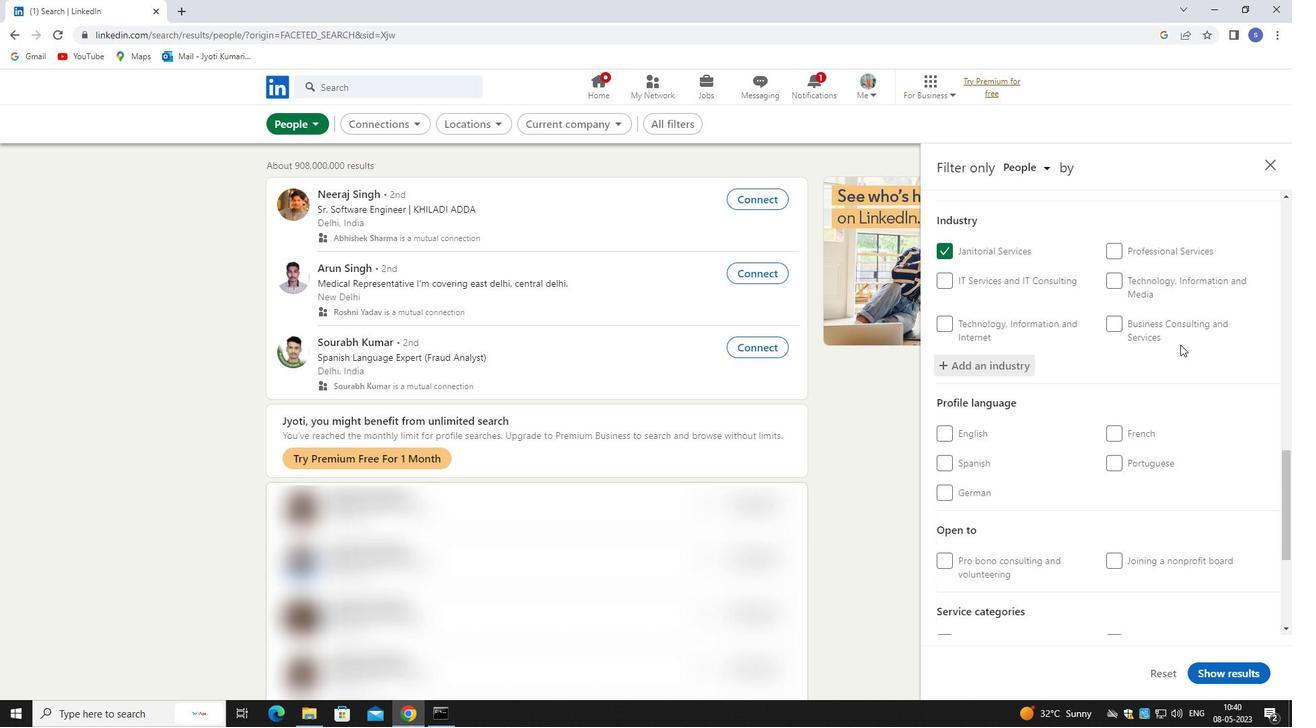 
Action: Mouse scrolled (1181, 346) with delta (0, 0)
Screenshot: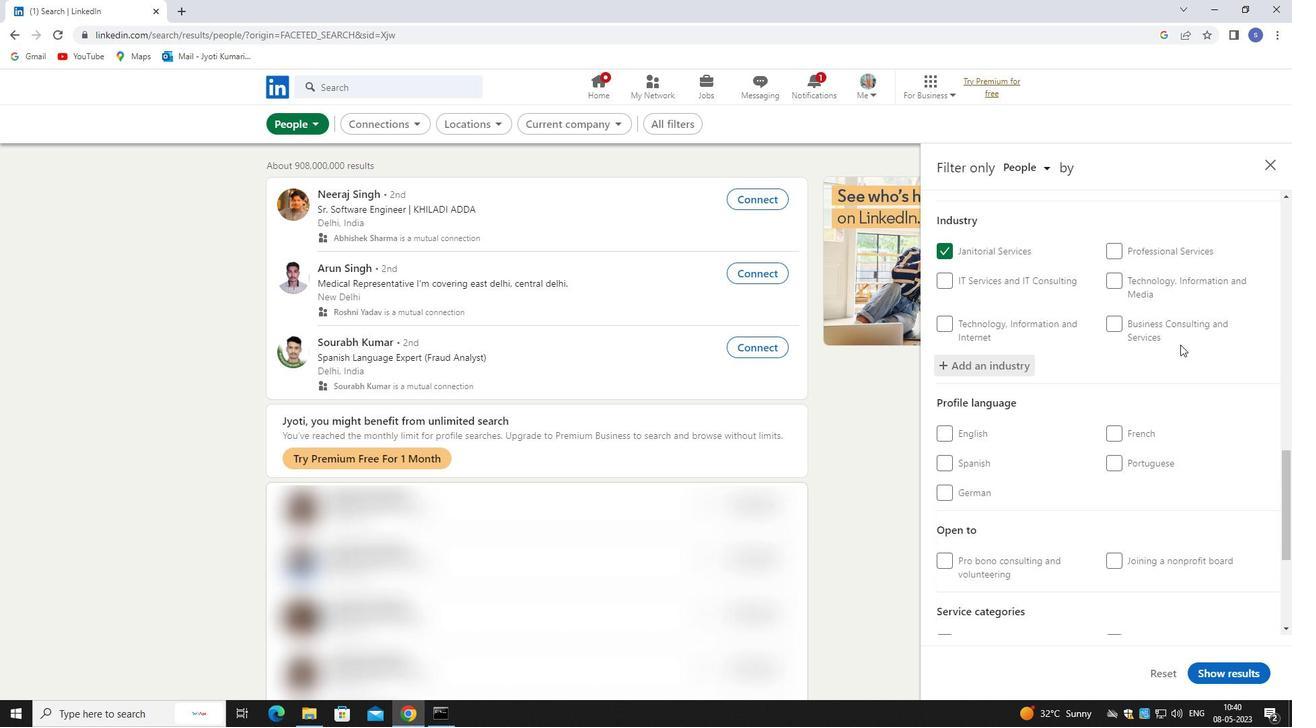 
Action: Mouse moved to (1131, 329)
Screenshot: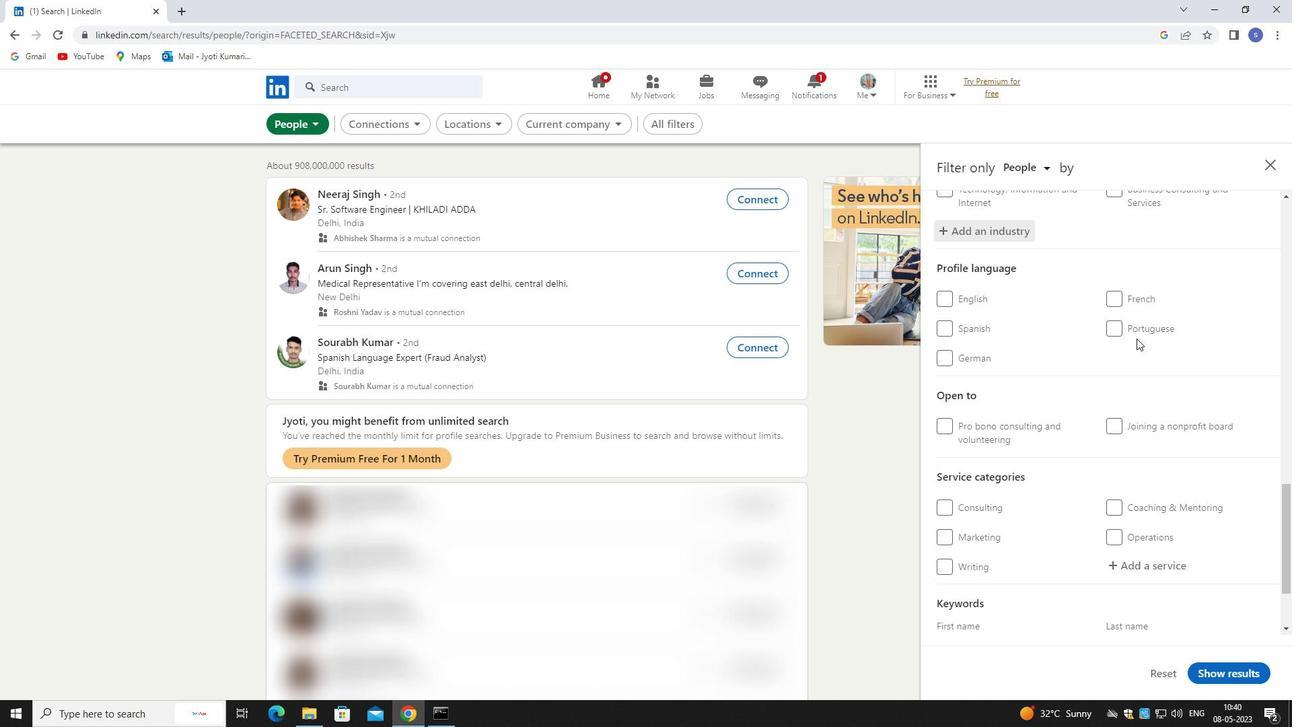 
Action: Mouse pressed left at (1131, 329)
Screenshot: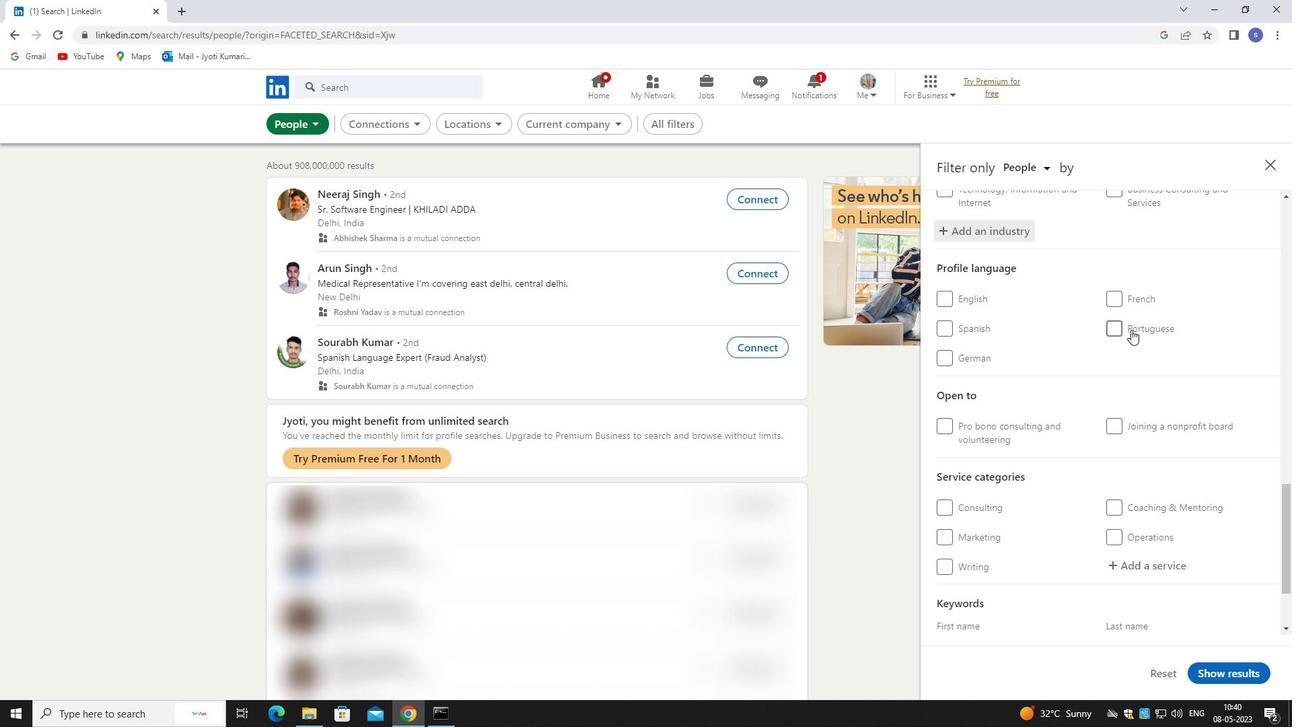 
Action: Mouse moved to (1144, 375)
Screenshot: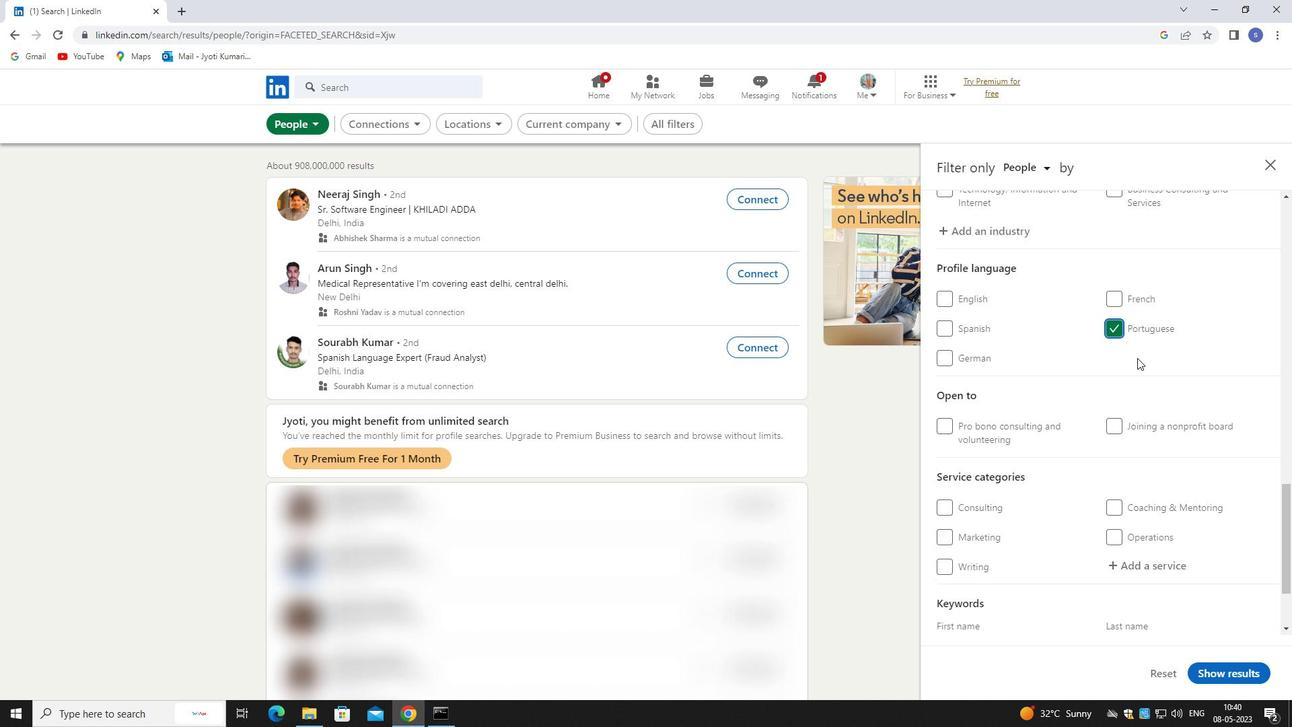 
Action: Mouse scrolled (1144, 374) with delta (0, 0)
Screenshot: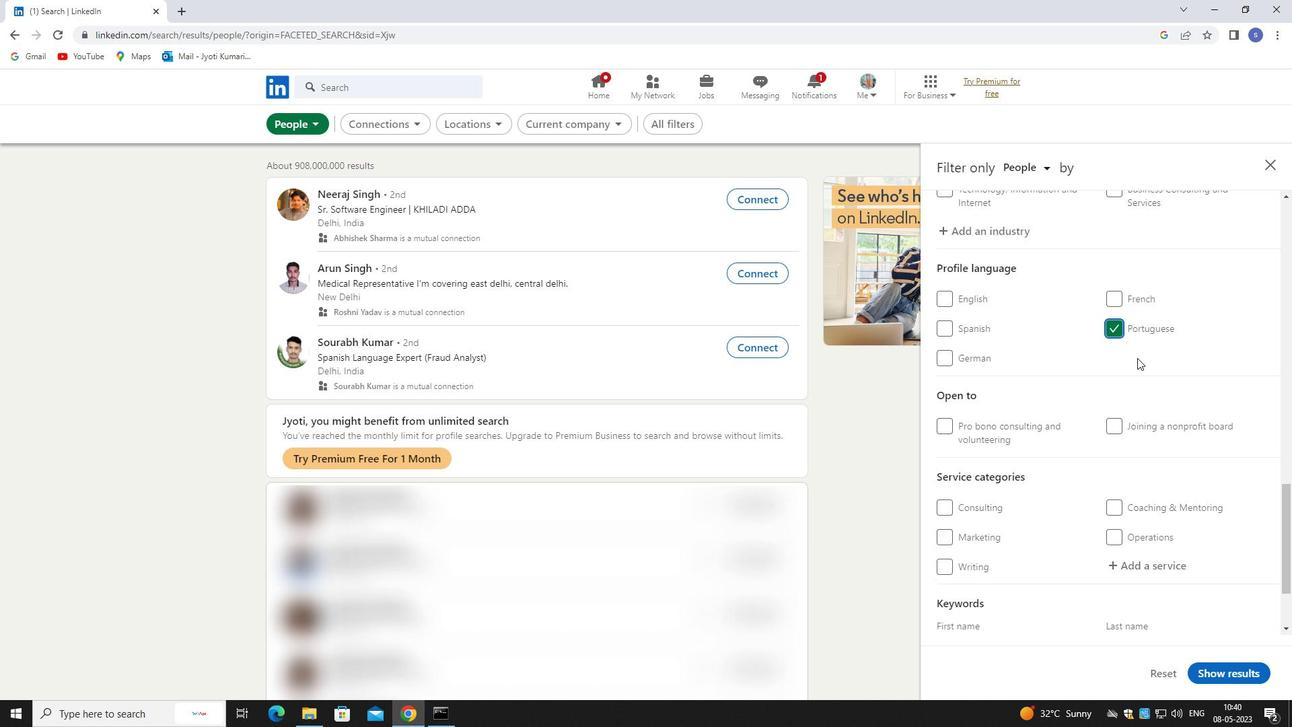 
Action: Mouse moved to (1144, 378)
Screenshot: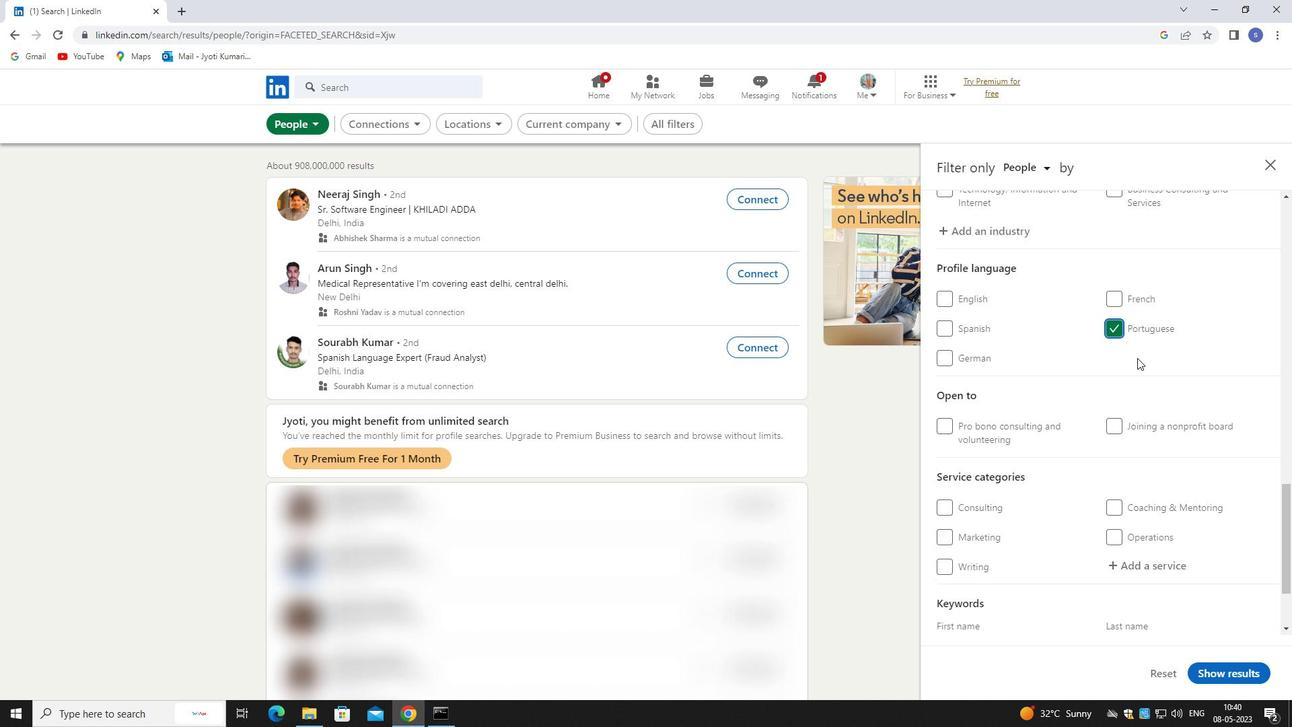 
Action: Mouse scrolled (1144, 377) with delta (0, 0)
Screenshot: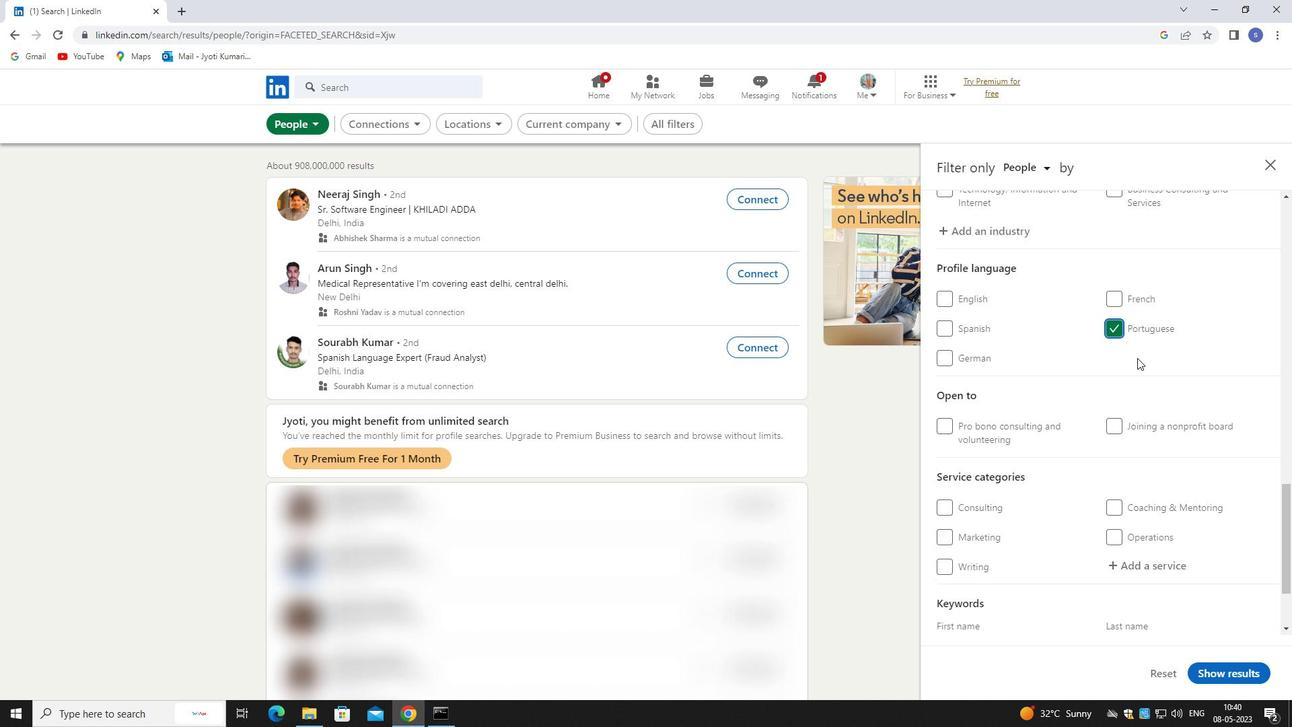 
Action: Mouse moved to (1145, 380)
Screenshot: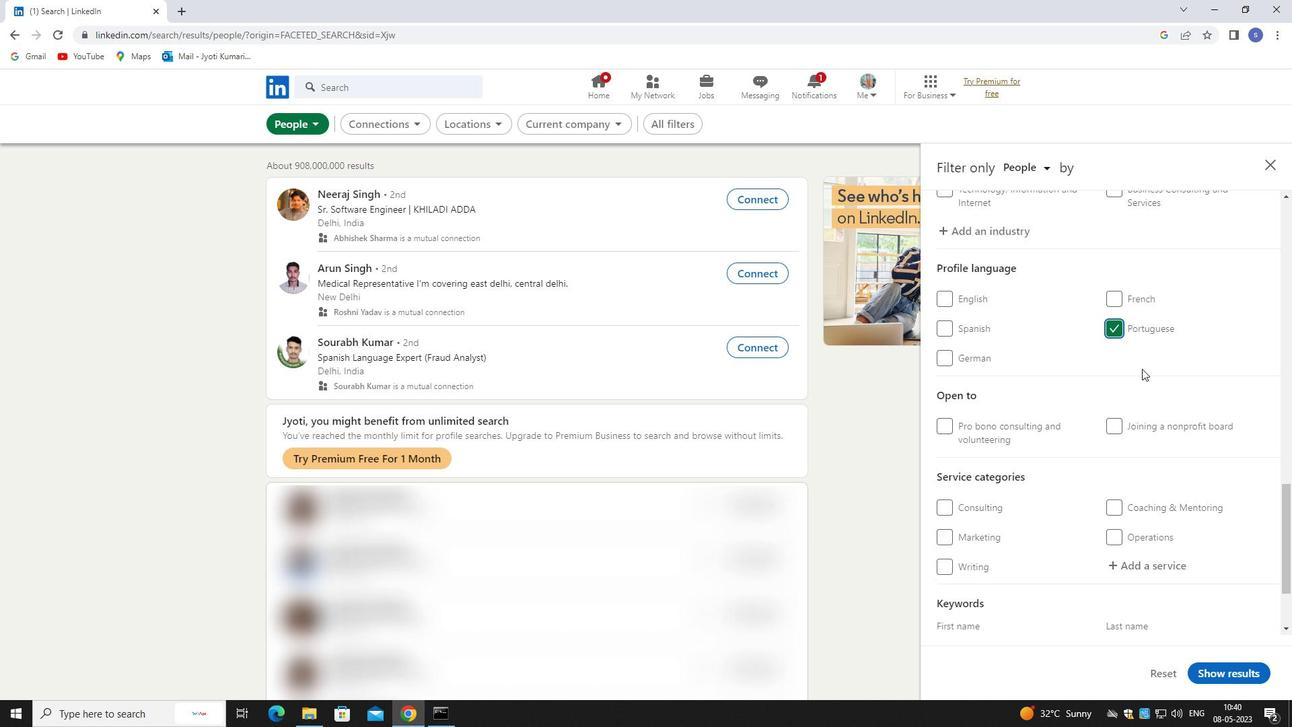 
Action: Mouse scrolled (1145, 379) with delta (0, 0)
Screenshot: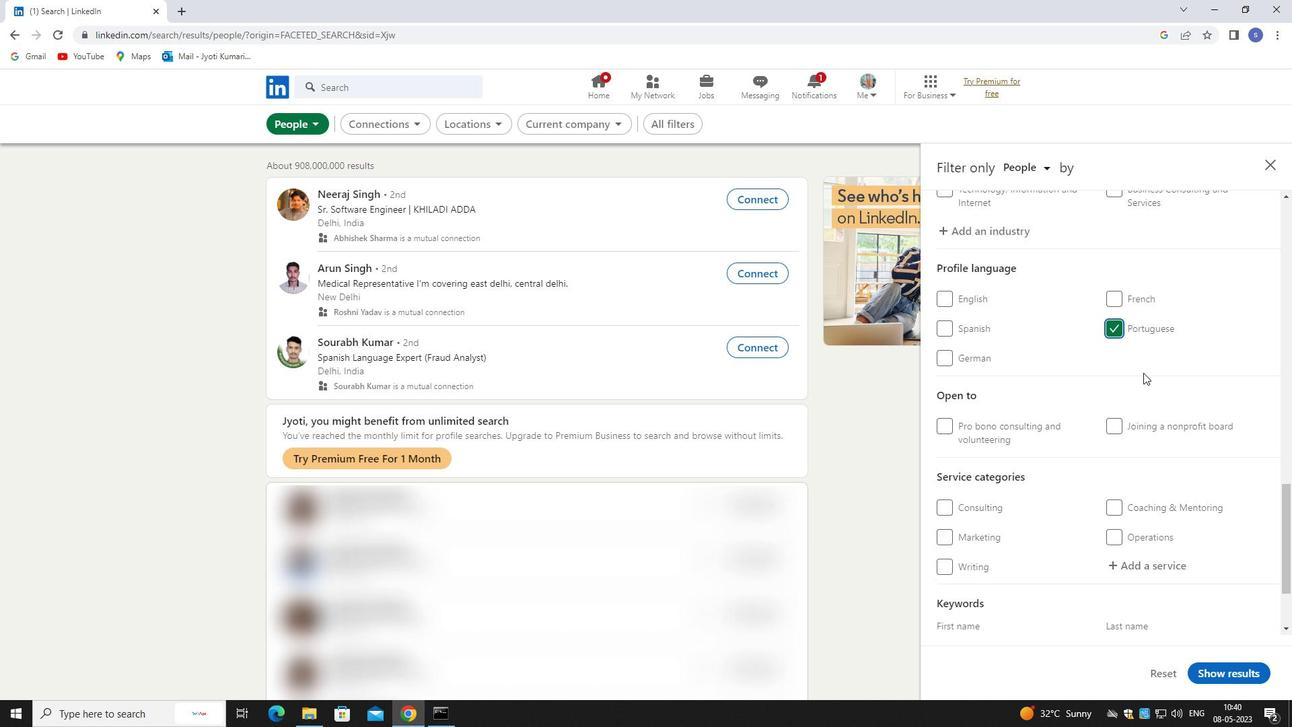 
Action: Mouse moved to (1148, 451)
Screenshot: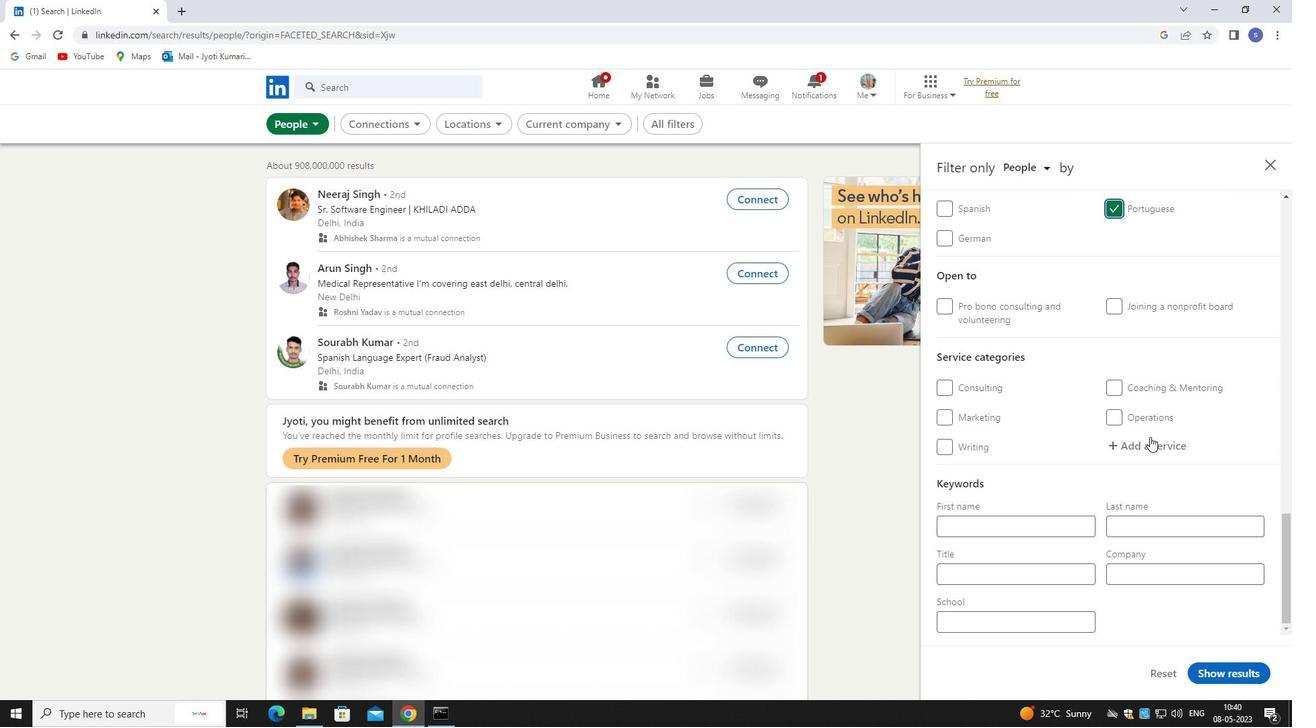 
Action: Mouse pressed left at (1148, 451)
Screenshot: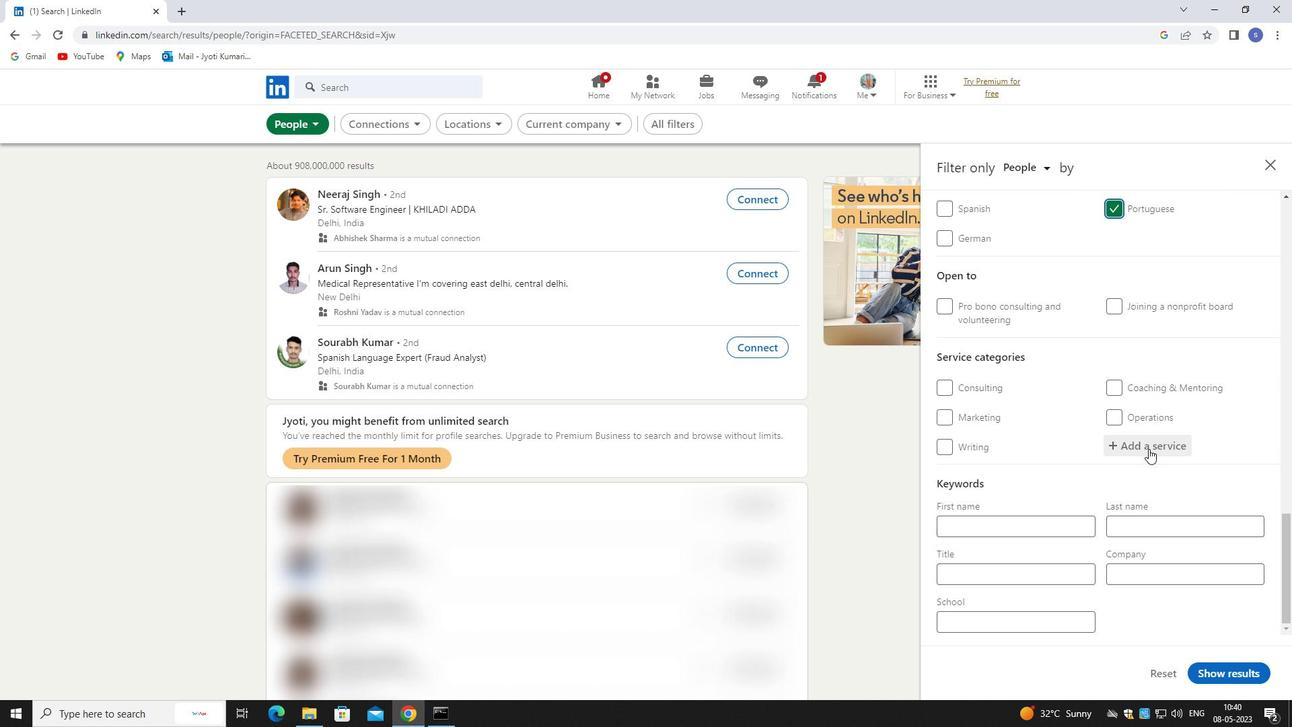 
Action: Mouse moved to (1151, 453)
Screenshot: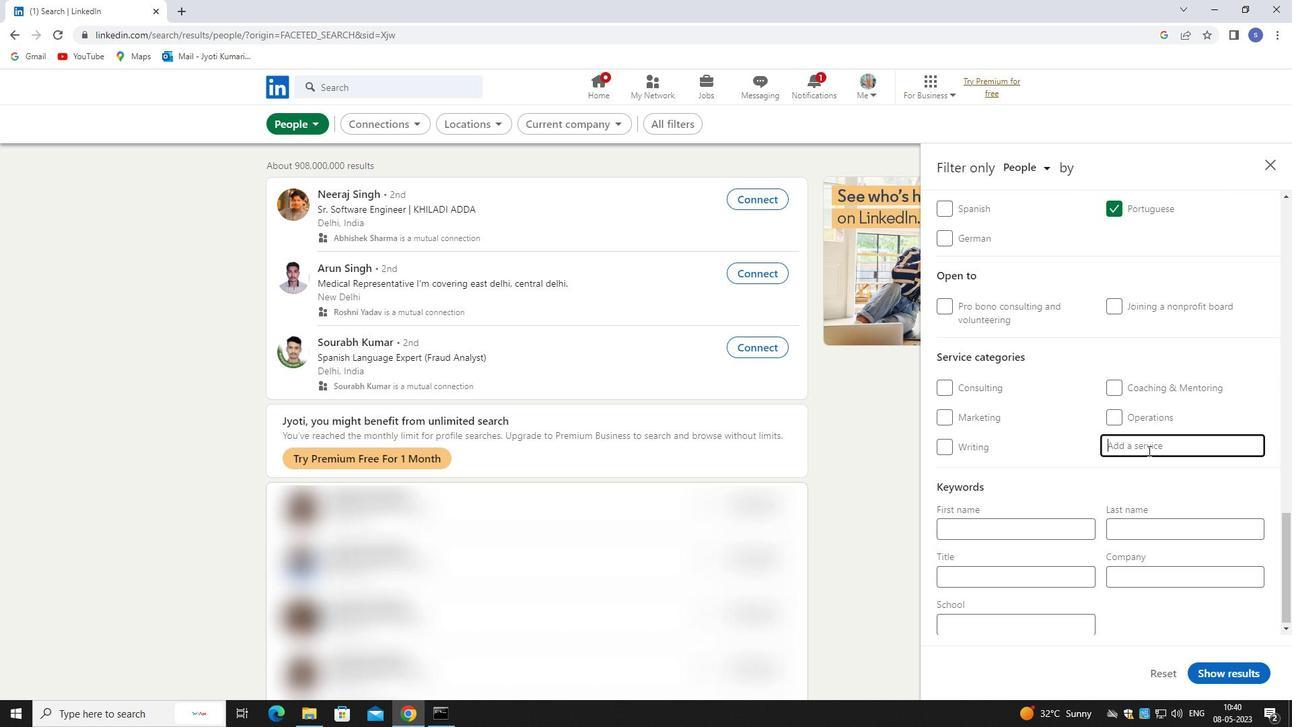 
Action: Key pressed writing
Screenshot: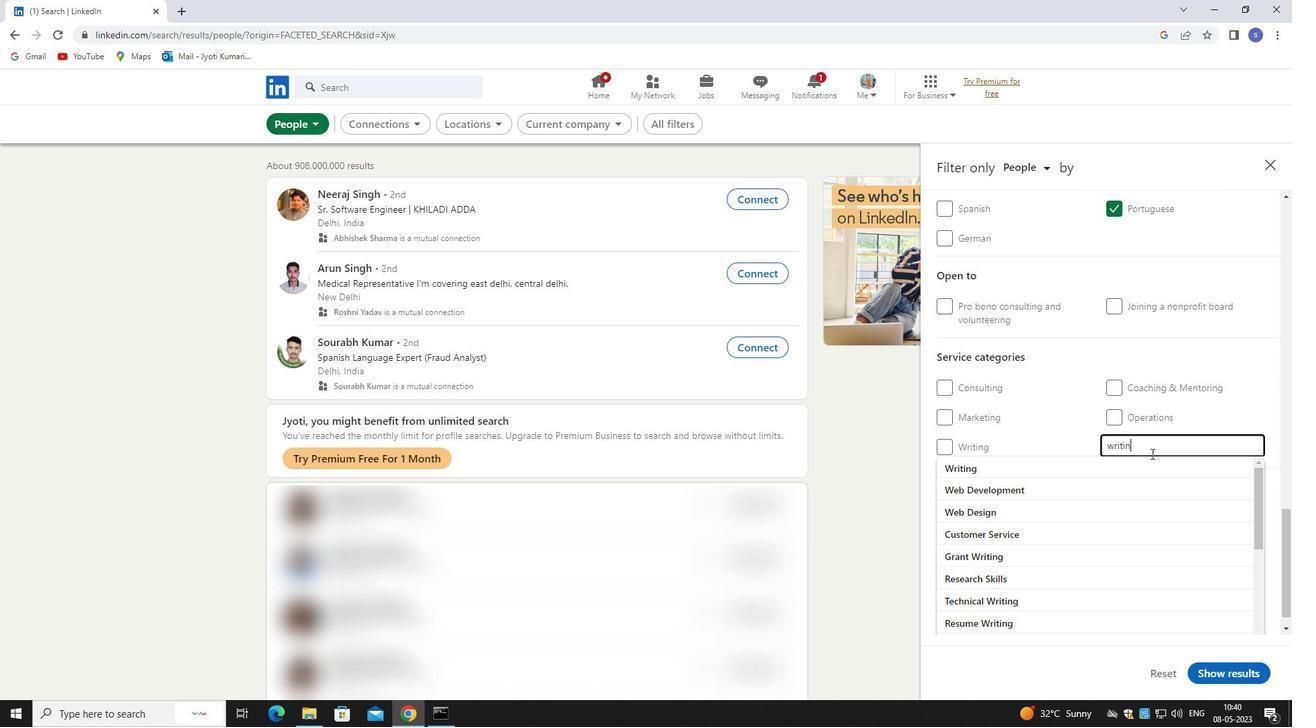 
Action: Mouse moved to (1132, 469)
Screenshot: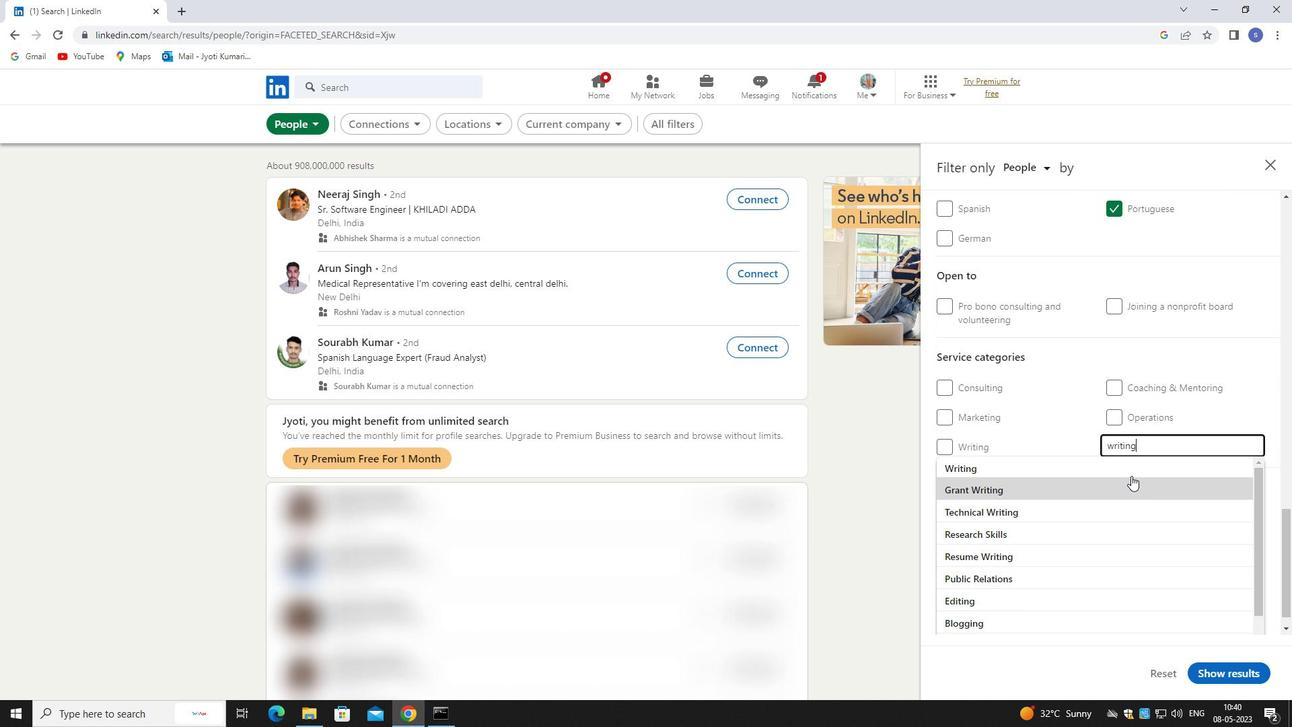 
Action: Mouse pressed left at (1132, 469)
Screenshot: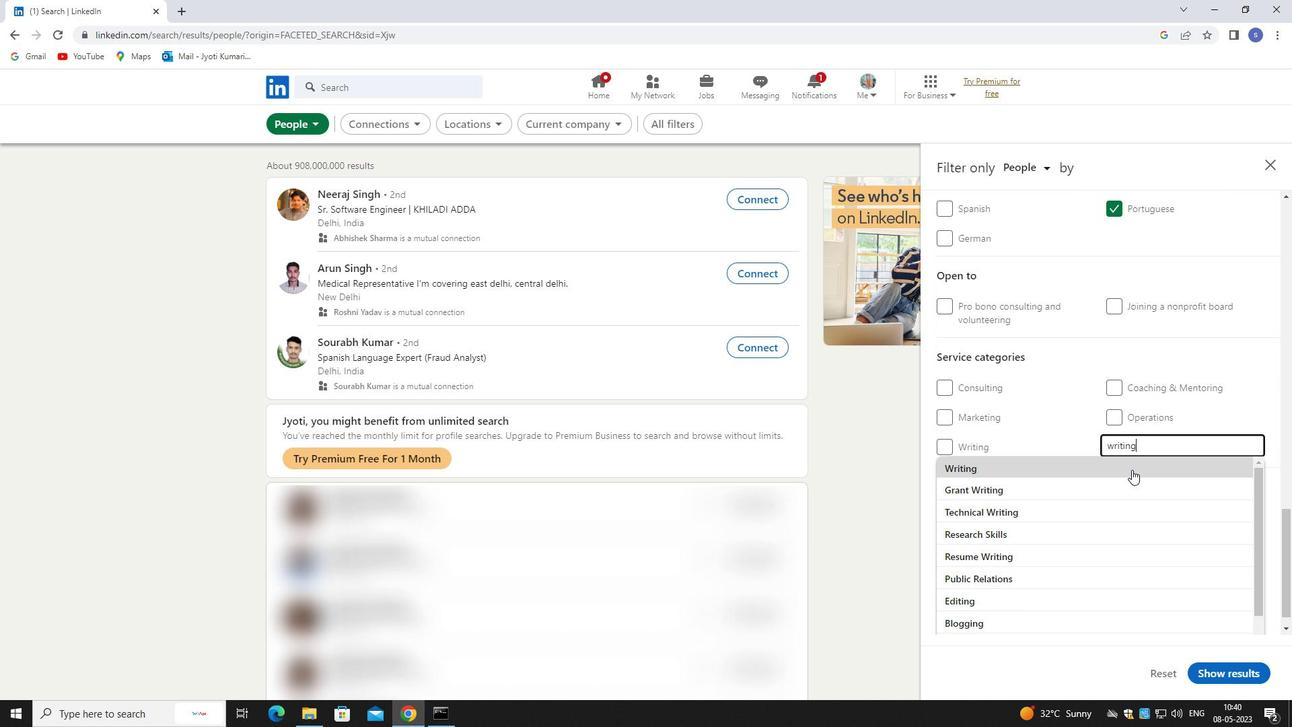 
Action: Mouse scrolled (1132, 468) with delta (0, 0)
Screenshot: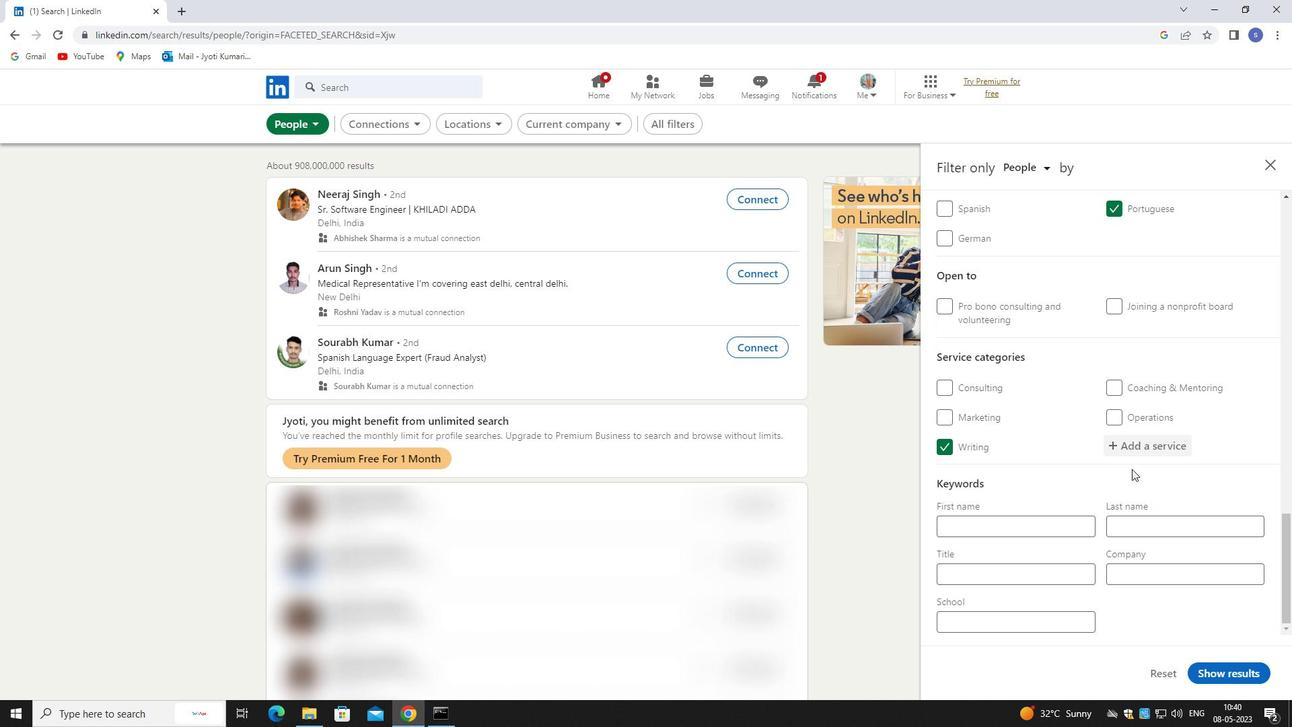 
Action: Mouse moved to (1133, 469)
Screenshot: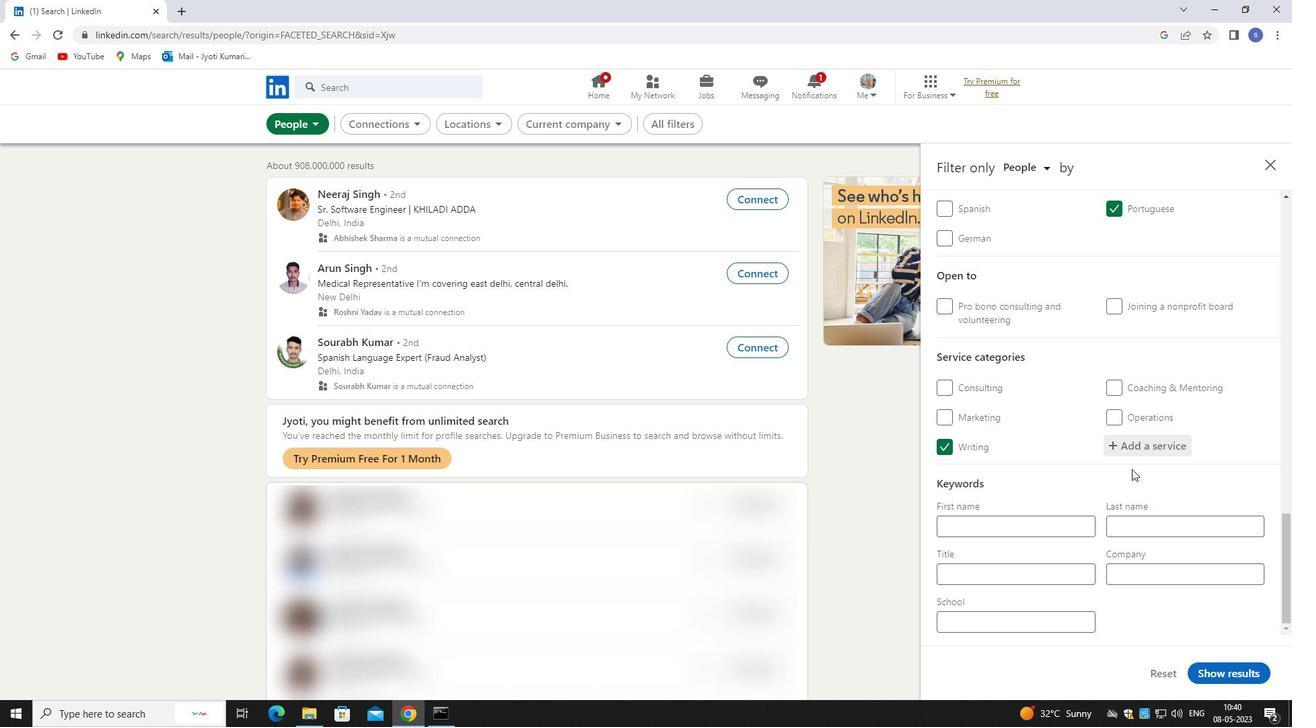 
Action: Mouse scrolled (1133, 469) with delta (0, 0)
Screenshot: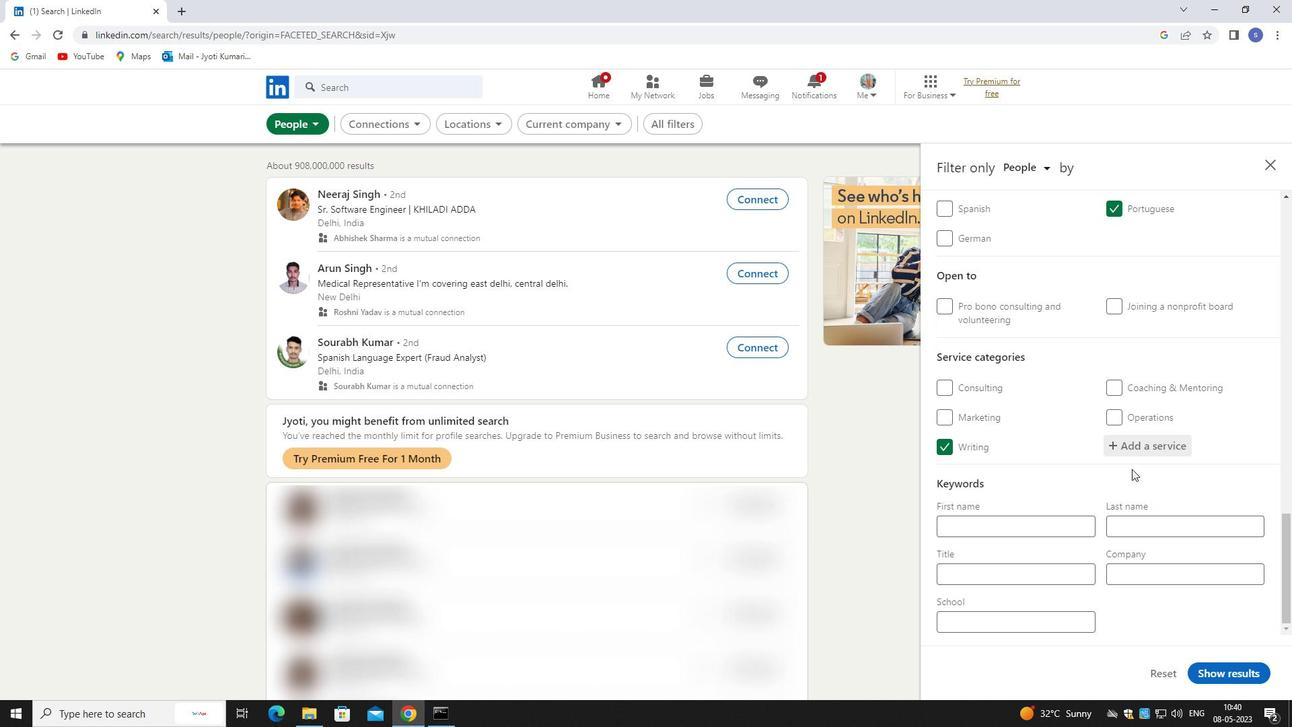 
Action: Mouse moved to (1133, 469)
Screenshot: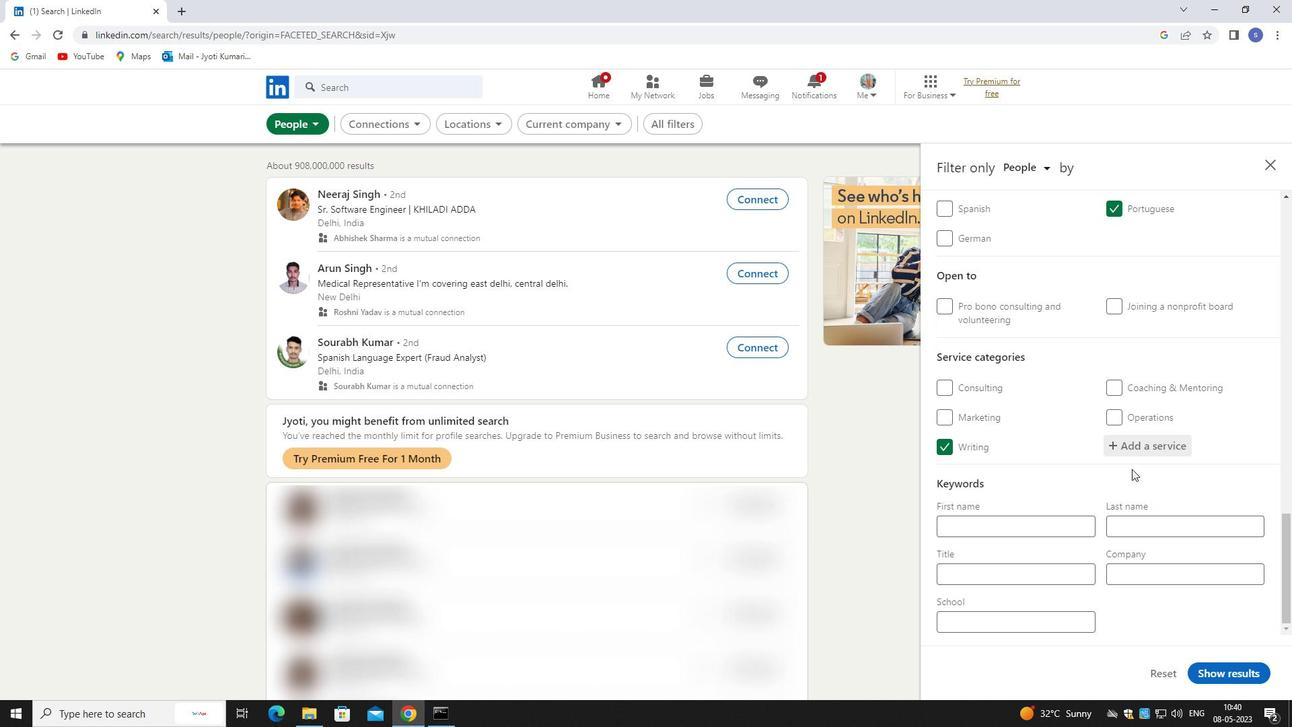 
Action: Mouse scrolled (1133, 469) with delta (0, 0)
Screenshot: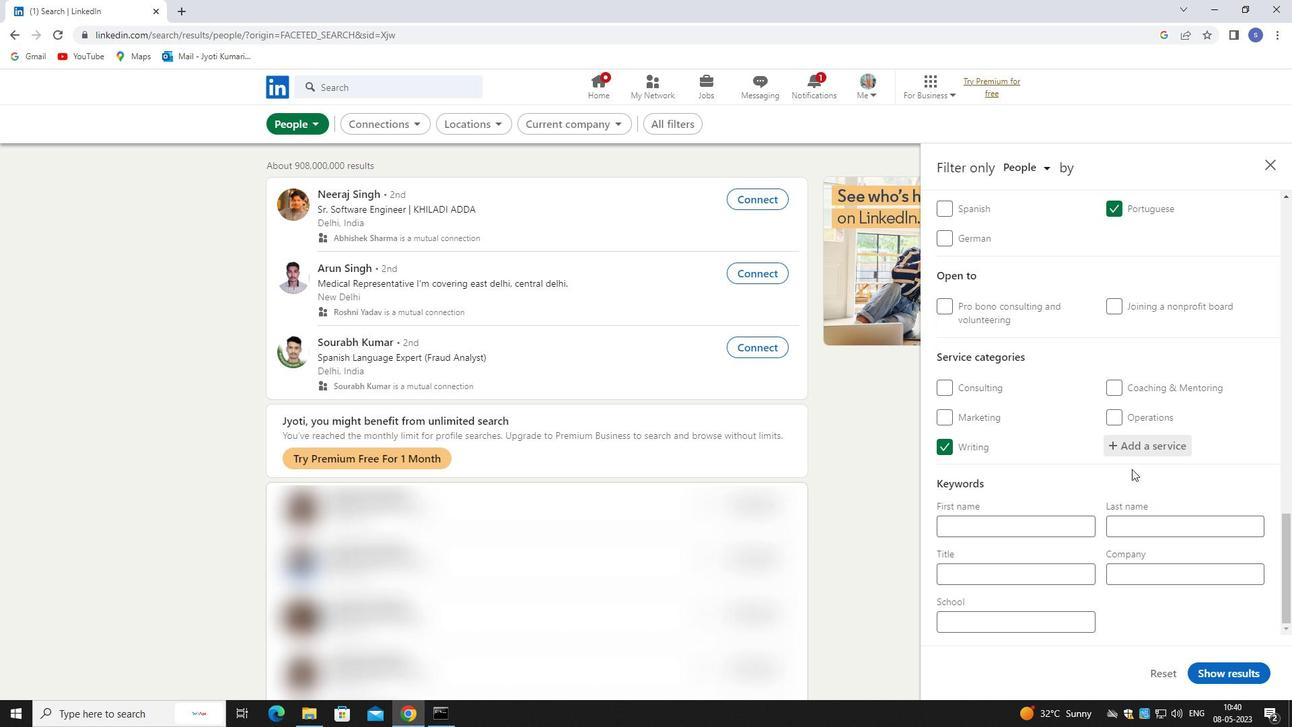 
Action: Mouse moved to (1033, 576)
Screenshot: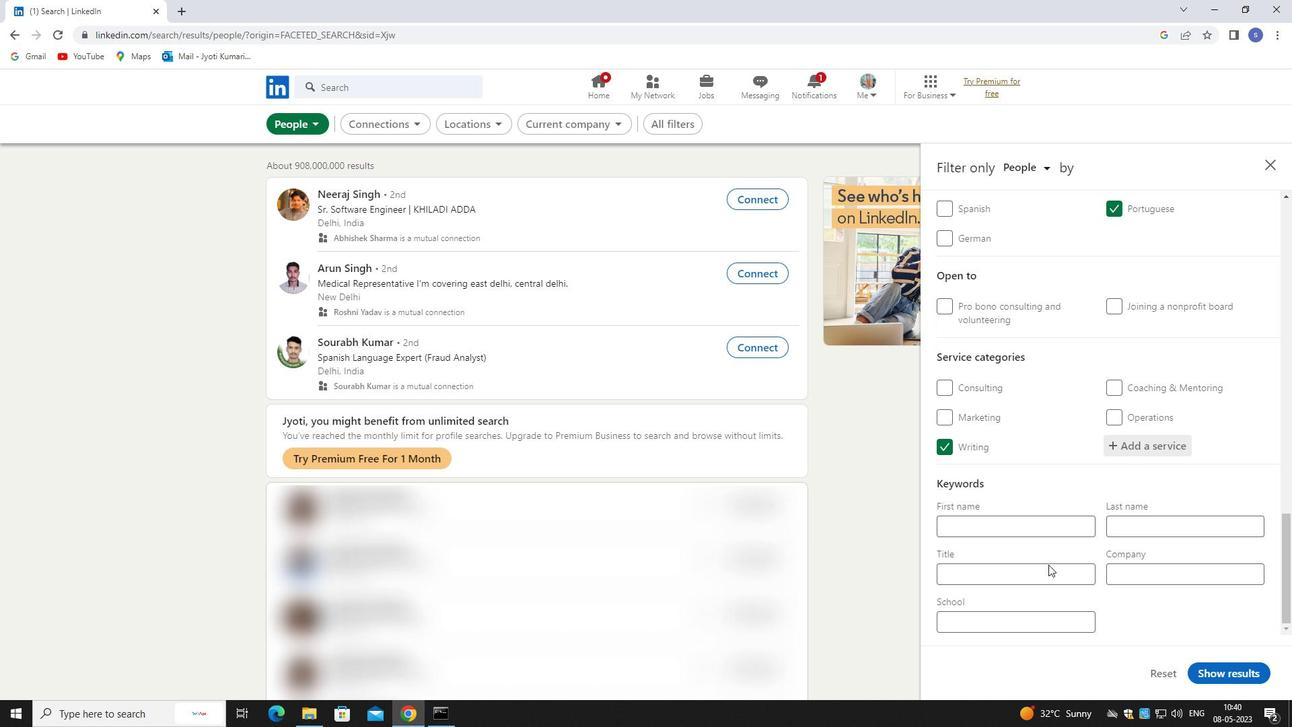 
Action: Mouse pressed left at (1033, 576)
Screenshot: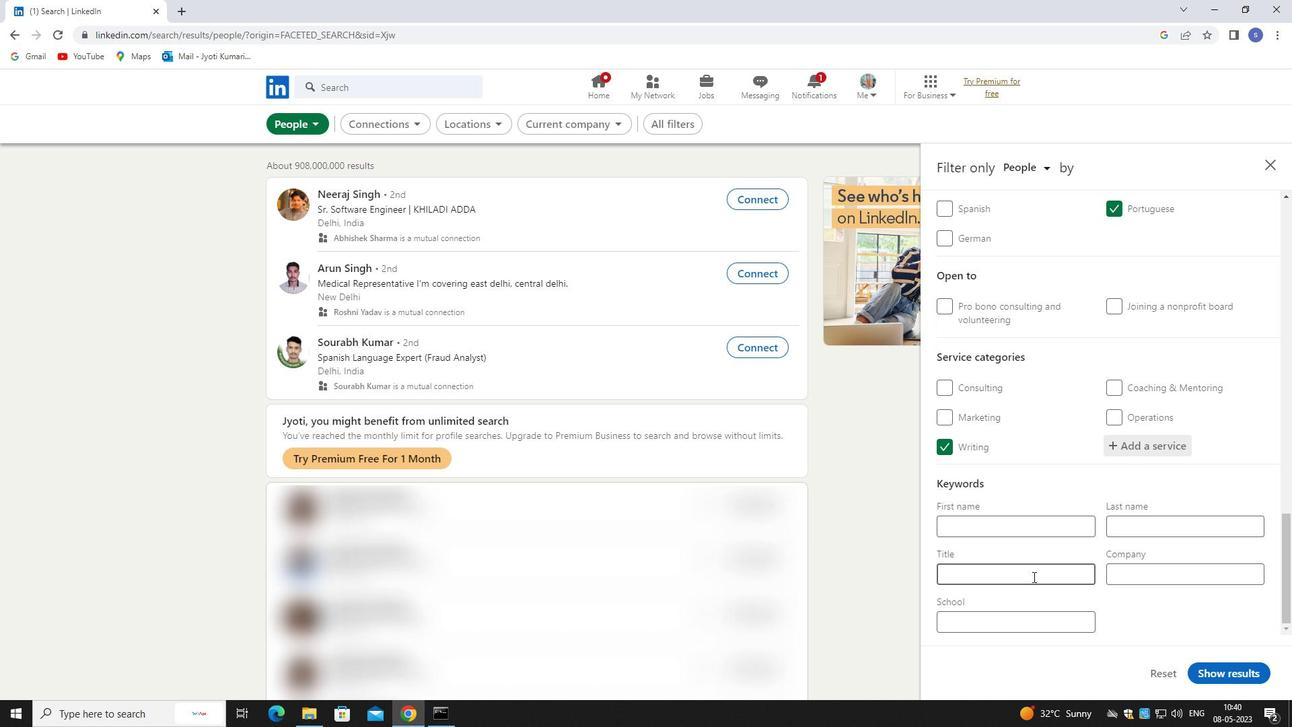 
Action: Mouse moved to (1073, 559)
Screenshot: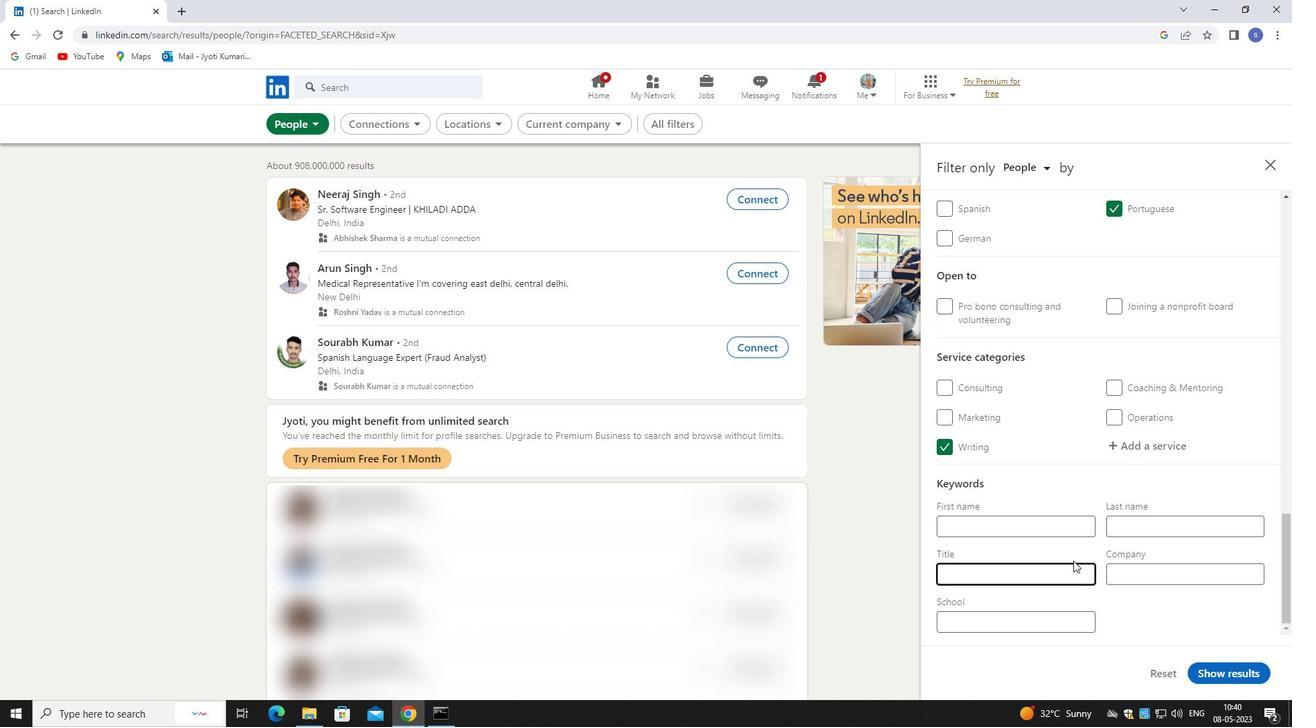 
Action: Key pressed <Key.shift>AUDIT<Key.backspace>TING<Key.space><Key.shift><Key.shift><Key.shift>CLERK
Screenshot: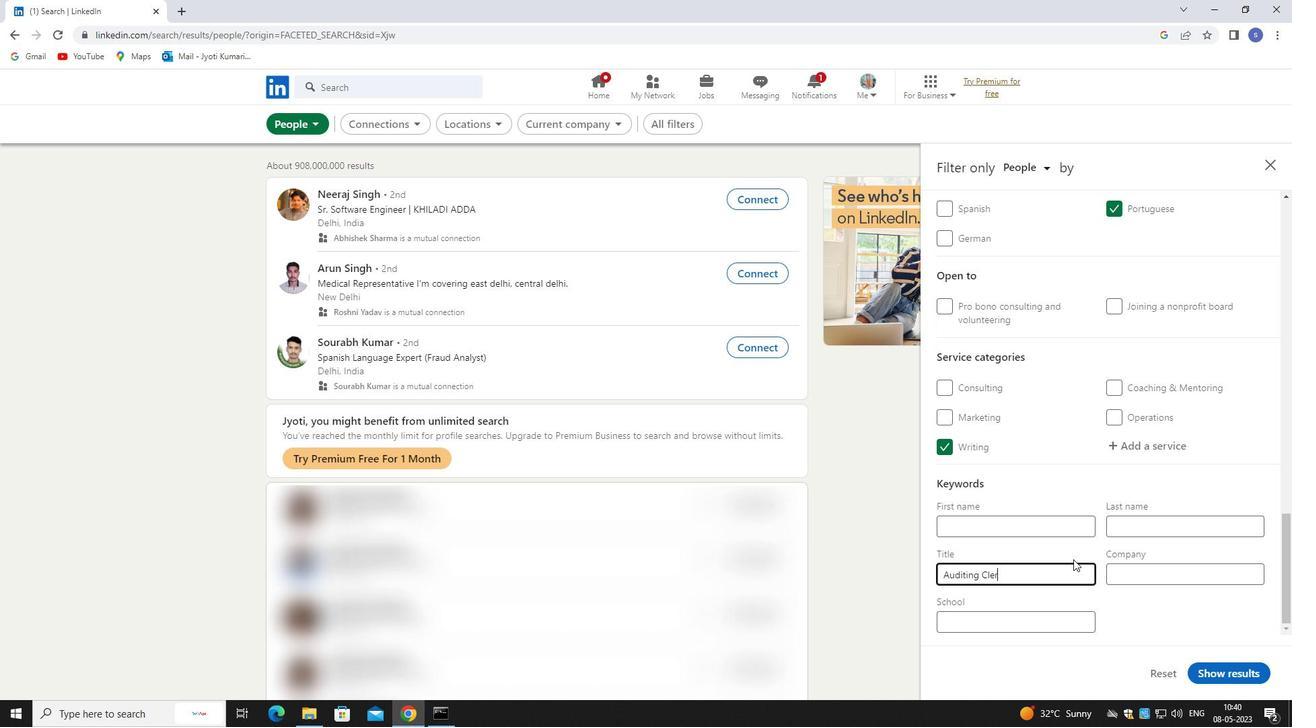 
Action: Mouse moved to (1205, 676)
Screenshot: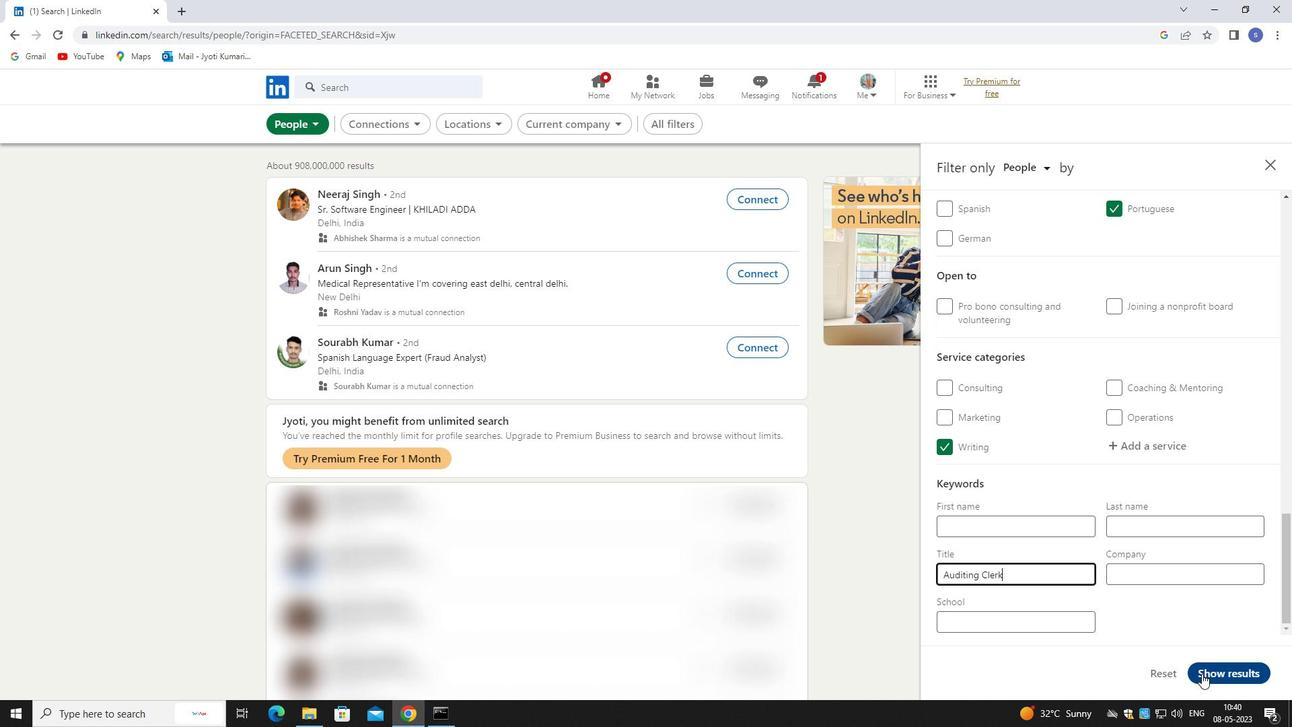 
Action: Mouse pressed left at (1205, 676)
Screenshot: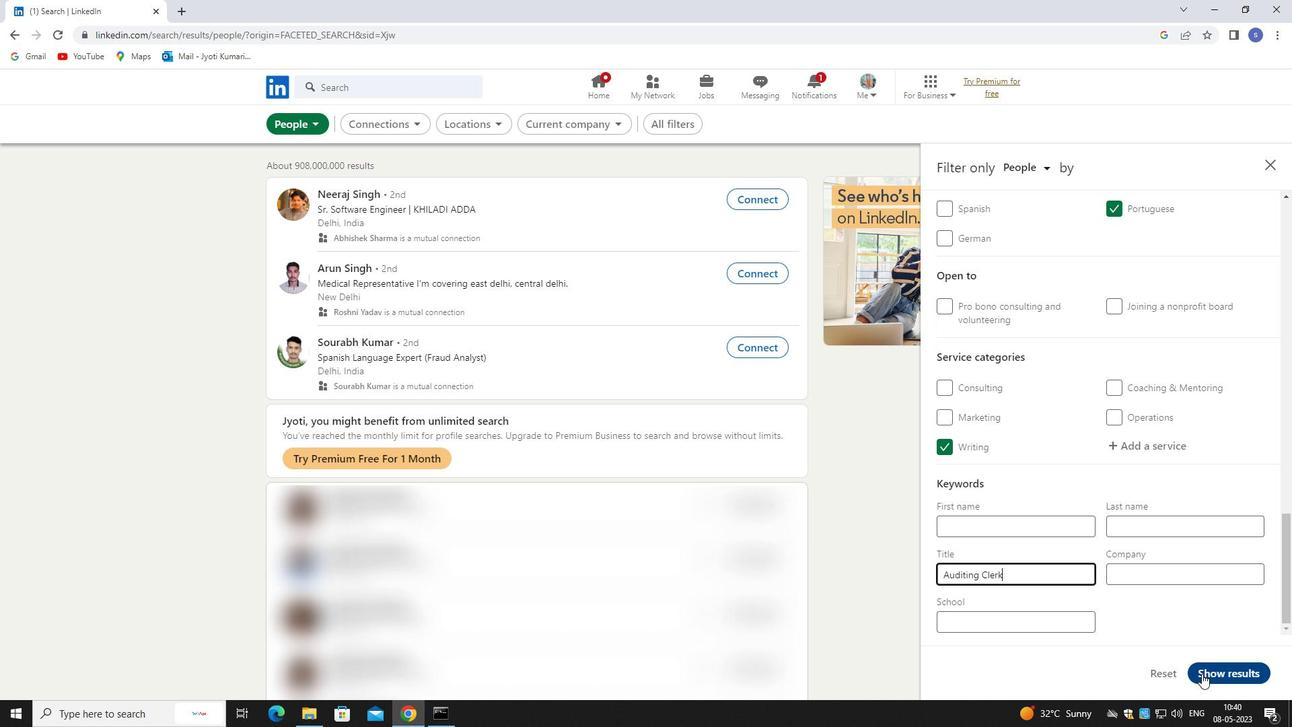 
Action: Mouse moved to (1208, 663)
Screenshot: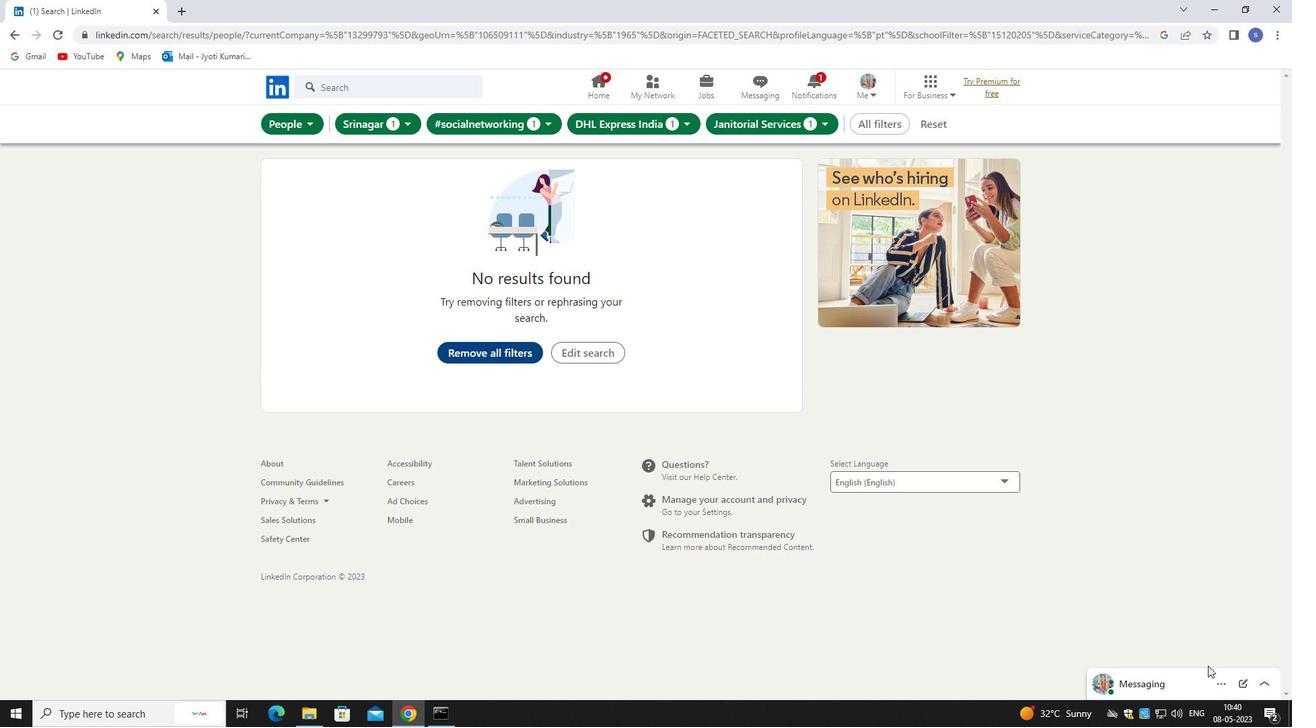 
